 Task: Find connections with filter location Serra Negra with filter topic #Whatinspiresmewith filter profile language German with filter current company Amazon Business with filter school Netaji Subhas Institute of Technology with filter industry Architectural and Structural Metal Manufacturing with filter service category Consulting with filter keywords title President
Action: Mouse moved to (646, 121)
Screenshot: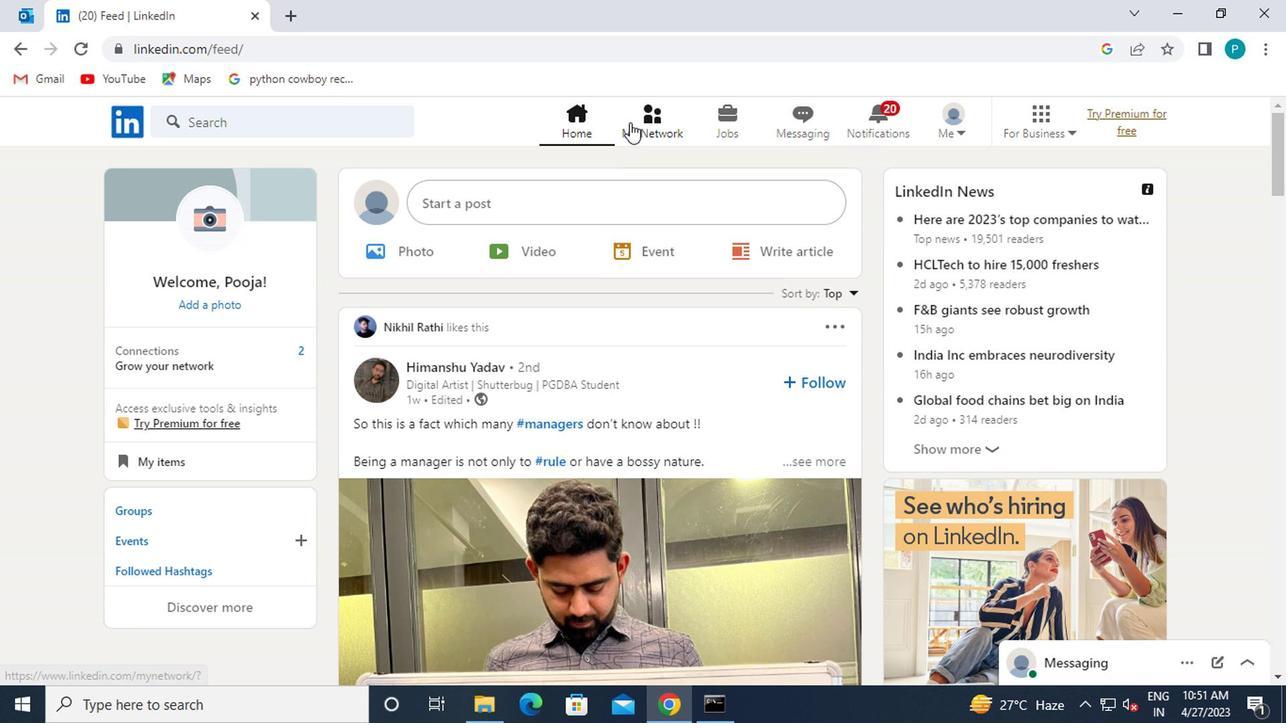 
Action: Mouse pressed left at (646, 121)
Screenshot: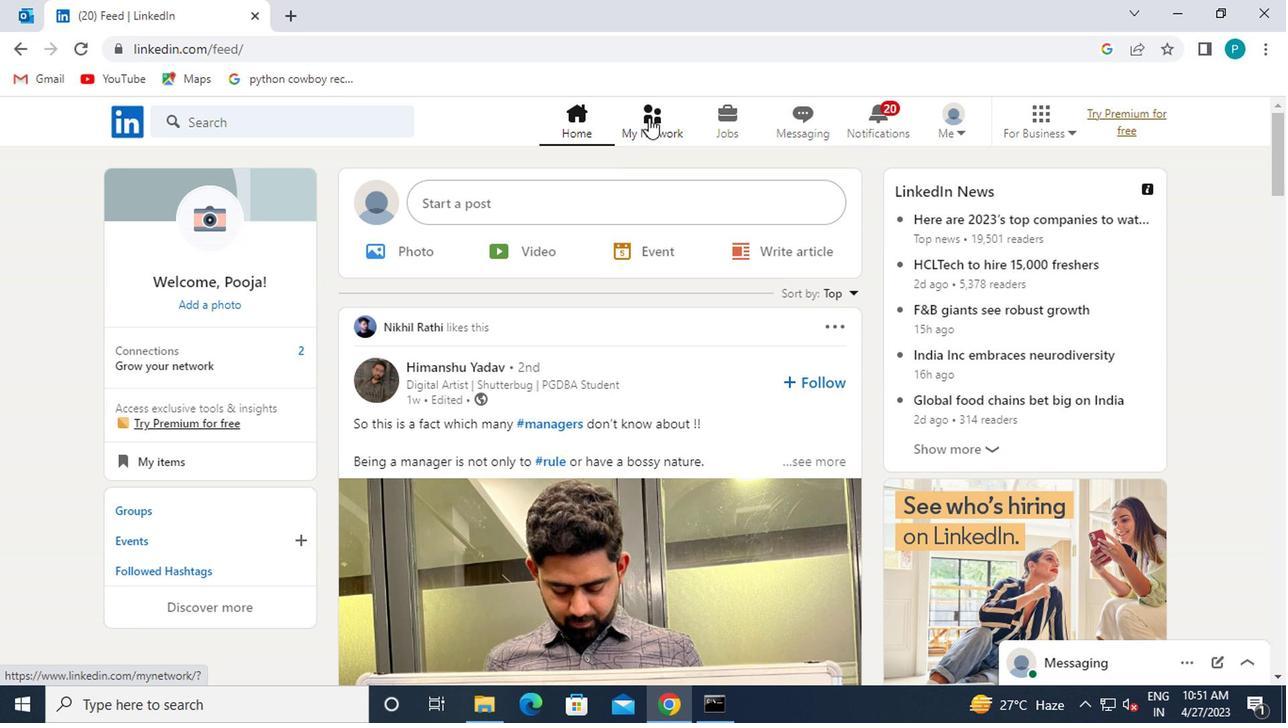 
Action: Mouse moved to (327, 231)
Screenshot: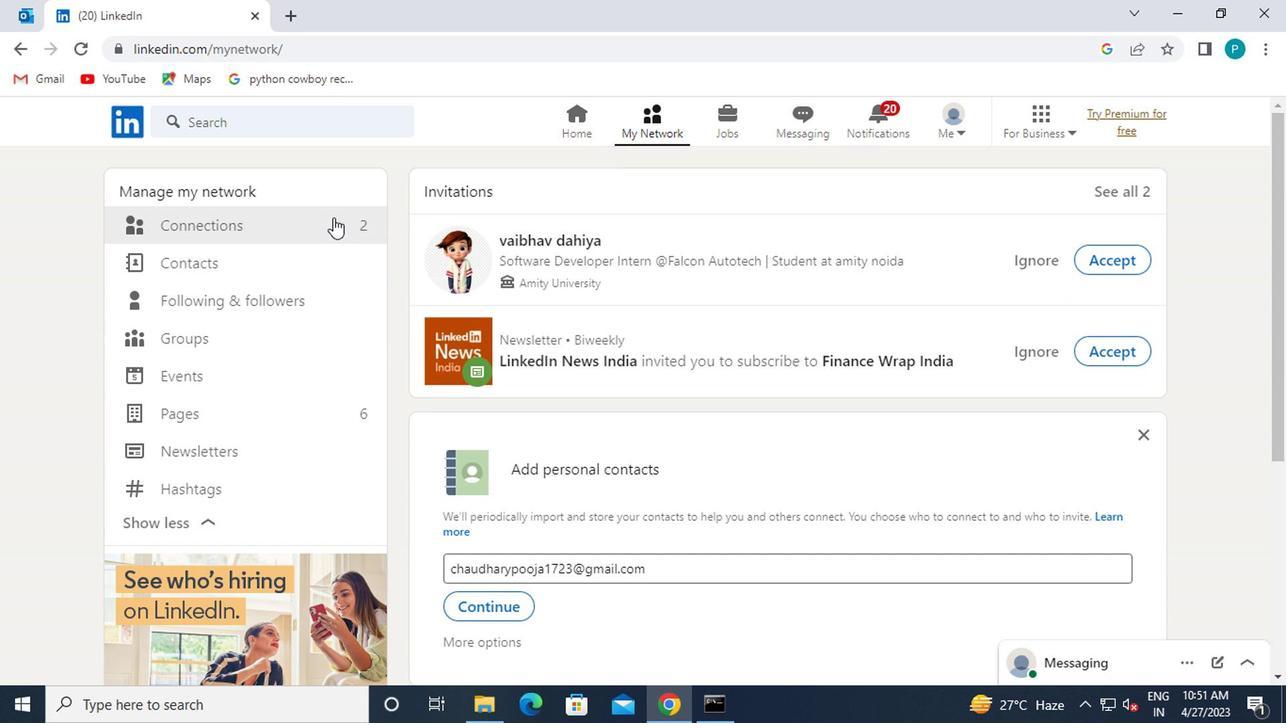 
Action: Mouse pressed left at (327, 231)
Screenshot: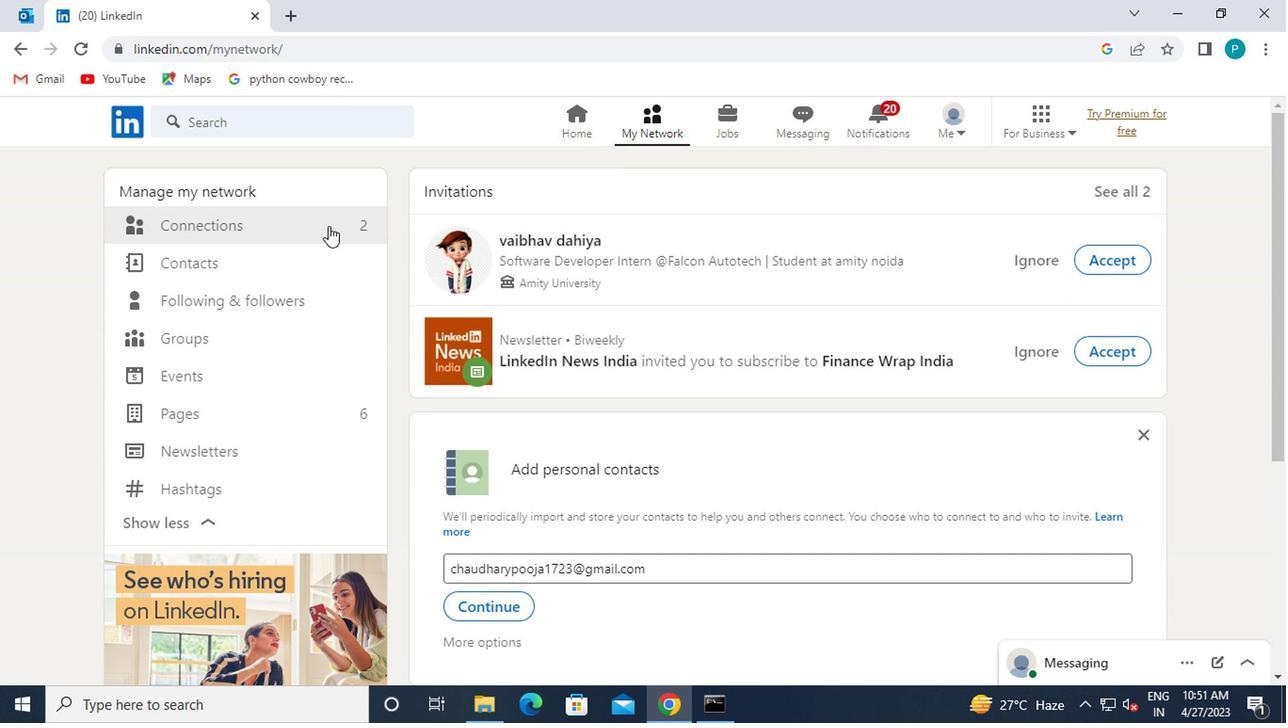 
Action: Mouse moved to (771, 234)
Screenshot: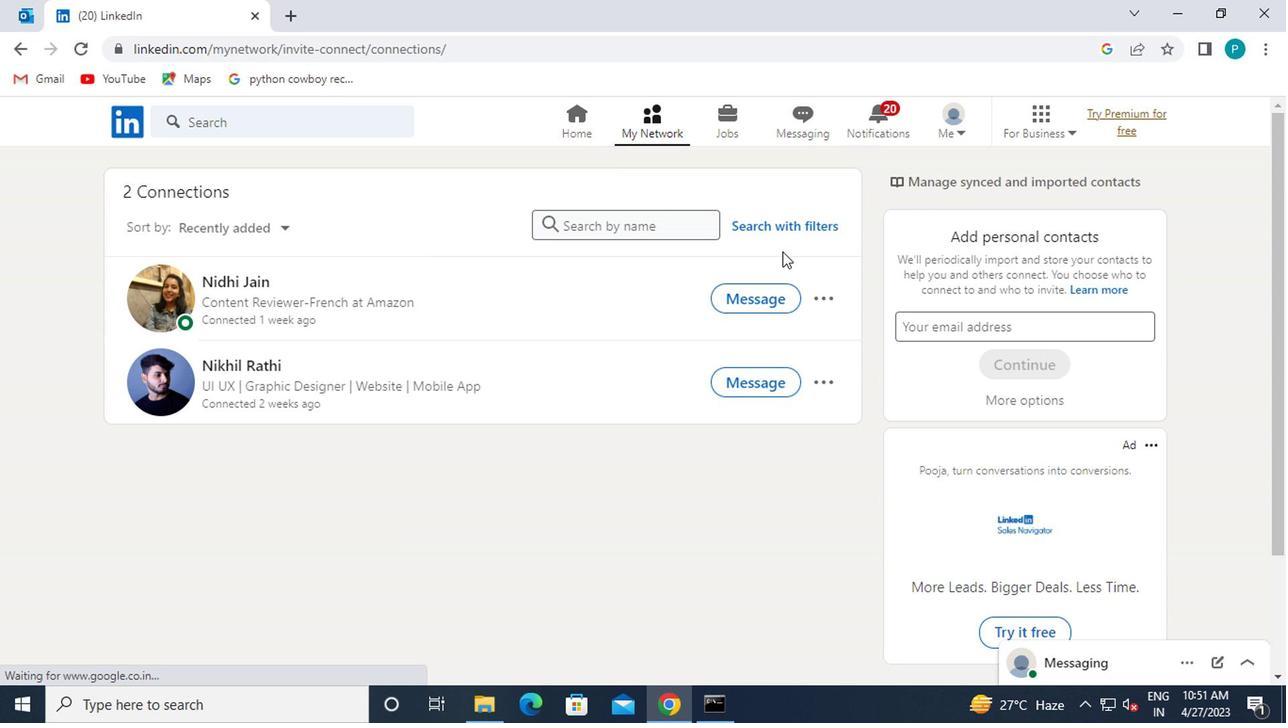 
Action: Mouse pressed left at (771, 234)
Screenshot: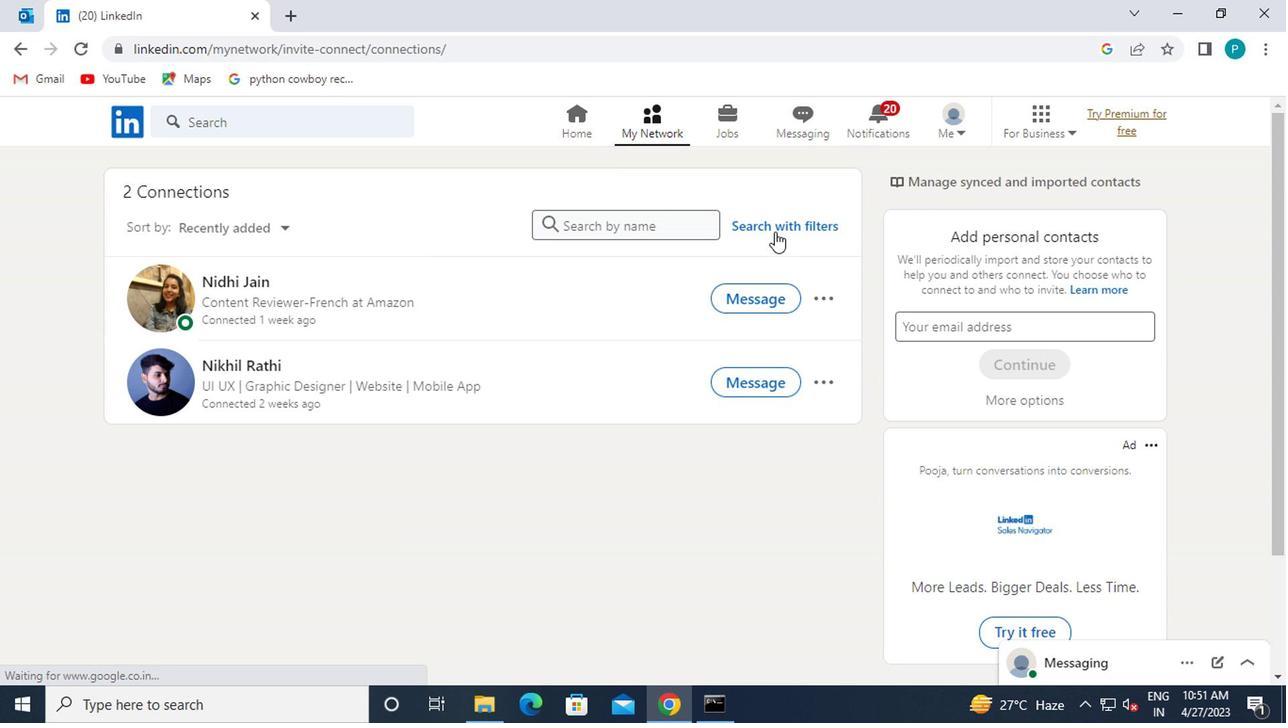 
Action: Mouse moved to (597, 172)
Screenshot: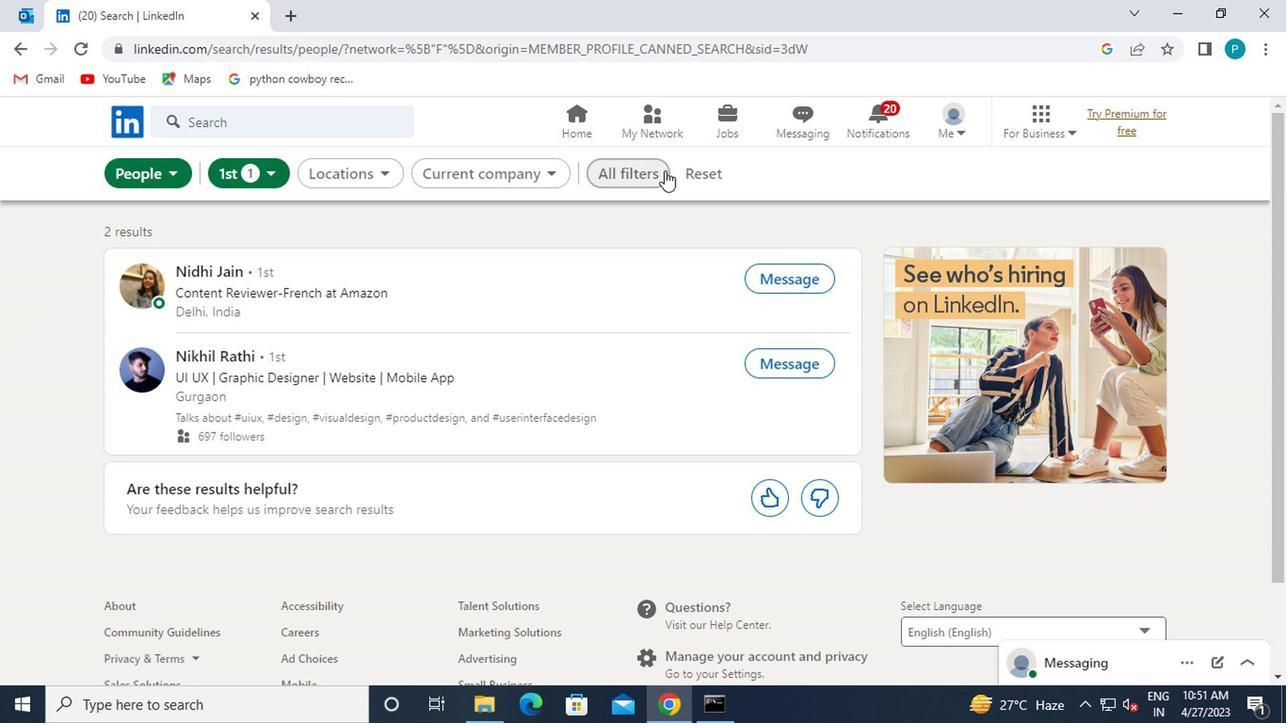
Action: Mouse pressed left at (597, 172)
Screenshot: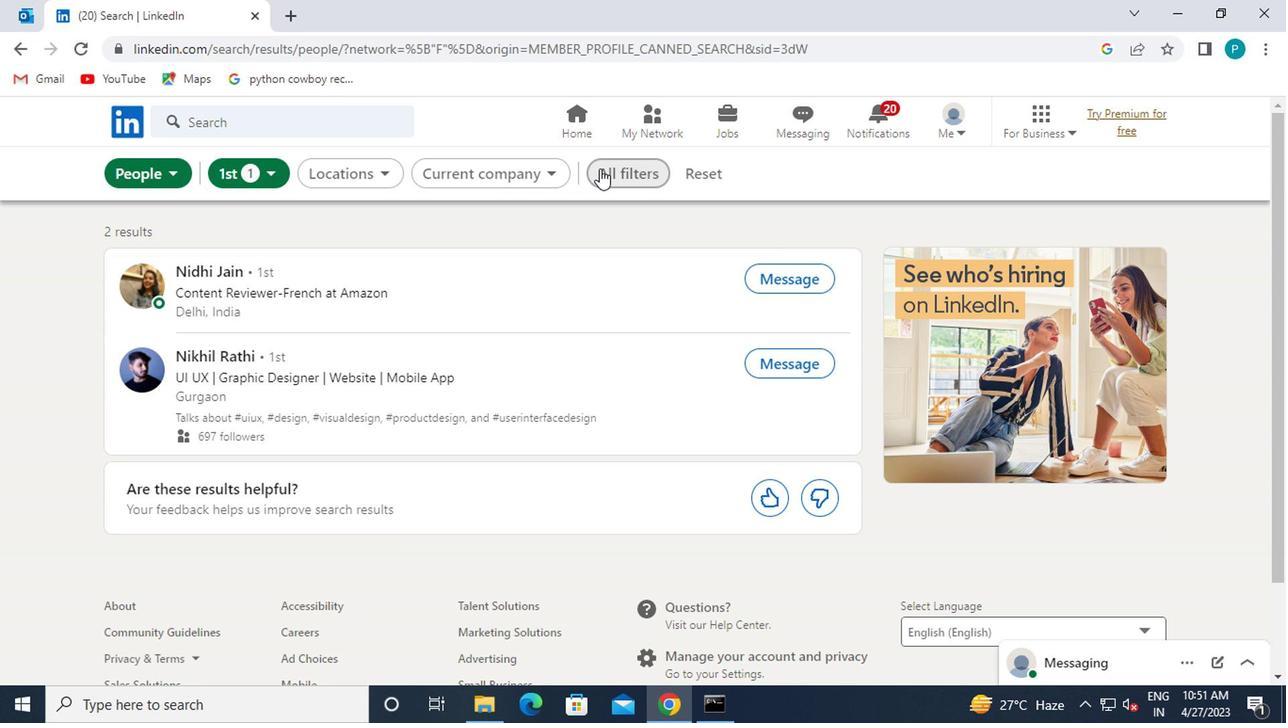 
Action: Mouse moved to (1113, 384)
Screenshot: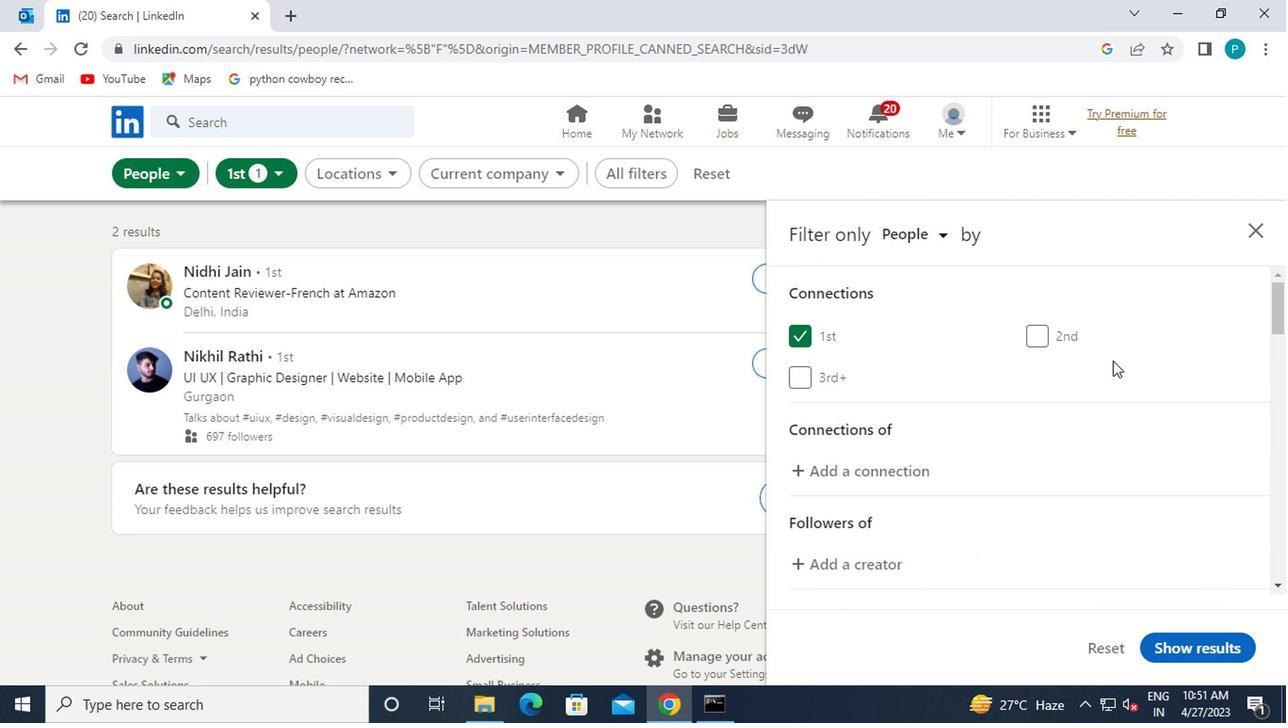 
Action: Mouse scrolled (1113, 384) with delta (0, 0)
Screenshot: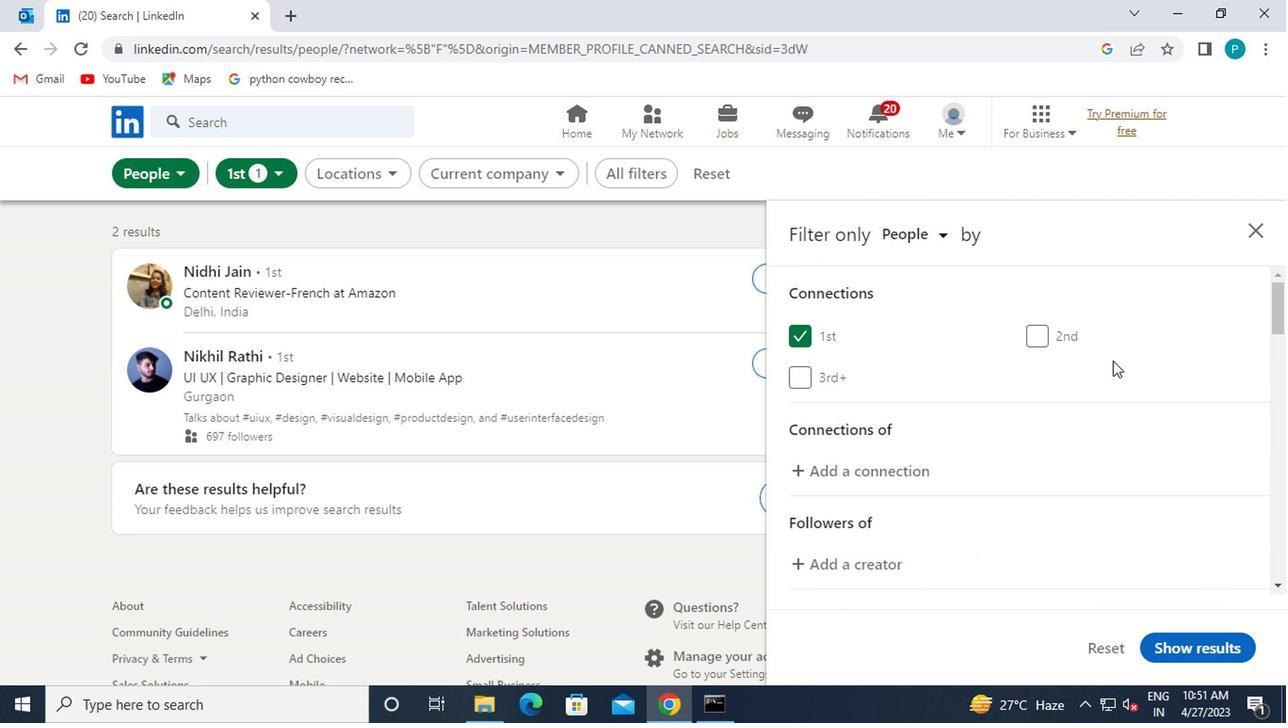 
Action: Mouse moved to (1113, 394)
Screenshot: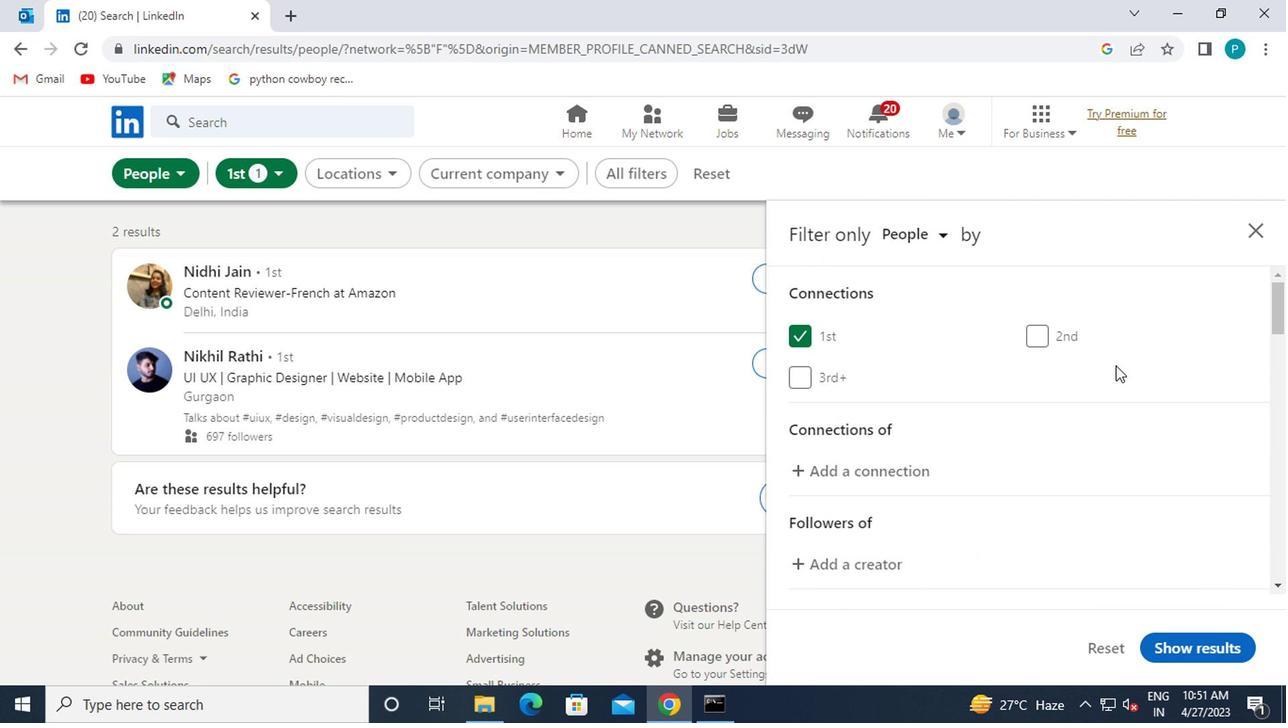 
Action: Mouse scrolled (1113, 393) with delta (0, 0)
Screenshot: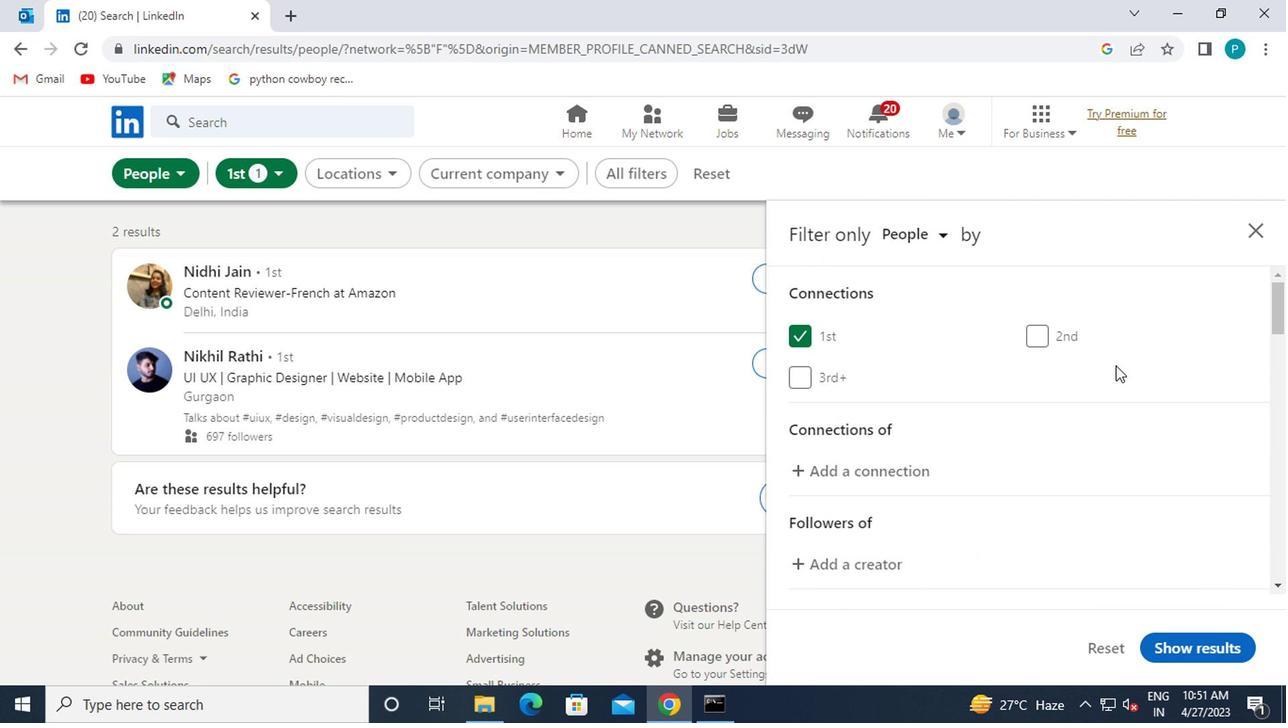 
Action: Mouse moved to (1006, 455)
Screenshot: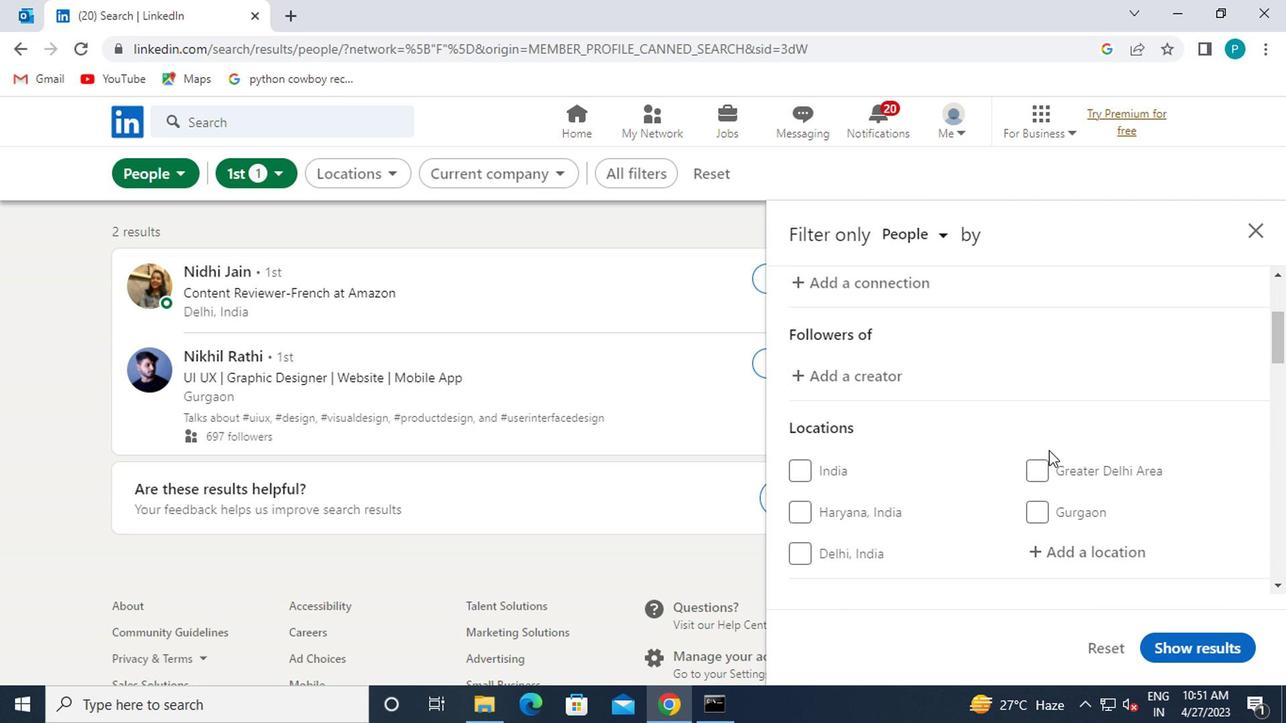 
Action: Mouse scrolled (1006, 455) with delta (0, 0)
Screenshot: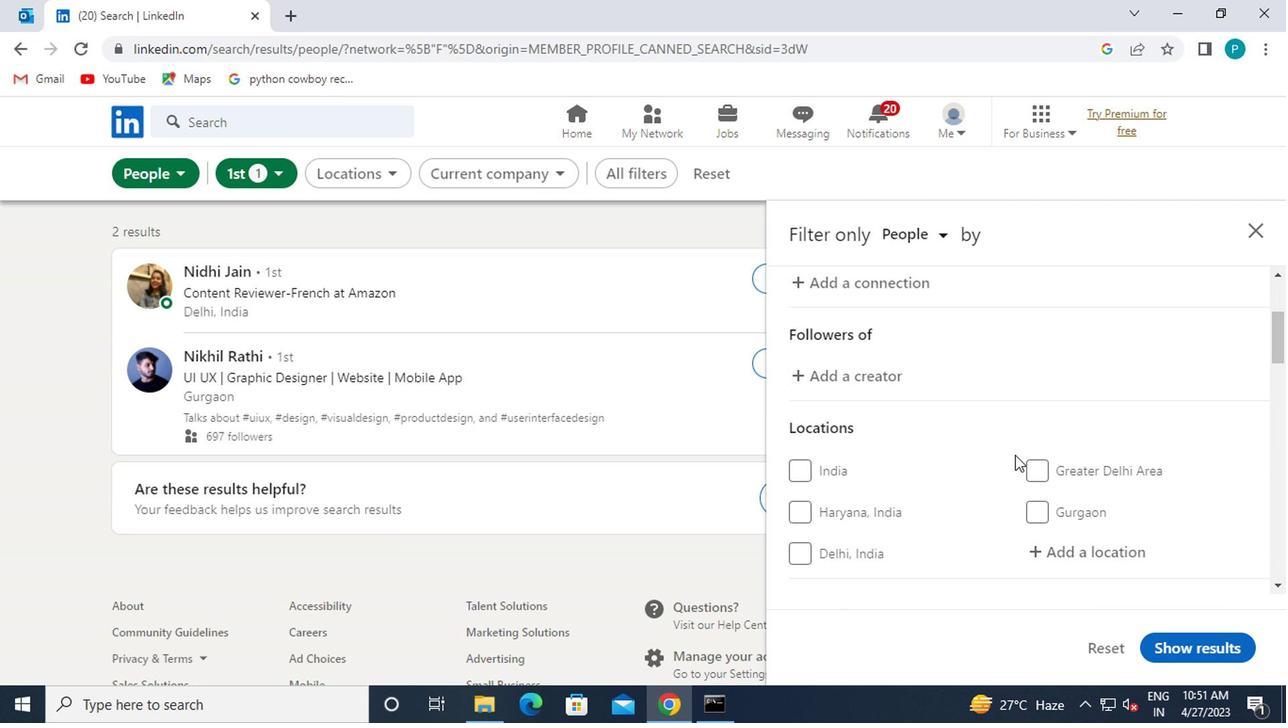 
Action: Mouse moved to (1081, 455)
Screenshot: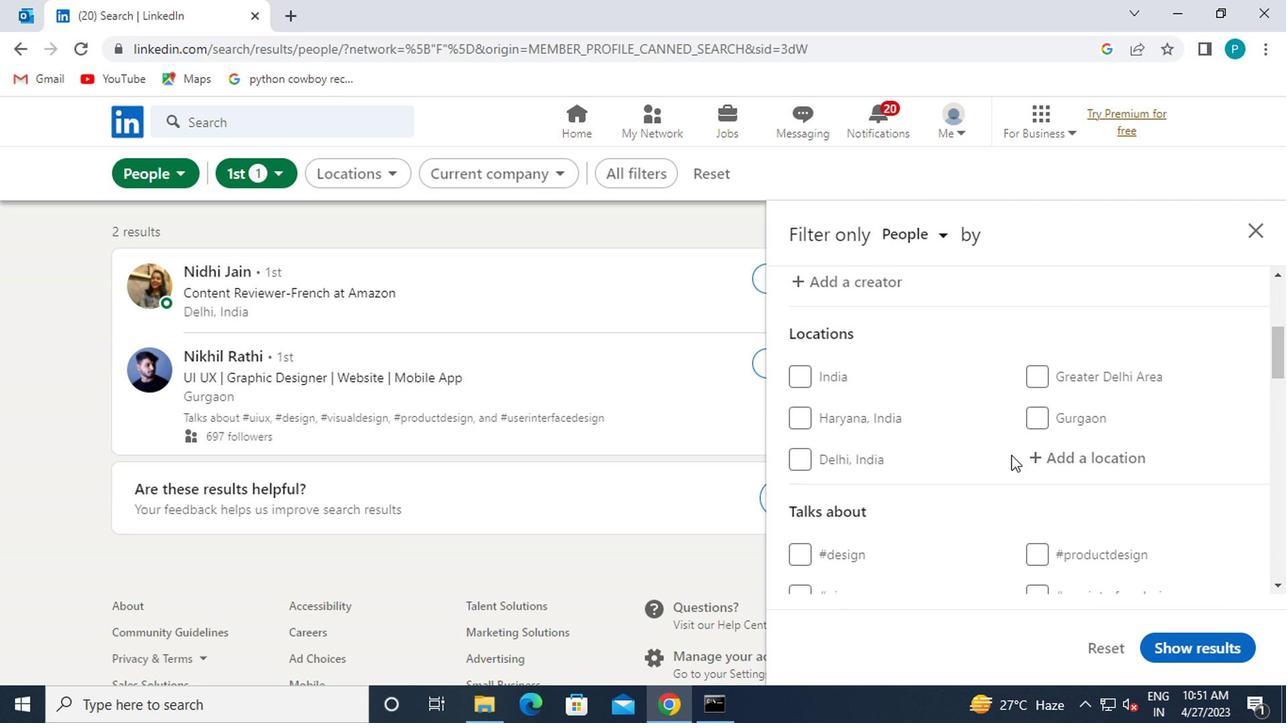 
Action: Mouse pressed left at (1081, 455)
Screenshot: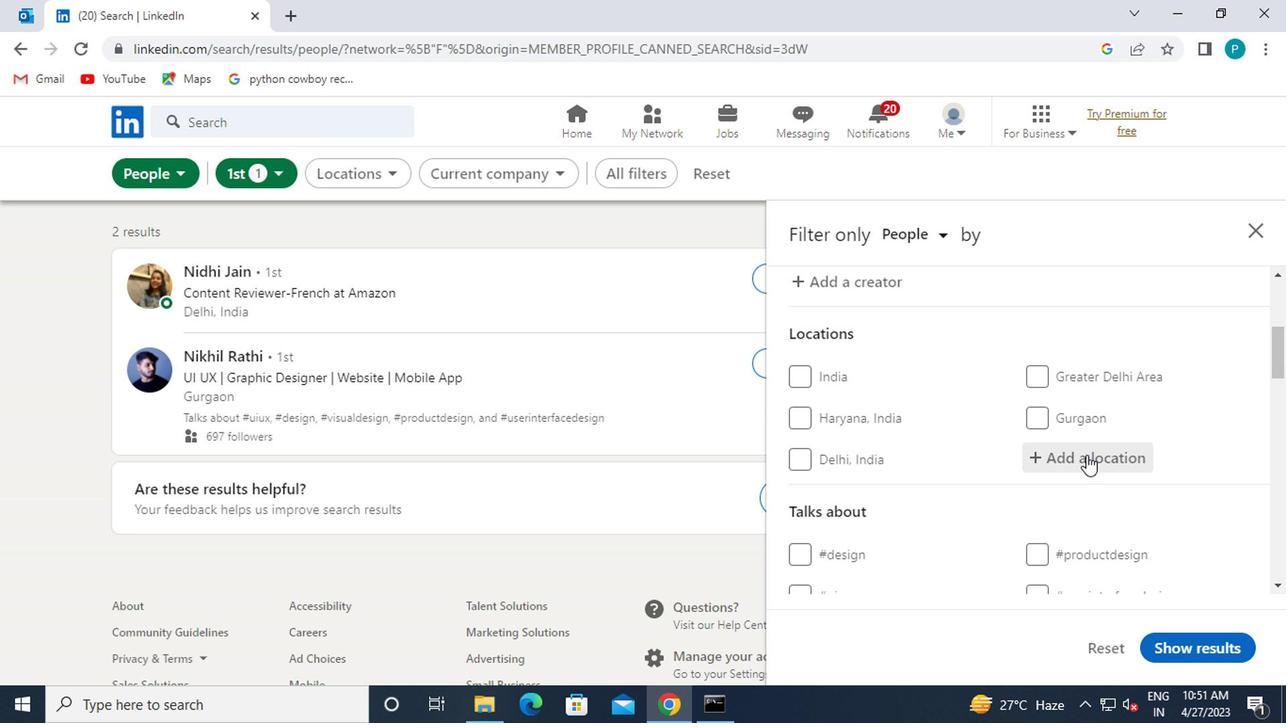 
Action: Mouse moved to (1093, 462)
Screenshot: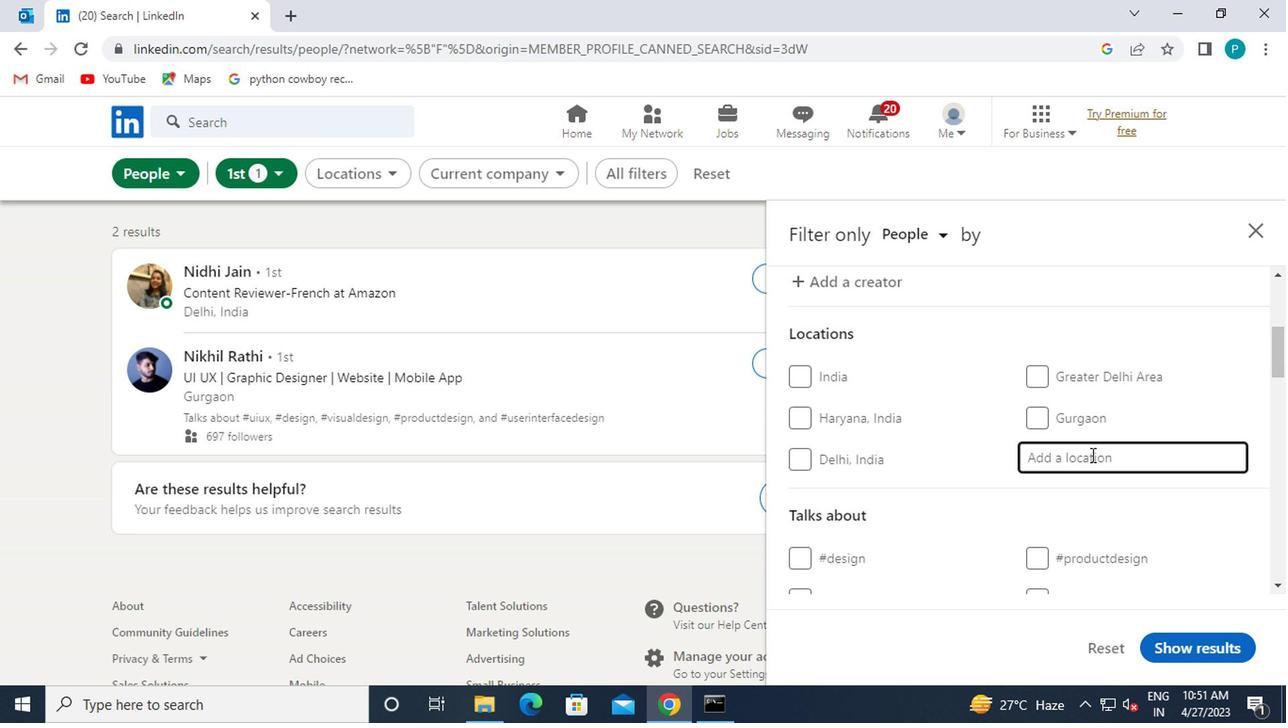 
Action: Key pressed <Key.caps_lock>s<Key.caps_lock>erra<Key.space>negra
Screenshot: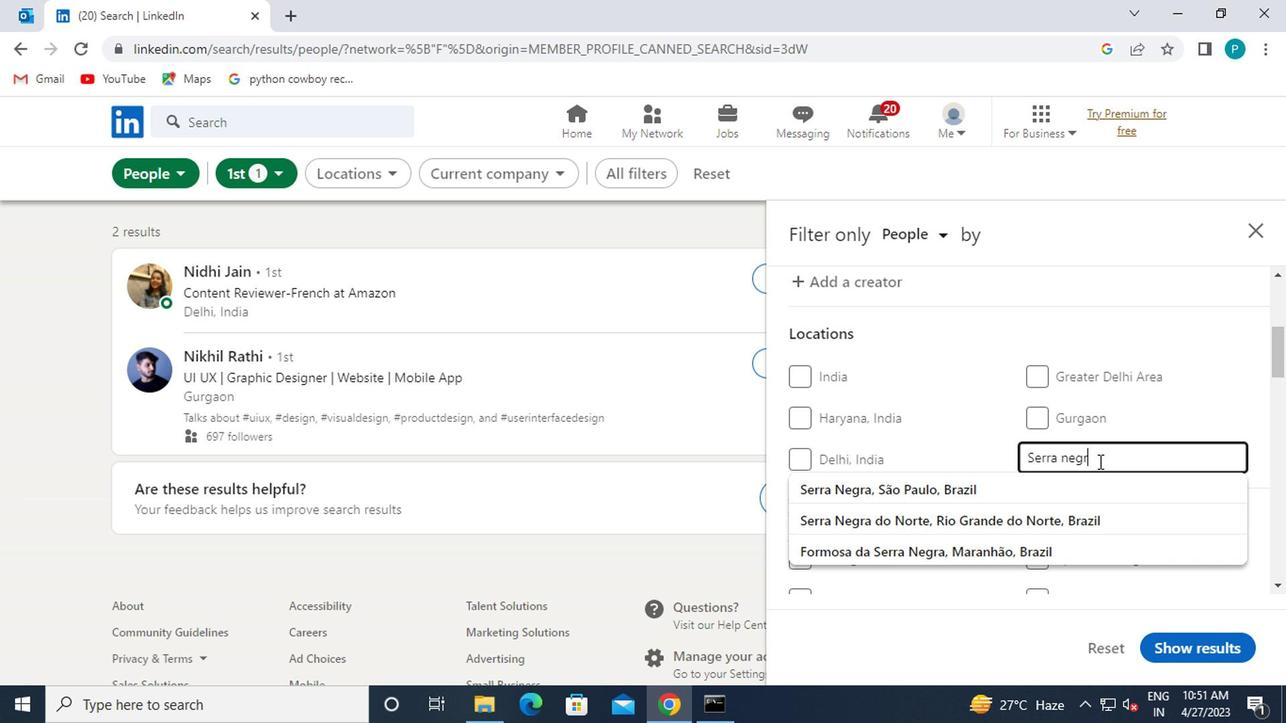 
Action: Mouse moved to (1080, 485)
Screenshot: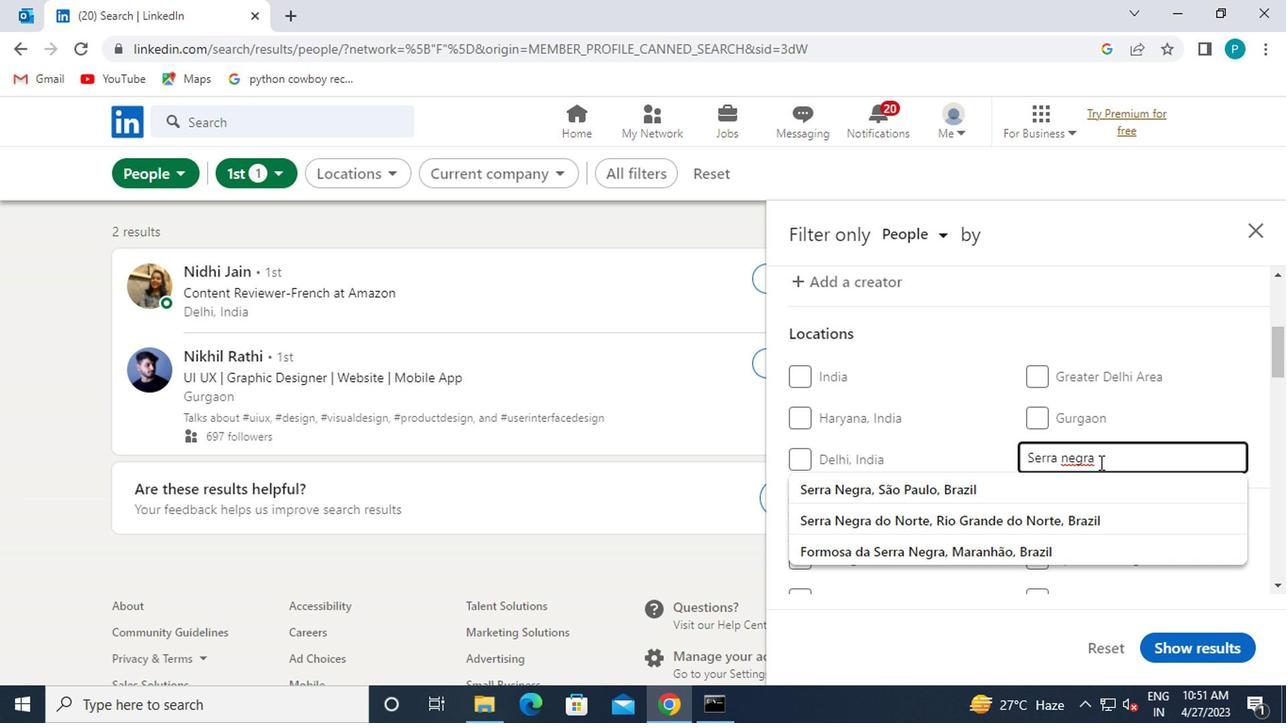 
Action: Mouse pressed left at (1080, 485)
Screenshot: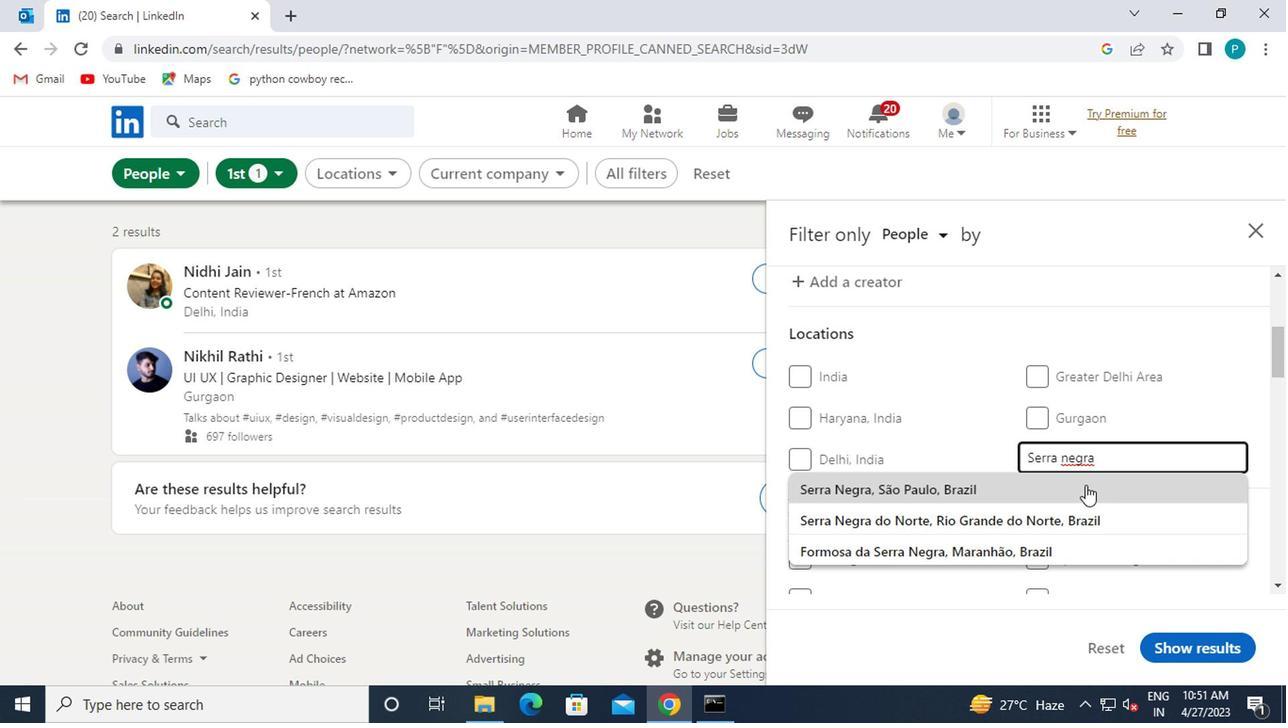 
Action: Mouse moved to (1072, 486)
Screenshot: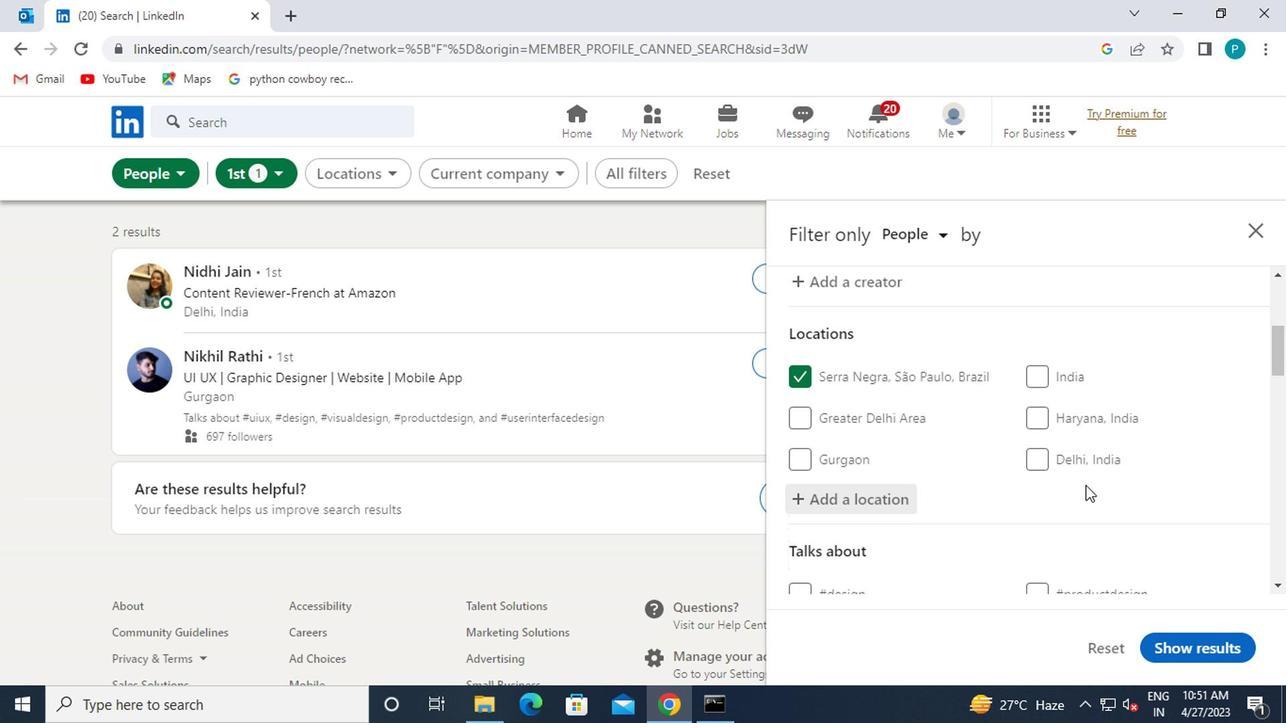 
Action: Mouse scrolled (1072, 485) with delta (0, 0)
Screenshot: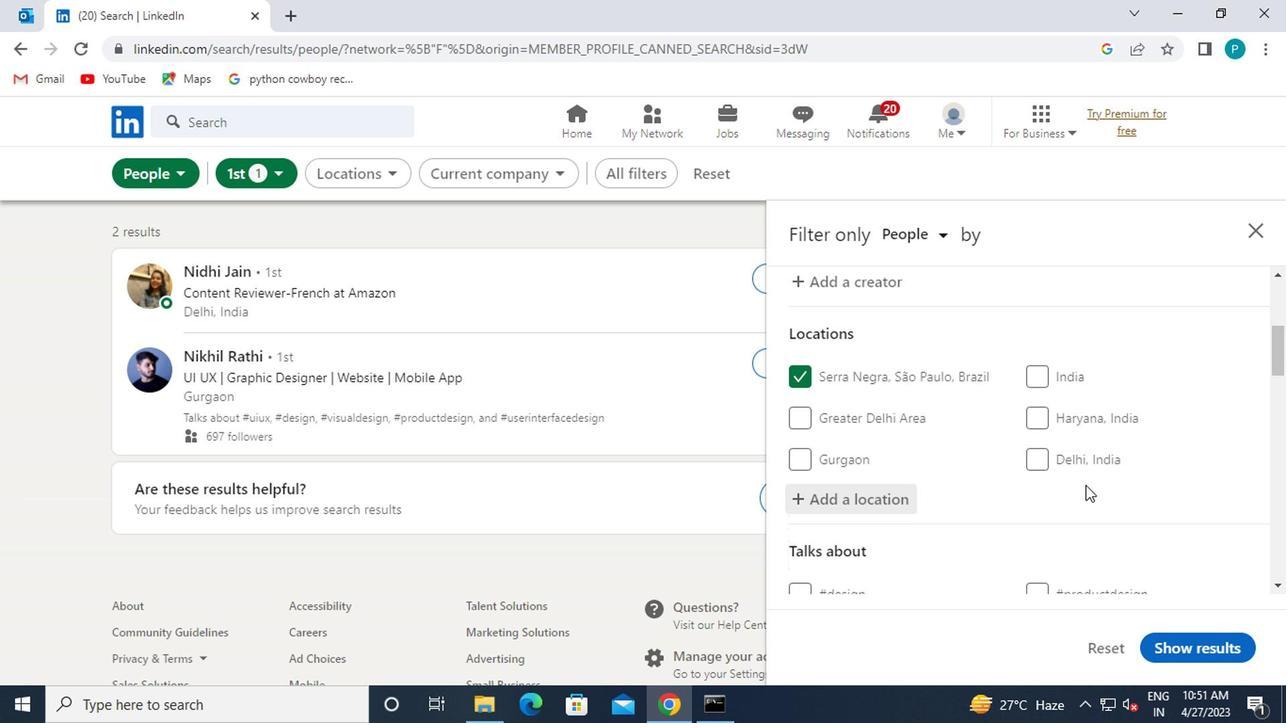 
Action: Mouse moved to (1066, 486)
Screenshot: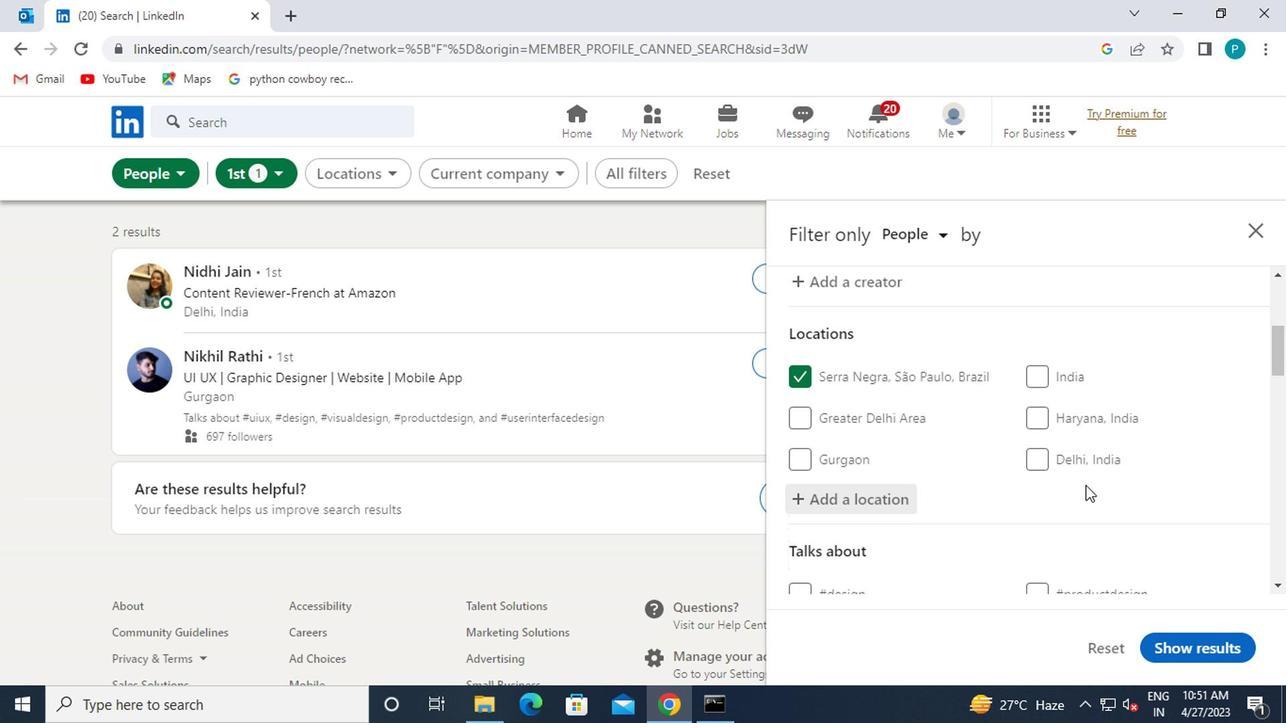 
Action: Mouse scrolled (1066, 485) with delta (0, 0)
Screenshot: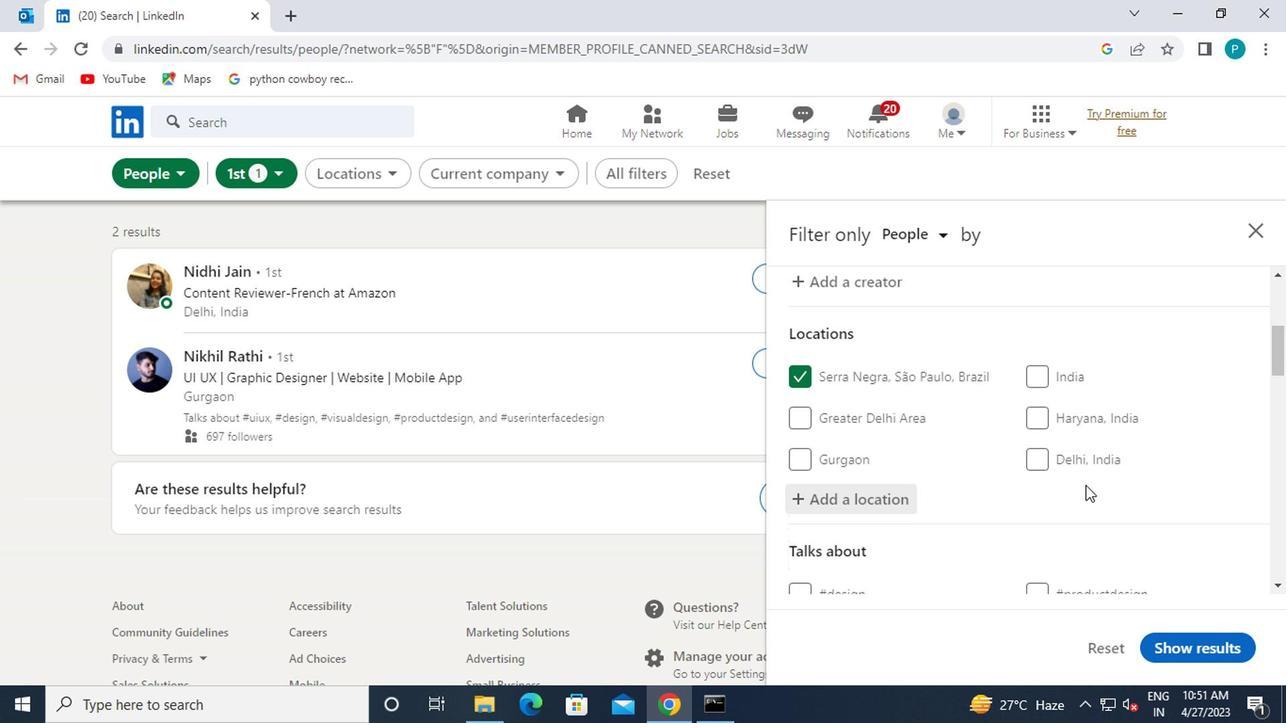 
Action: Mouse moved to (1057, 478)
Screenshot: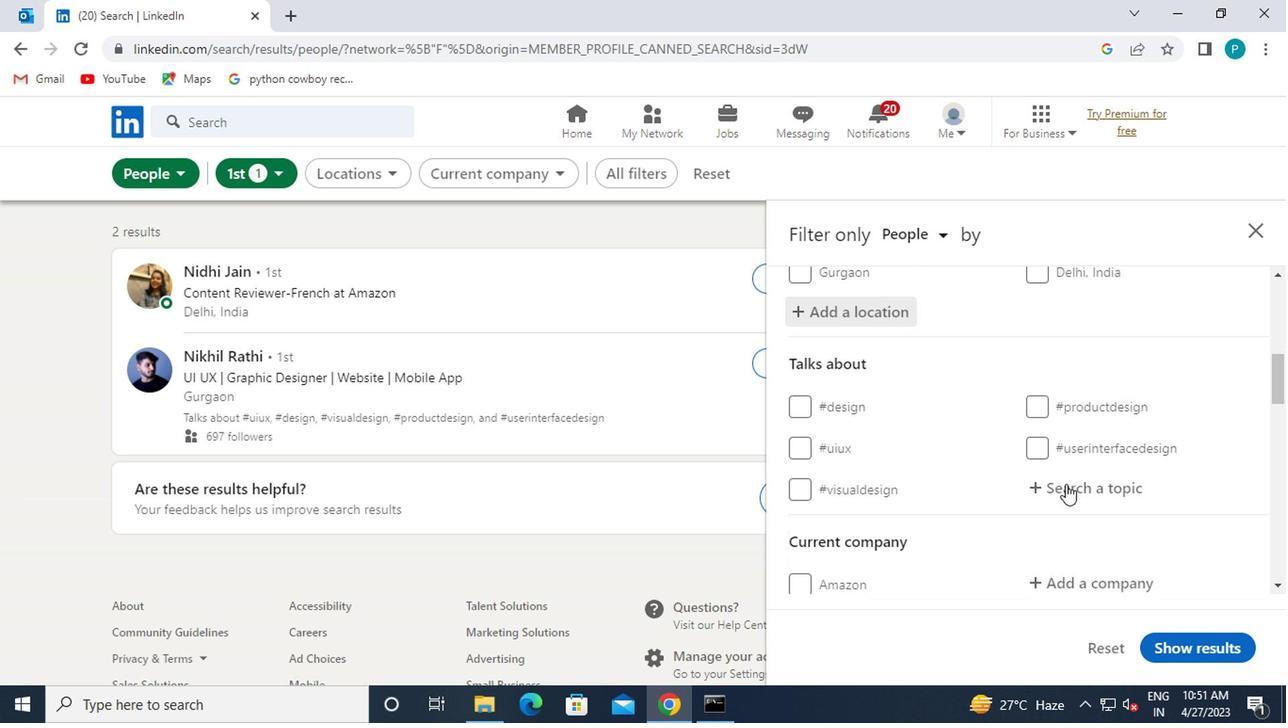 
Action: Mouse pressed left at (1057, 478)
Screenshot: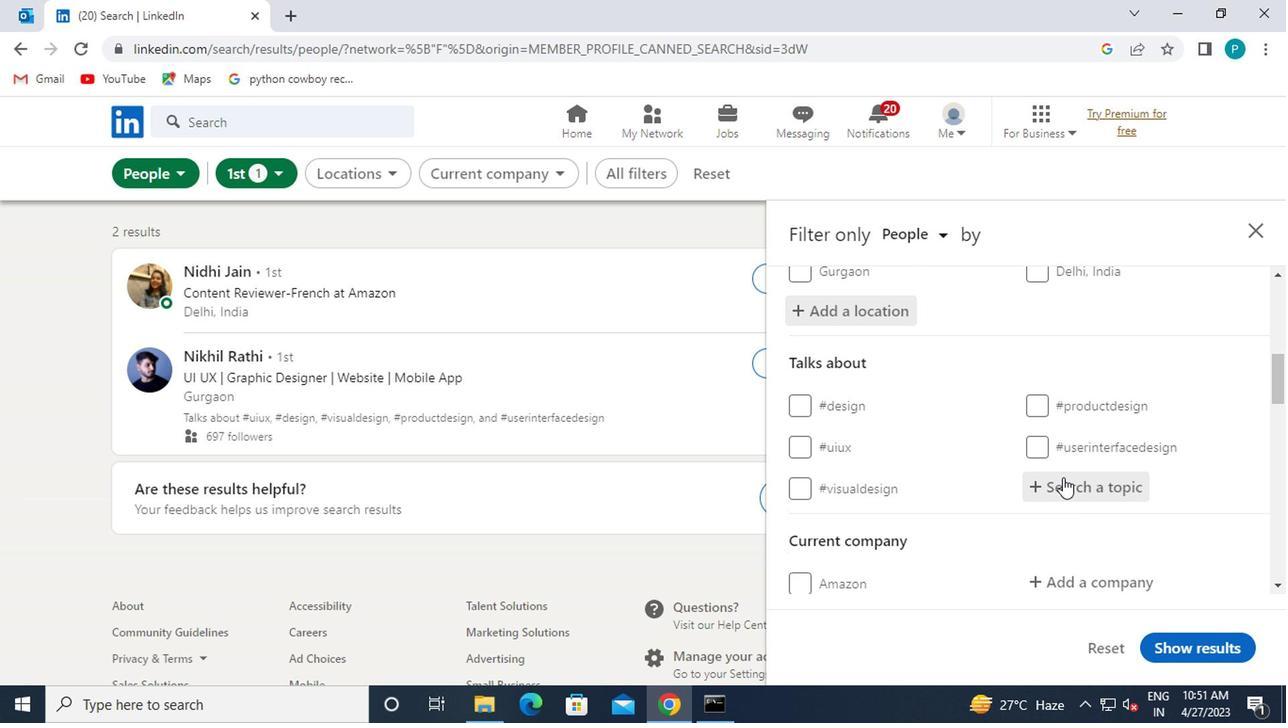 
Action: Mouse moved to (1087, 498)
Screenshot: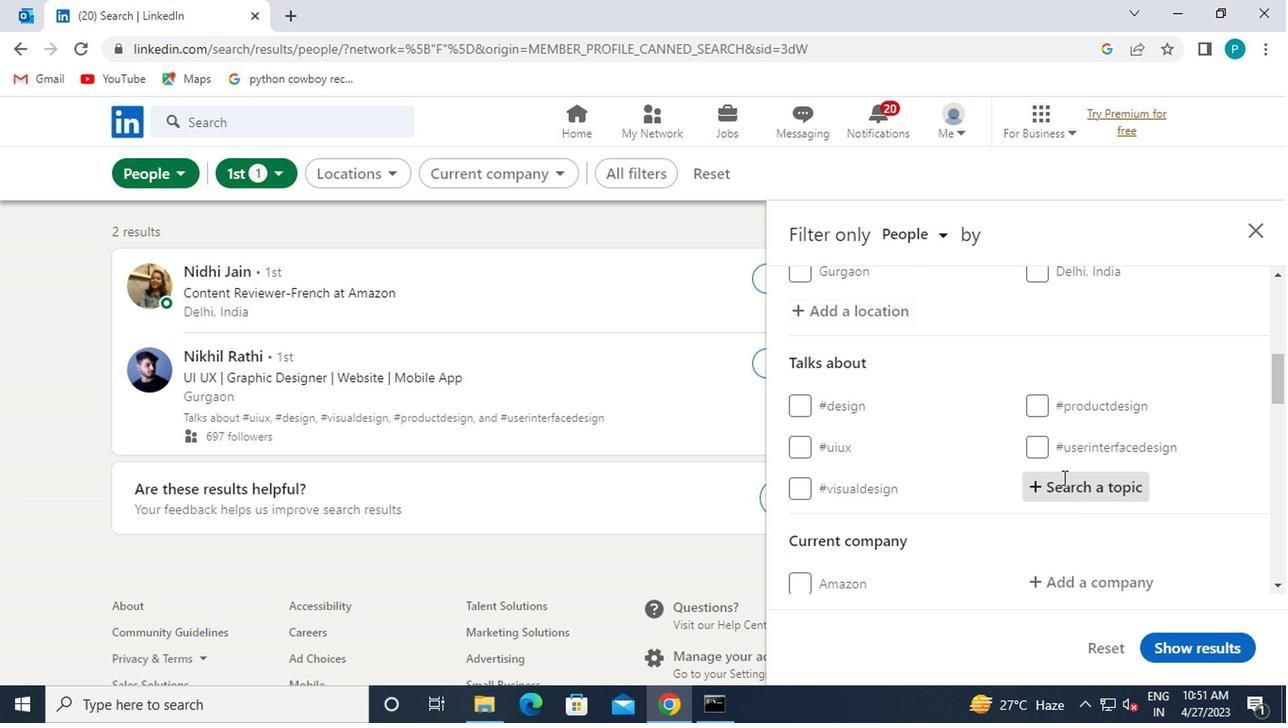 
Action: Key pressed <Key.shift><Key.shift><Key.shift><Key.shift><Key.shift><Key.shift><Key.shift><Key.shift><Key.shift>#<Key.caps_lock>W<Key.caps_lock>HATINSPIRESME
Screenshot: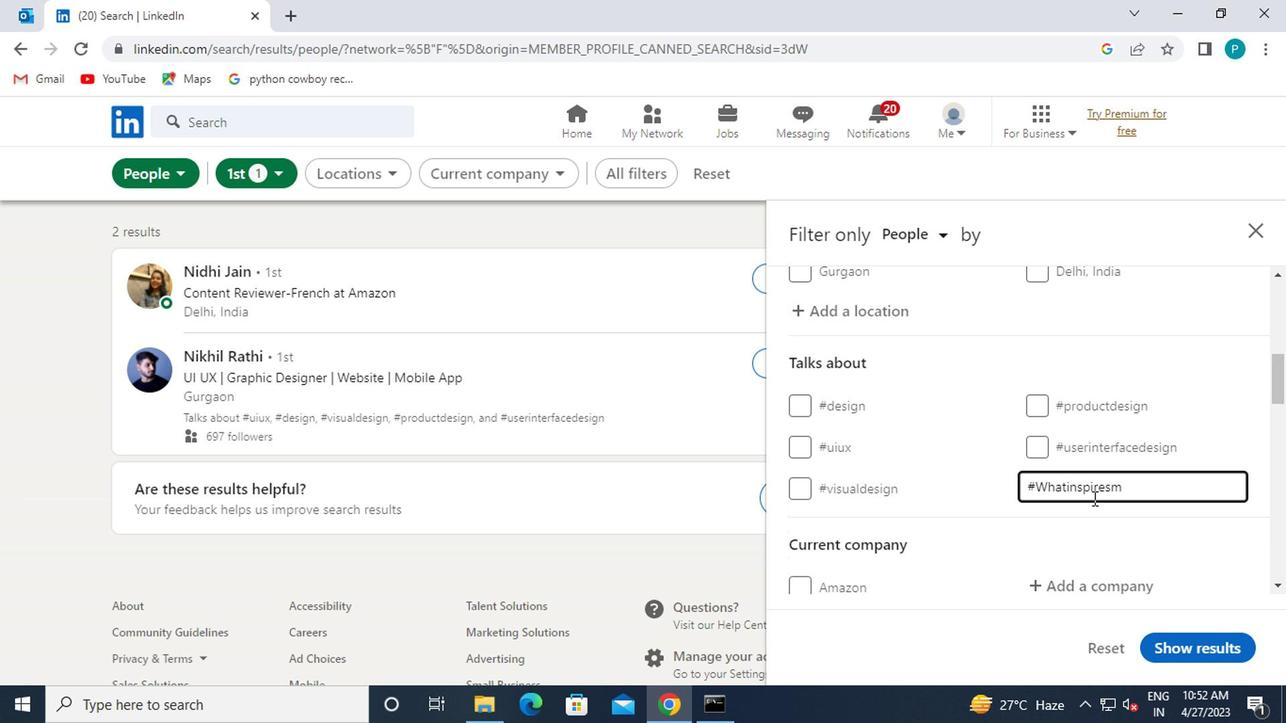 
Action: Mouse moved to (986, 524)
Screenshot: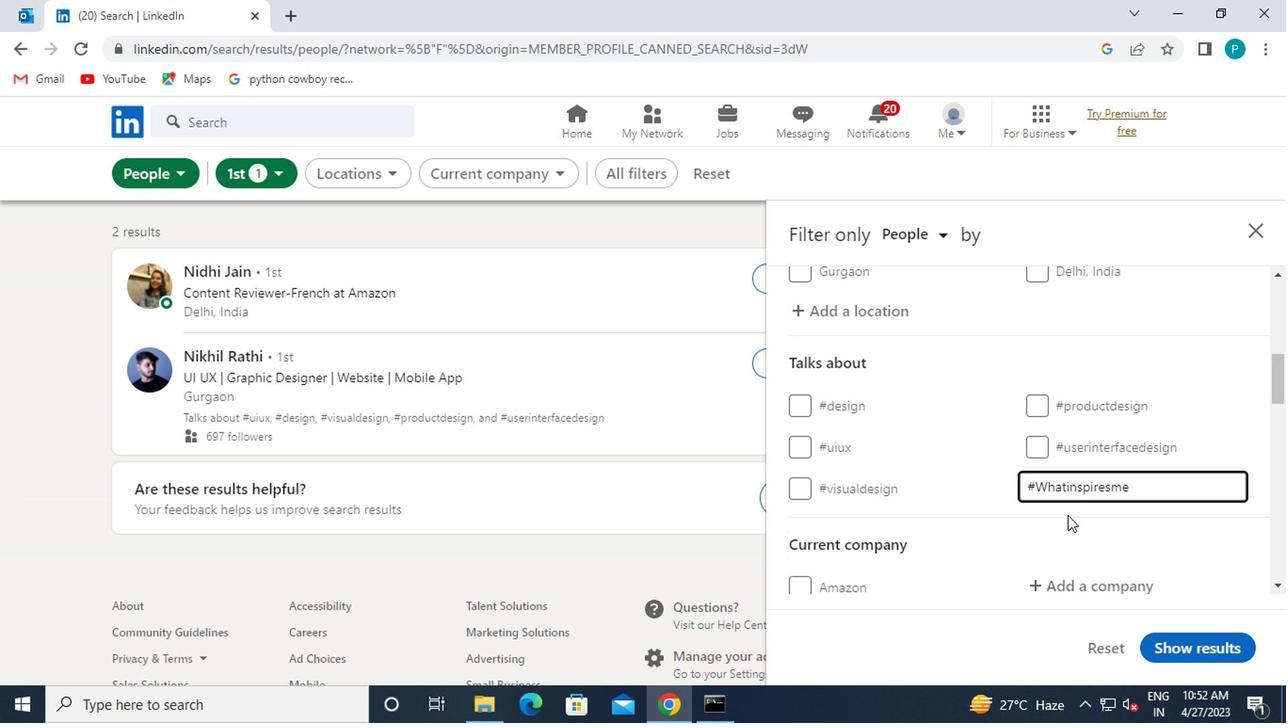 
Action: Mouse scrolled (986, 524) with delta (0, 0)
Screenshot: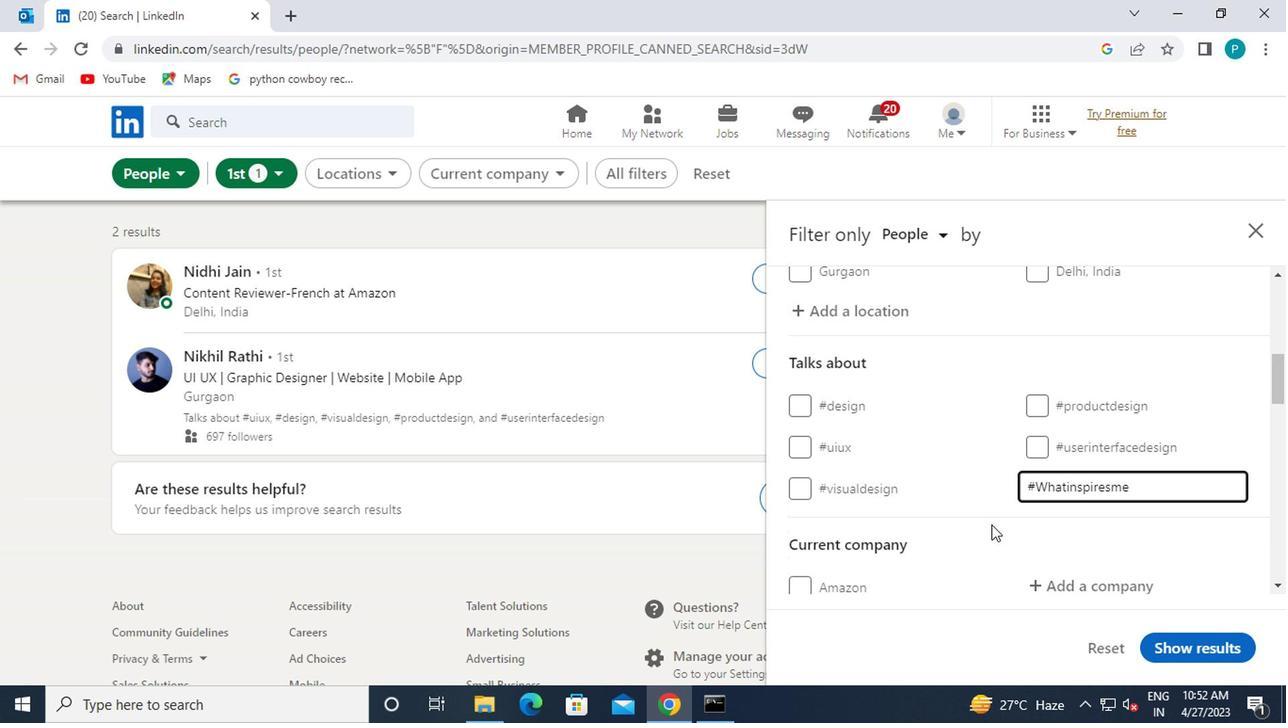 
Action: Mouse scrolled (986, 524) with delta (0, 0)
Screenshot: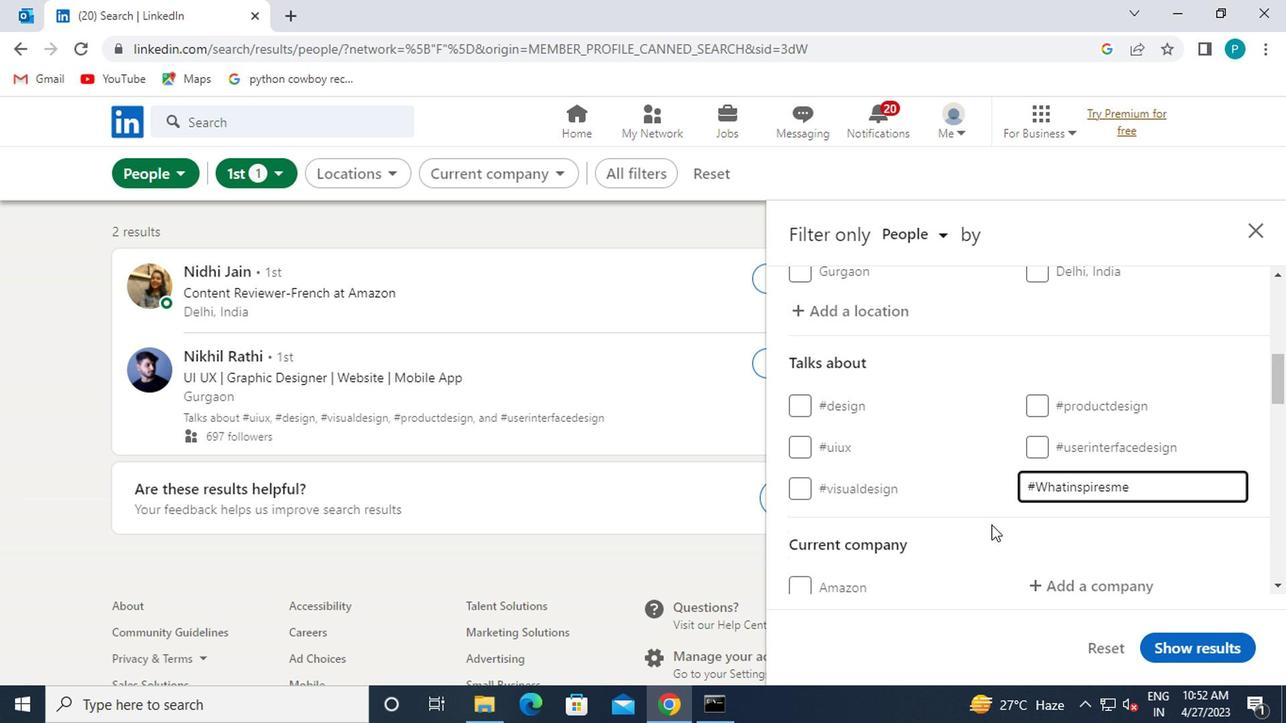 
Action: Mouse moved to (1039, 410)
Screenshot: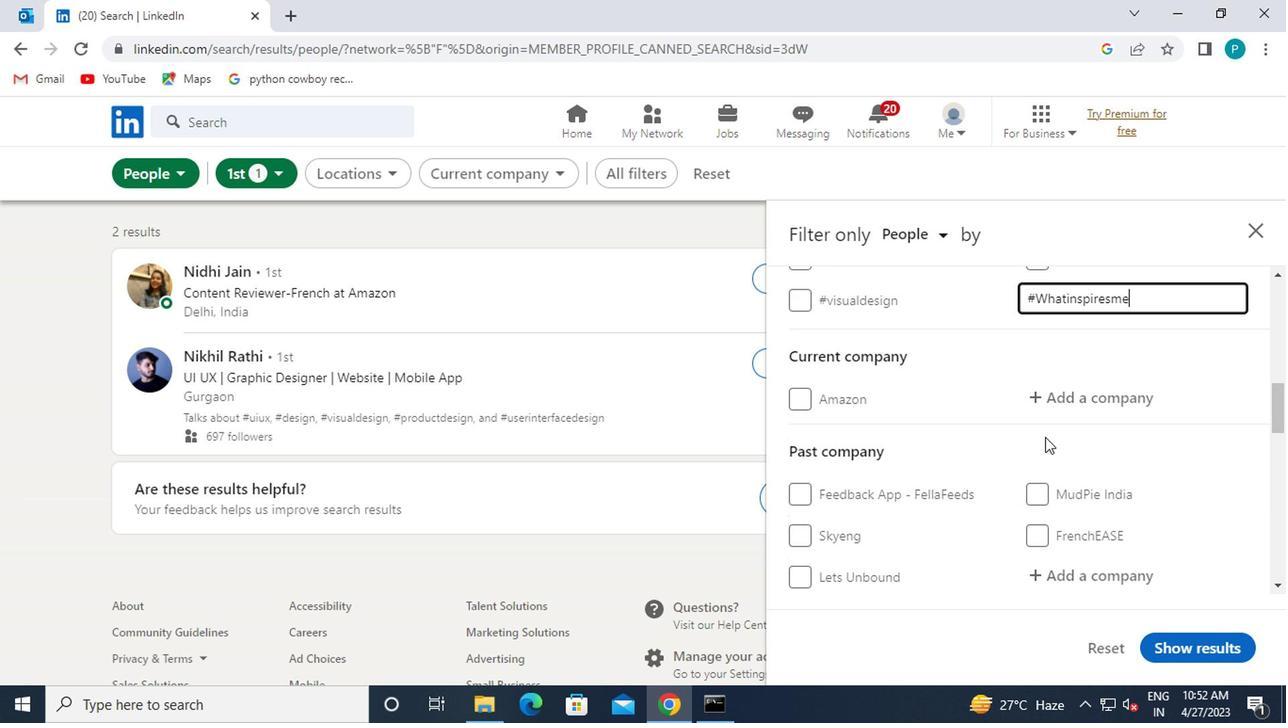 
Action: Mouse pressed left at (1039, 410)
Screenshot: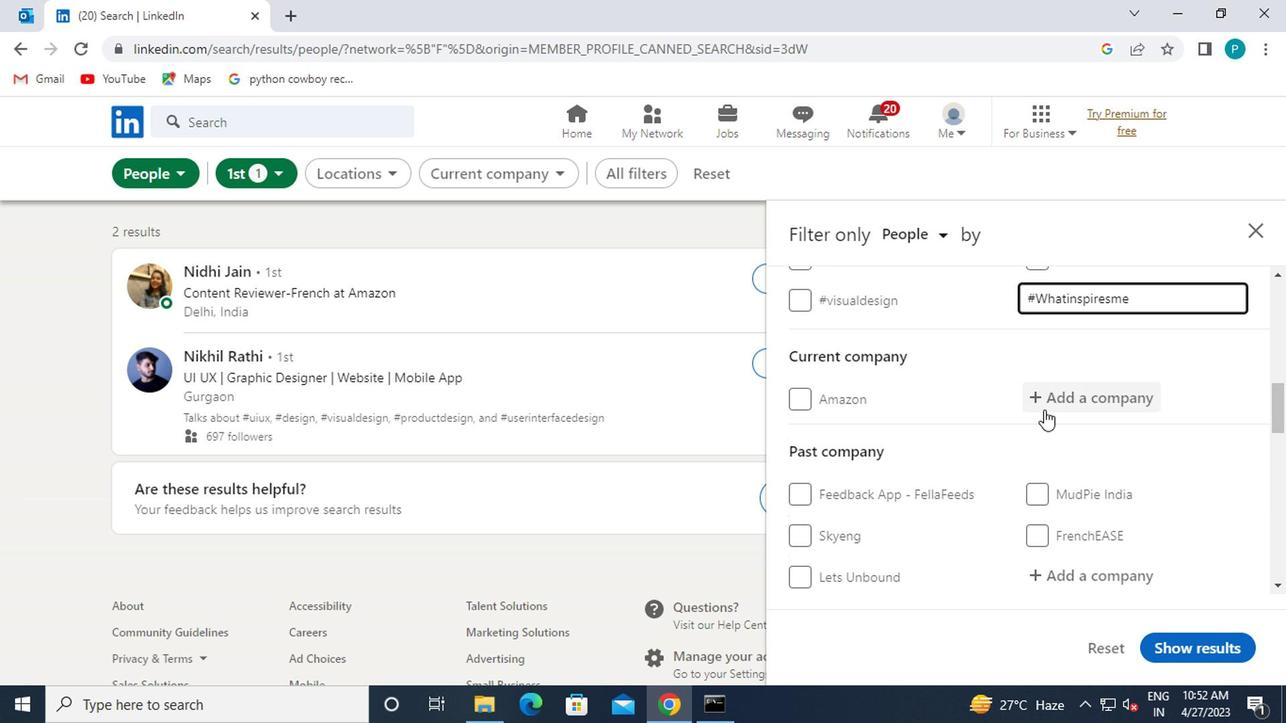 
Action: Mouse moved to (1099, 548)
Screenshot: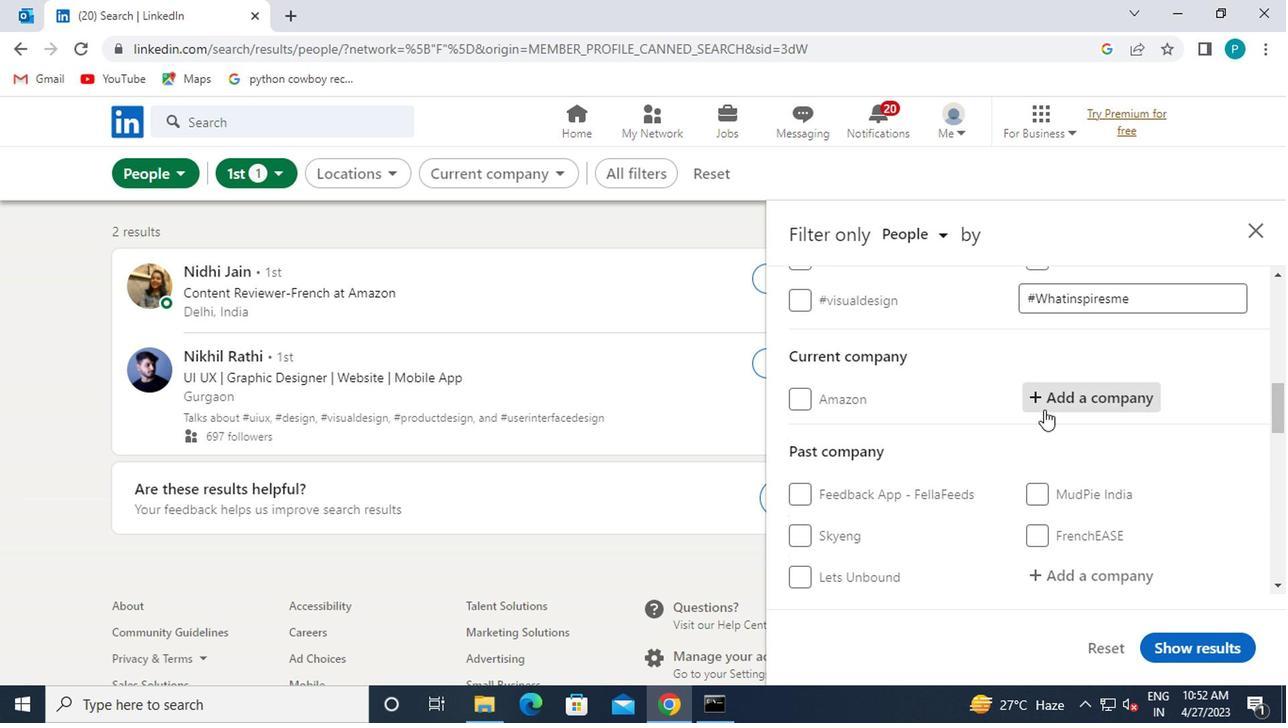
Action: Key pressed <Key.caps_lock>A<Key.caps_lock>MAZON<Key.space>BUSIN
Screenshot: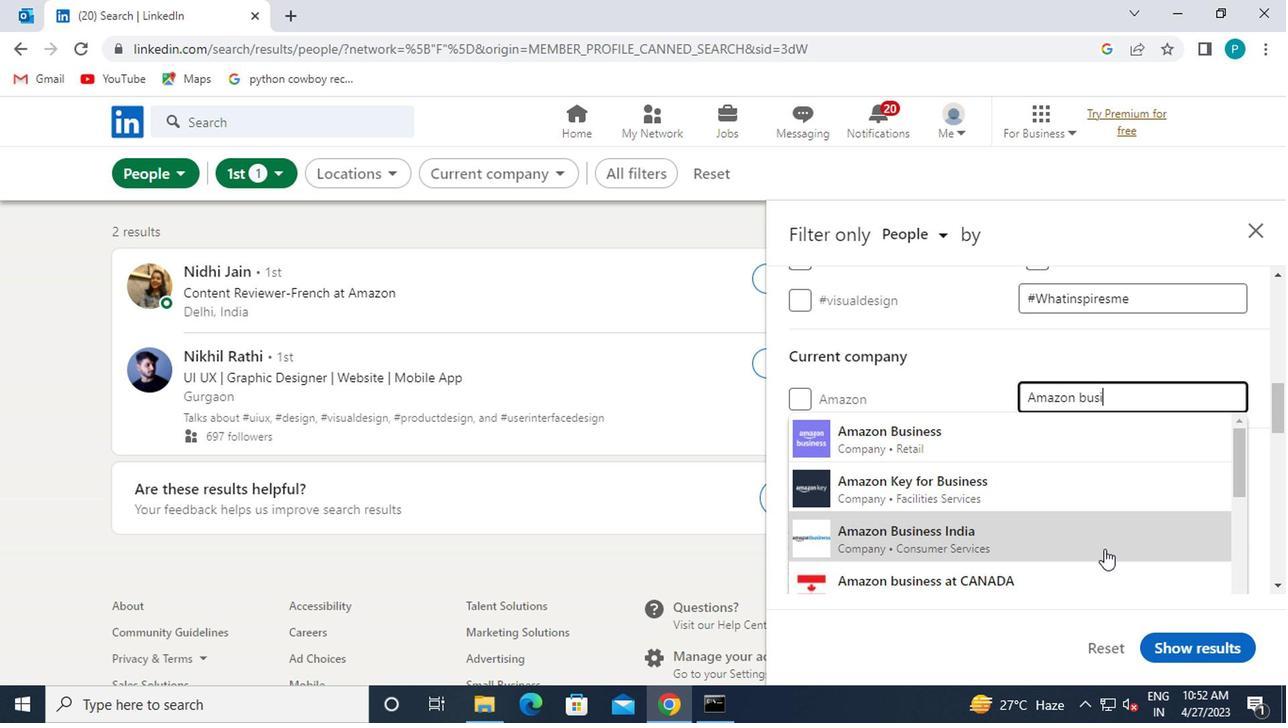 
Action: Mouse moved to (1045, 441)
Screenshot: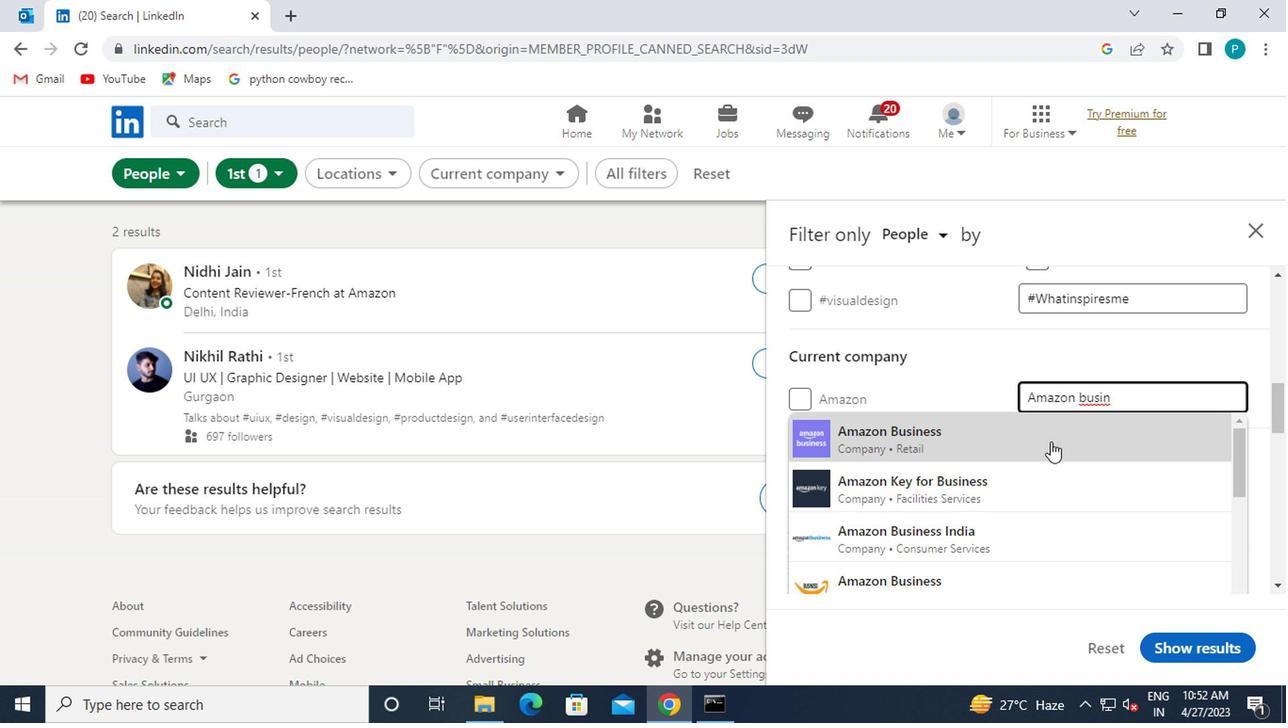 
Action: Mouse pressed left at (1045, 441)
Screenshot: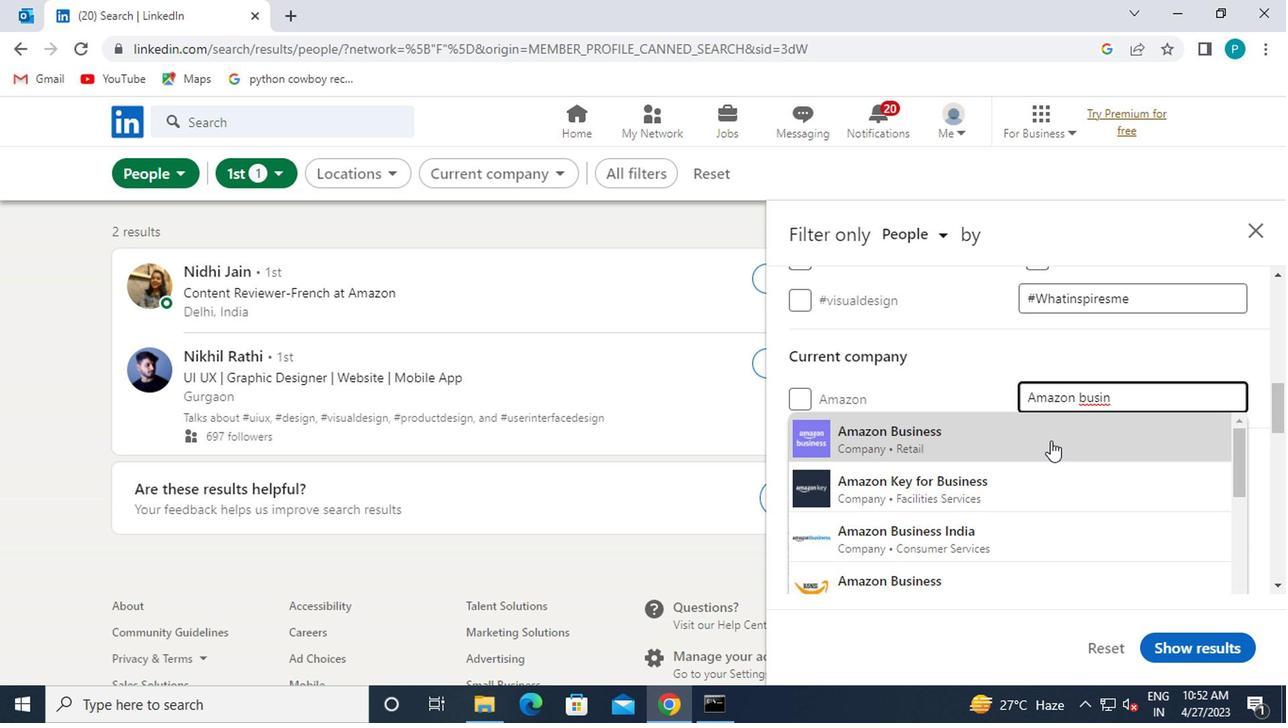 
Action: Mouse moved to (1044, 441)
Screenshot: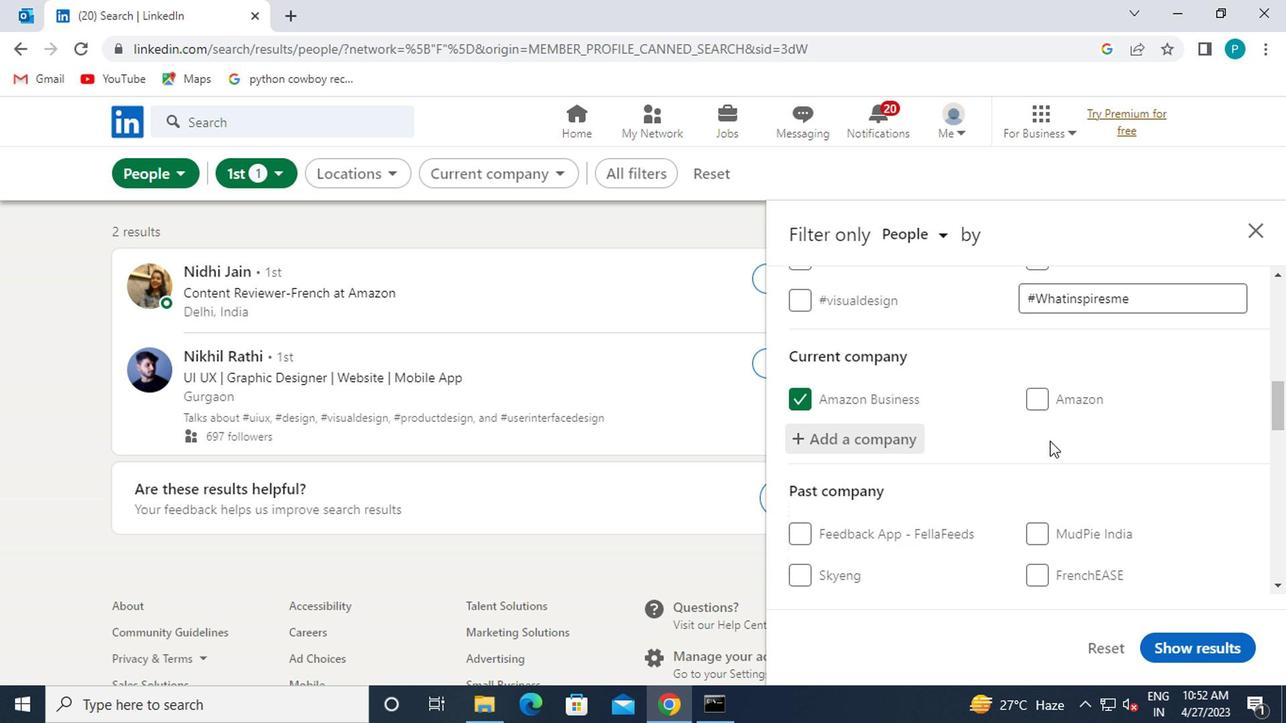 
Action: Mouse scrolled (1044, 440) with delta (0, 0)
Screenshot: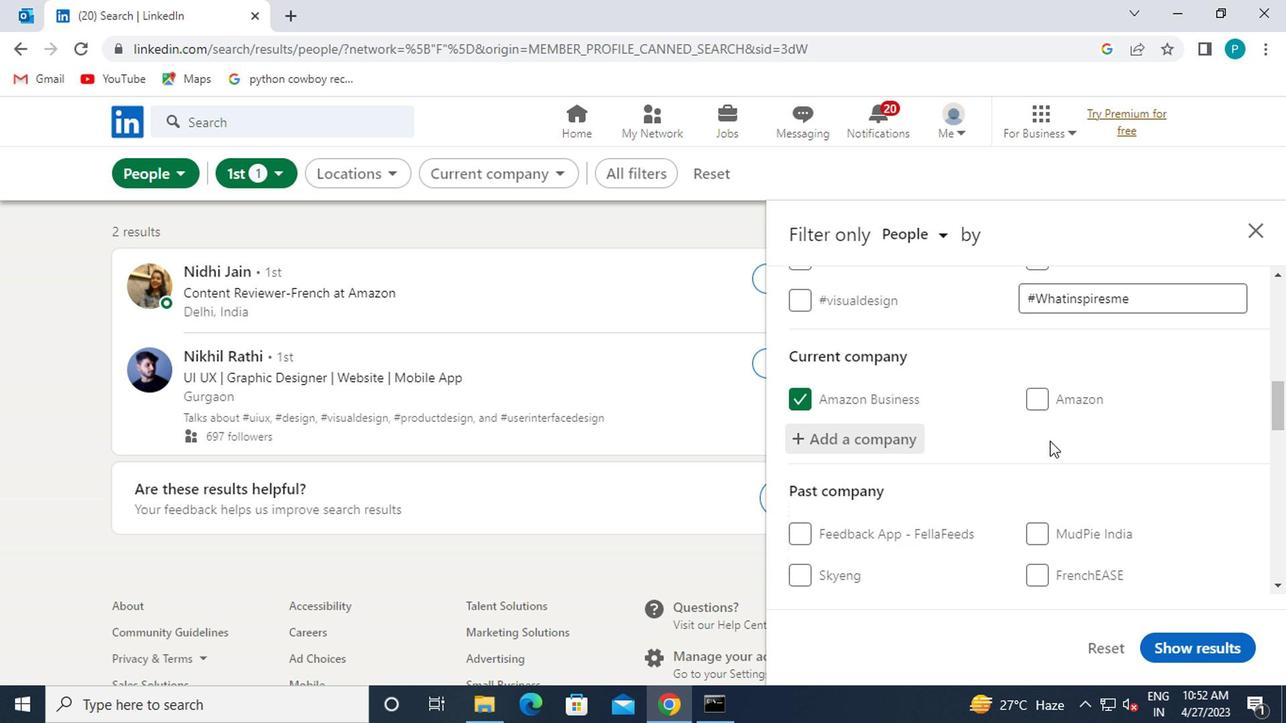 
Action: Mouse moved to (1035, 445)
Screenshot: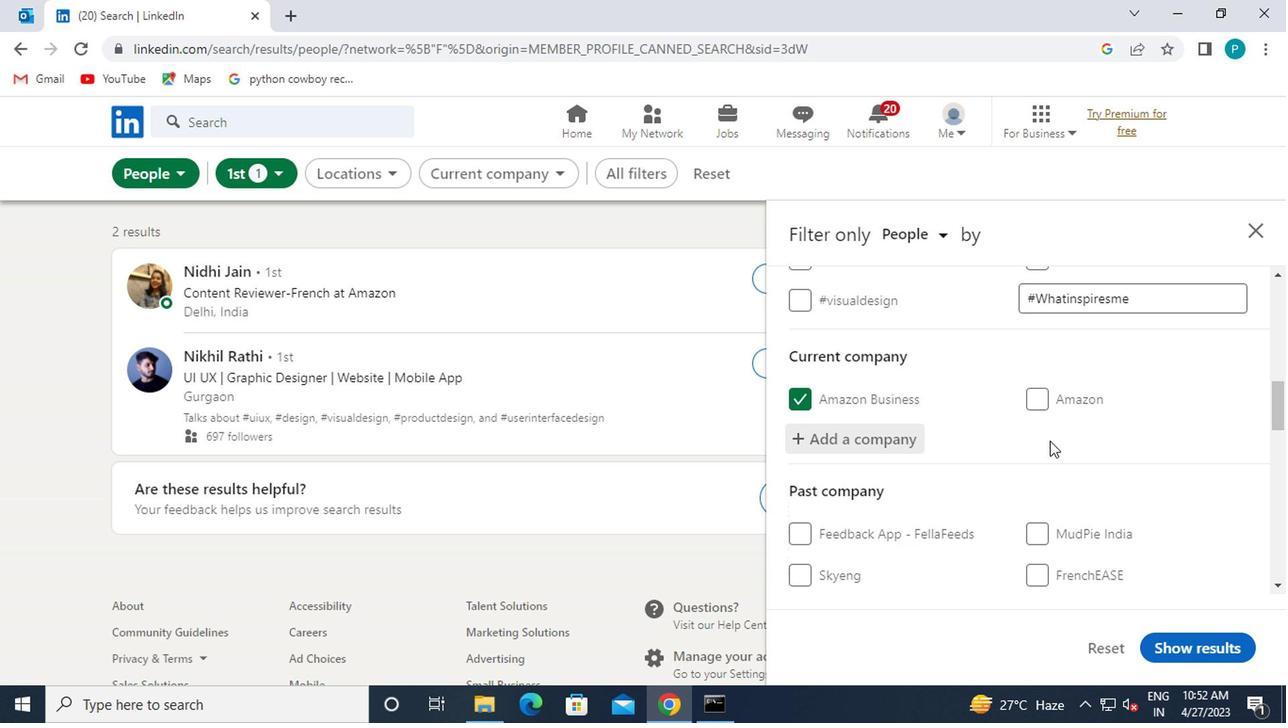 
Action: Mouse scrolled (1035, 444) with delta (0, -1)
Screenshot: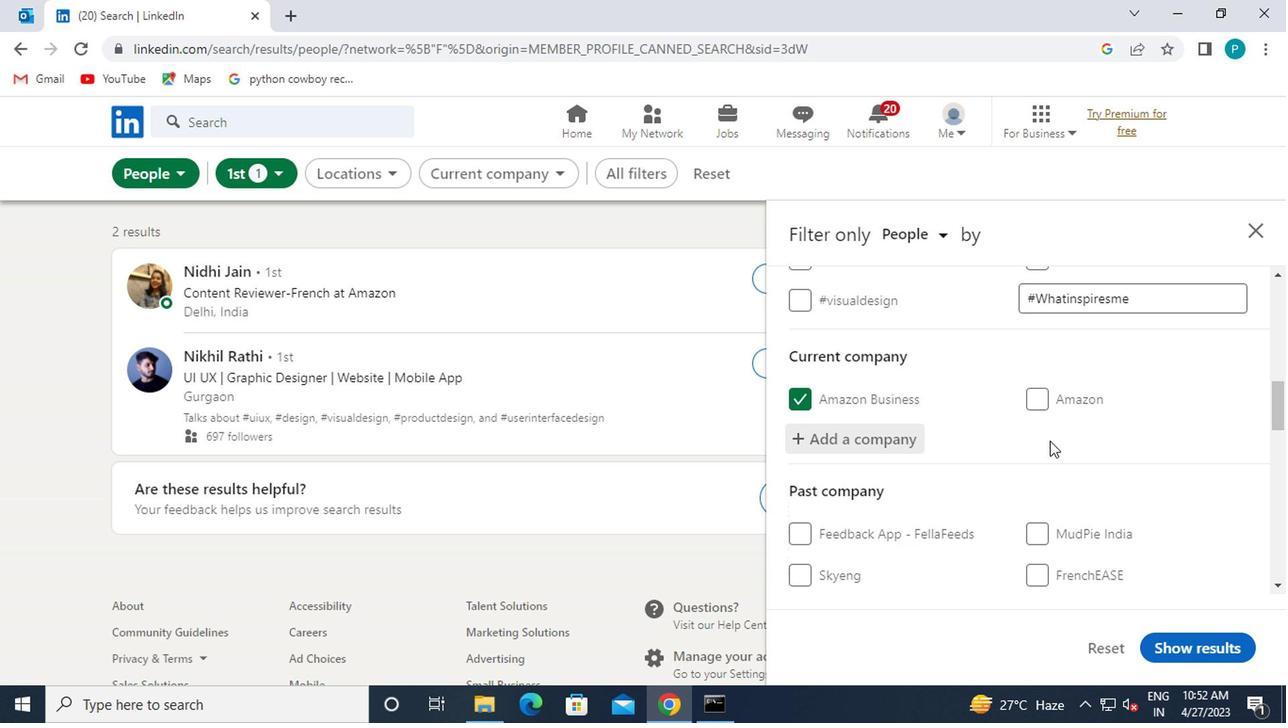 
Action: Mouse moved to (965, 453)
Screenshot: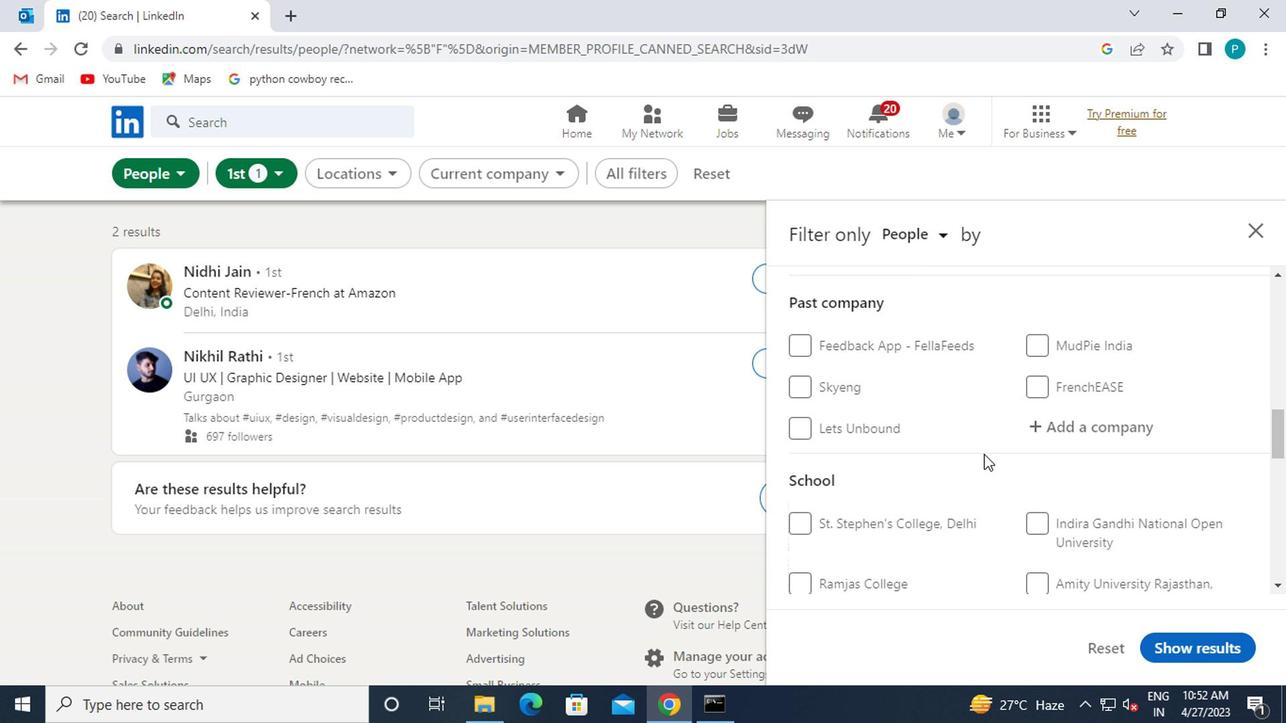 
Action: Mouse scrolled (965, 453) with delta (0, 0)
Screenshot: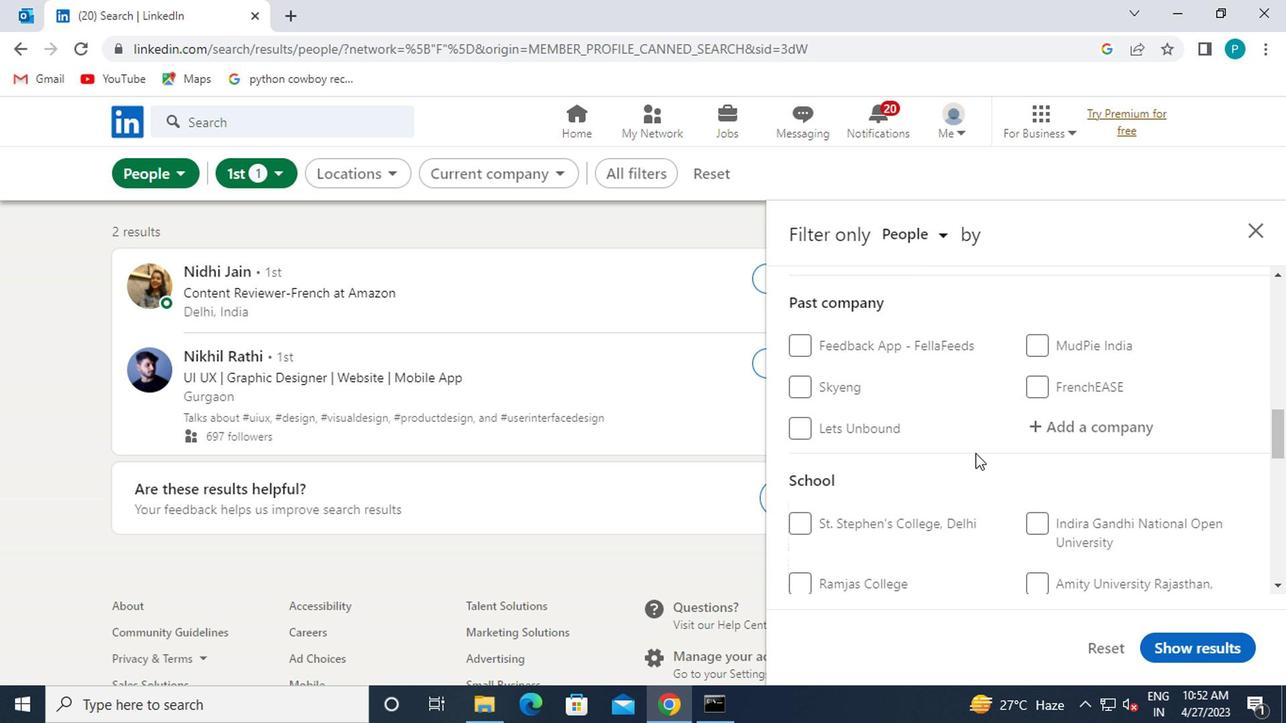 
Action: Mouse scrolled (965, 453) with delta (0, 0)
Screenshot: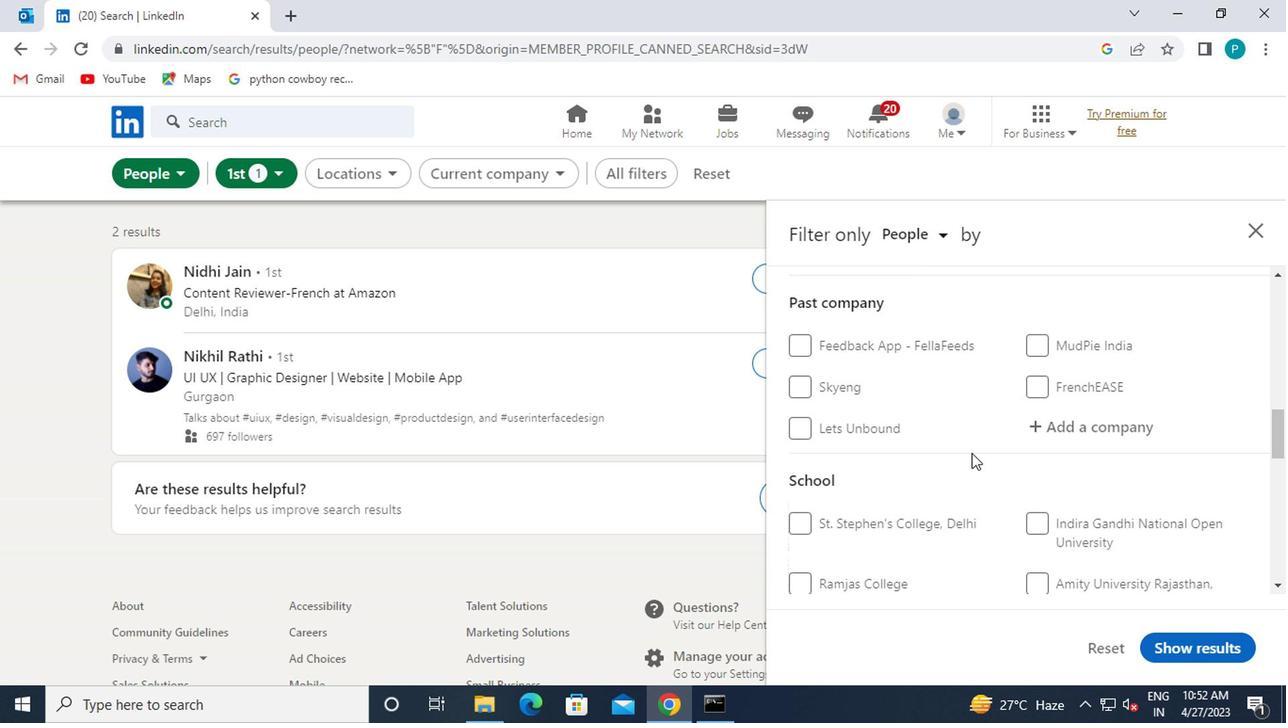
Action: Mouse moved to (1081, 453)
Screenshot: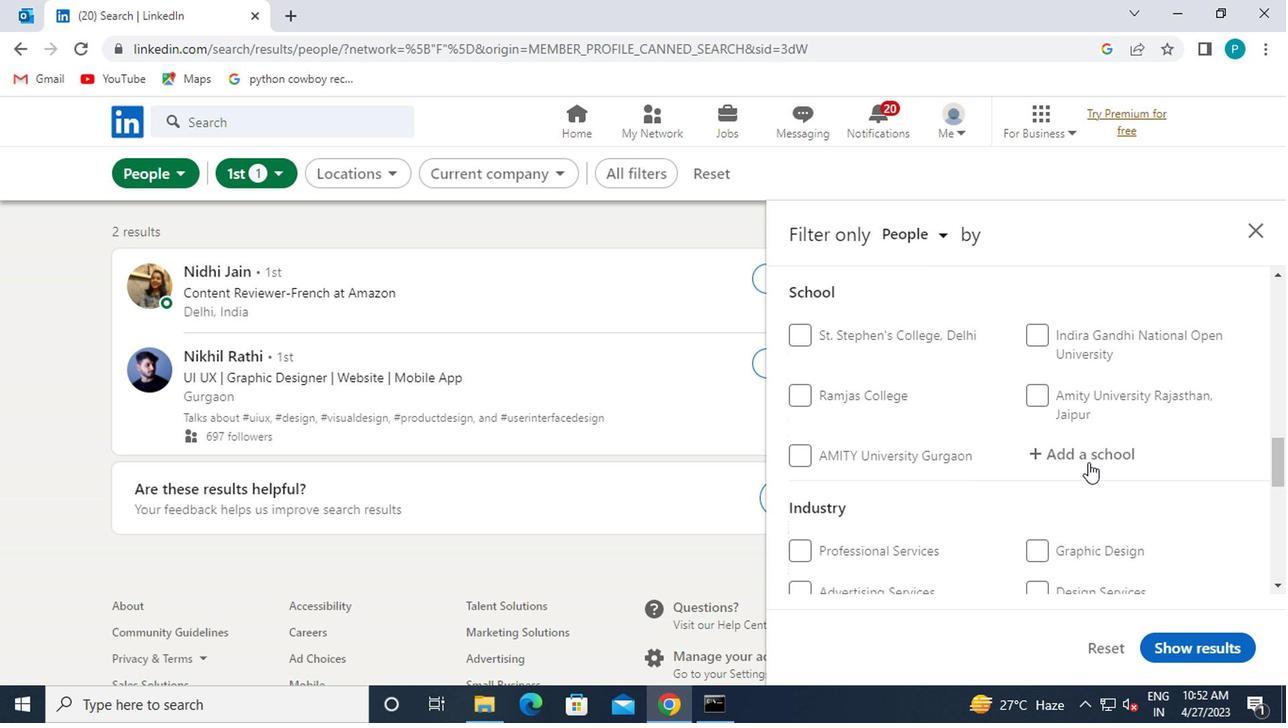 
Action: Mouse pressed left at (1081, 453)
Screenshot: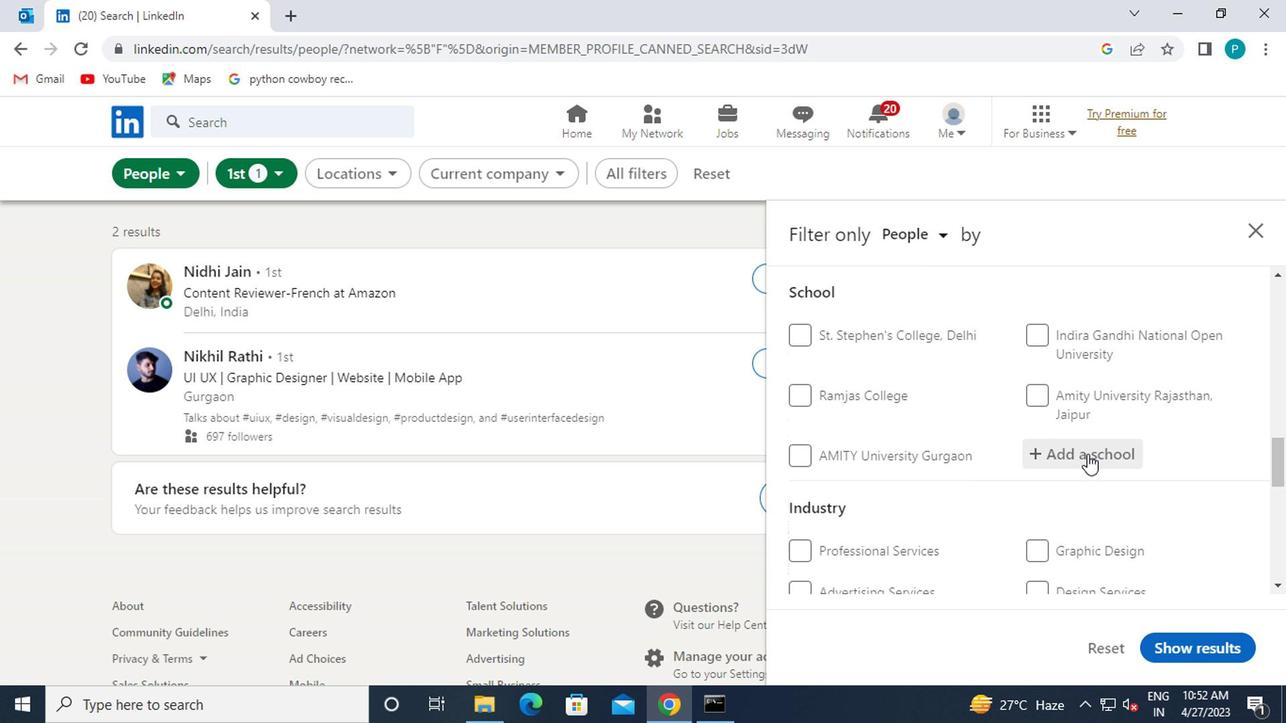 
Action: Mouse moved to (1132, 481)
Screenshot: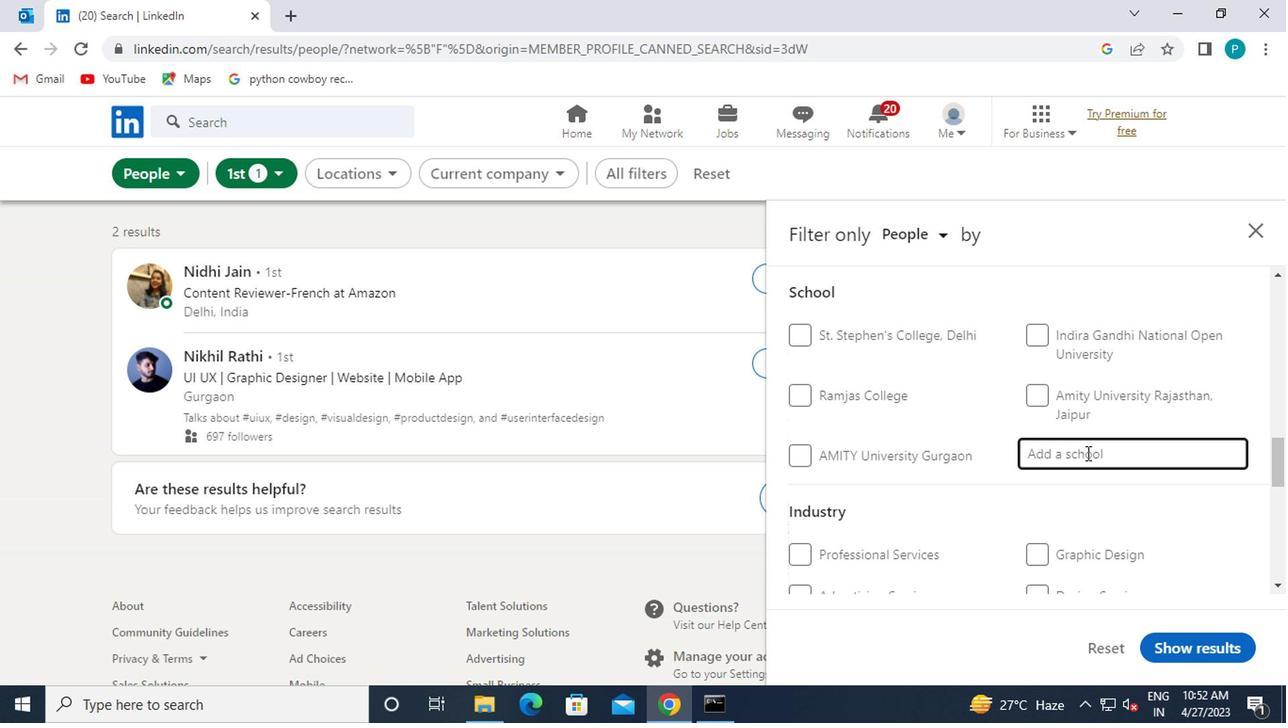 
Action: Key pressed <Key.caps_lock>N<Key.caps_lock>ETA
Screenshot: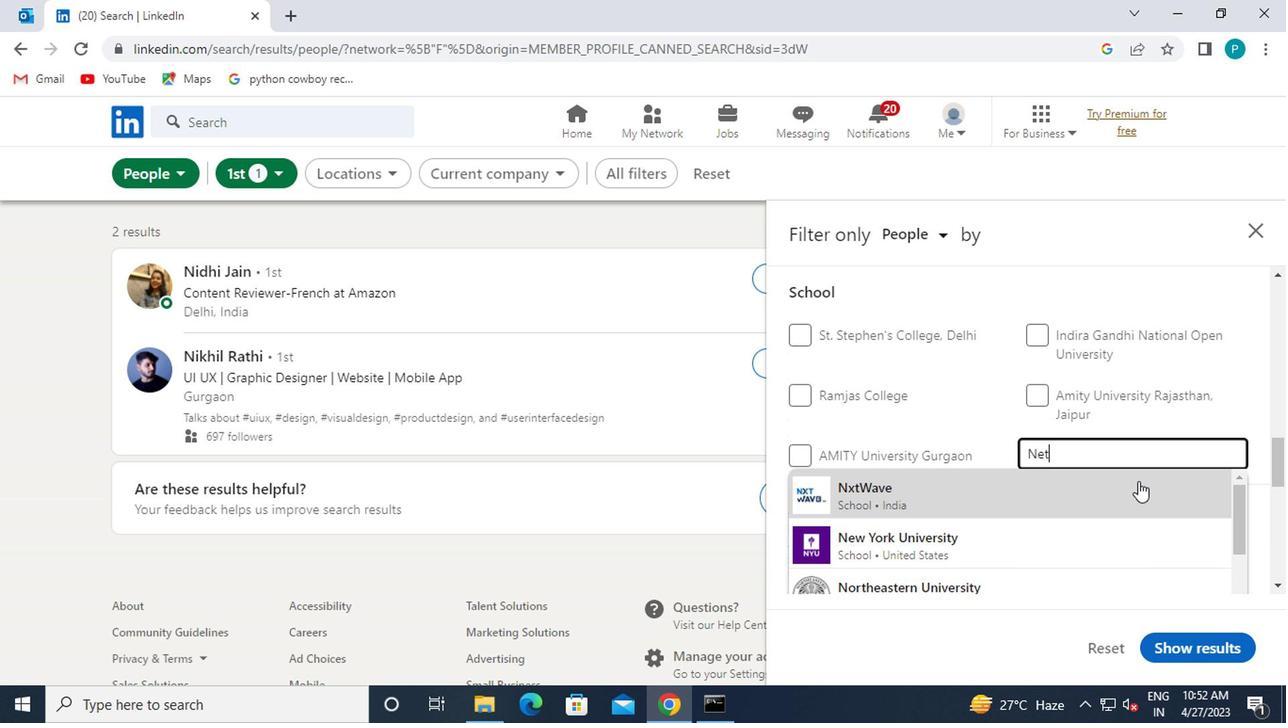 
Action: Mouse moved to (1133, 483)
Screenshot: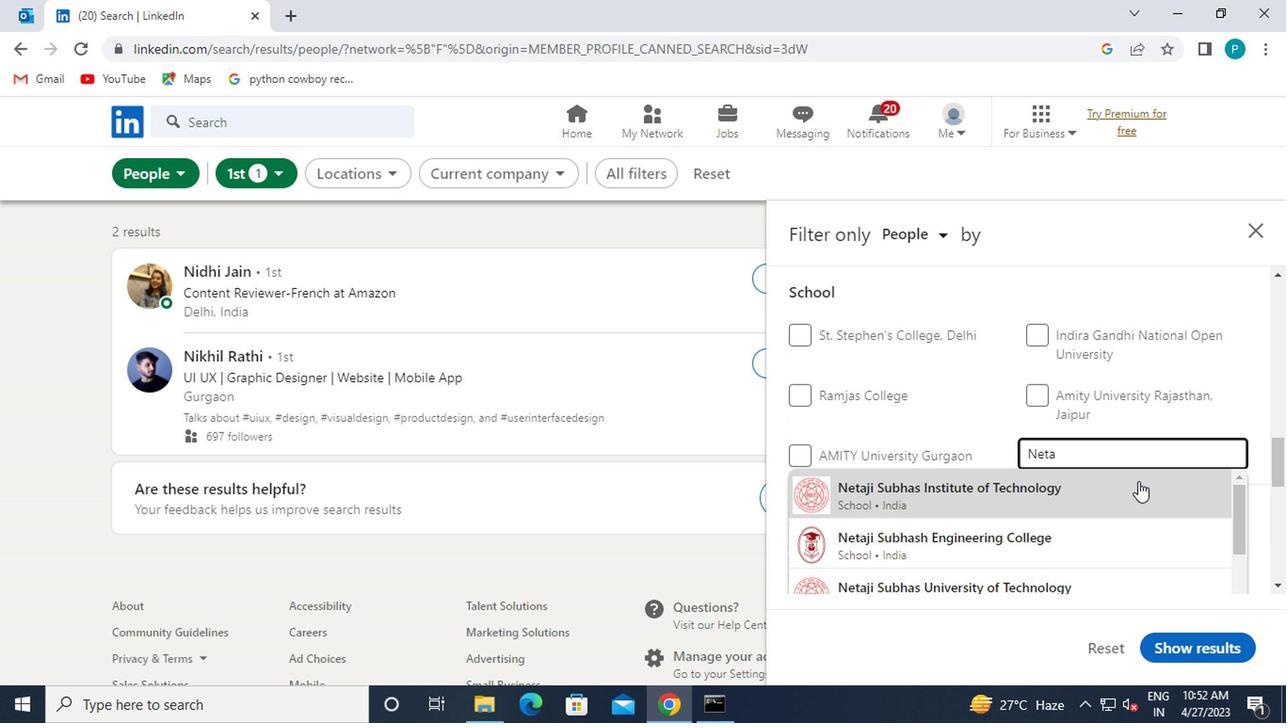 
Action: Mouse pressed left at (1133, 483)
Screenshot: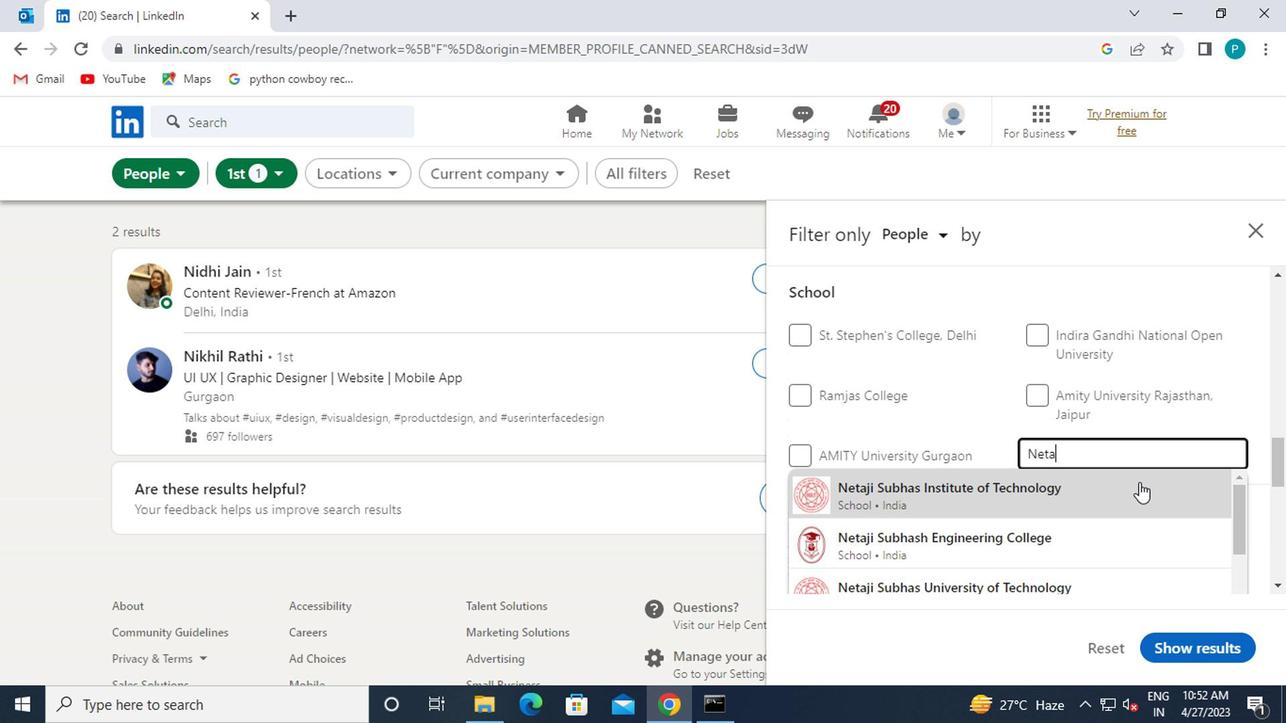 
Action: Mouse moved to (1016, 479)
Screenshot: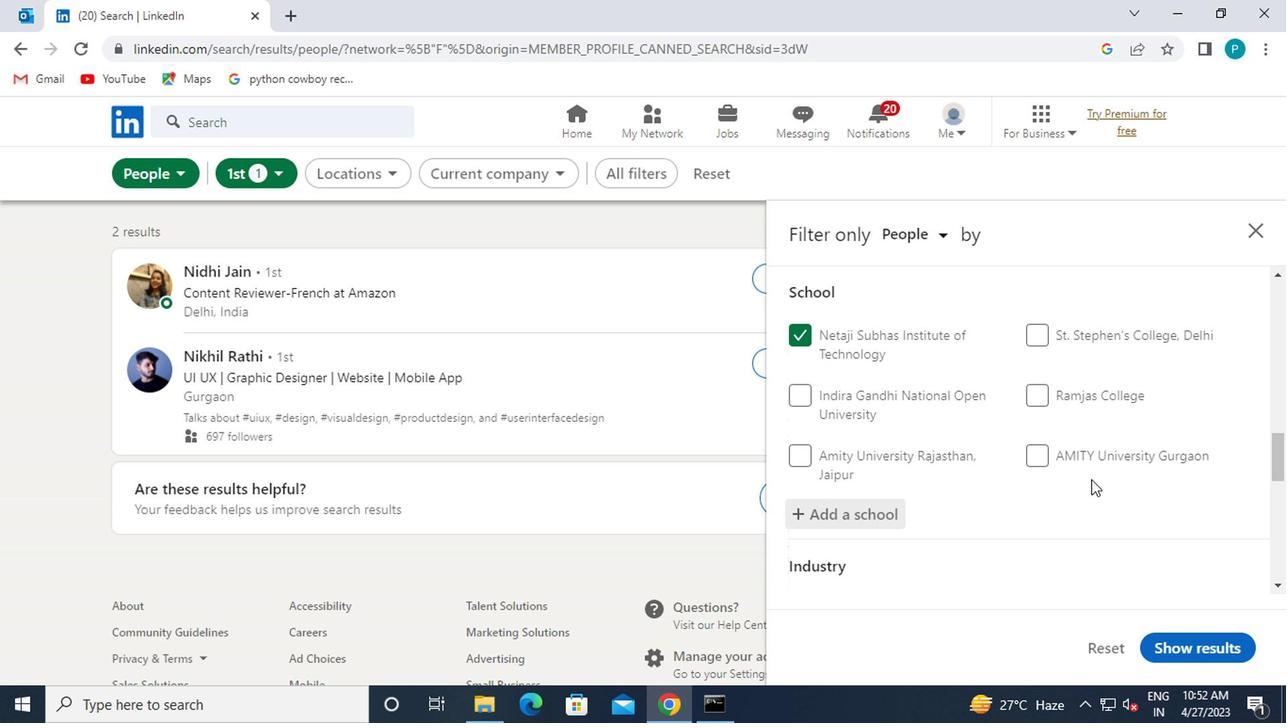 
Action: Mouse scrolled (1016, 479) with delta (0, 0)
Screenshot: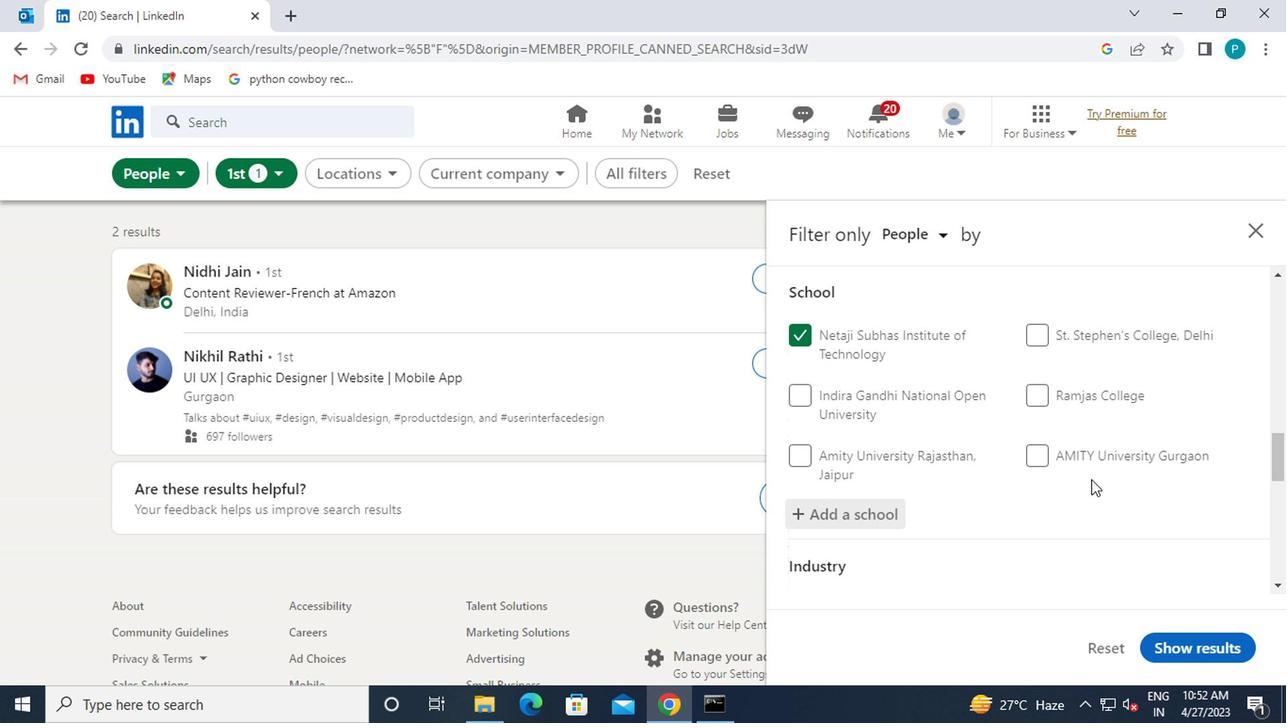 
Action: Mouse moved to (1006, 478)
Screenshot: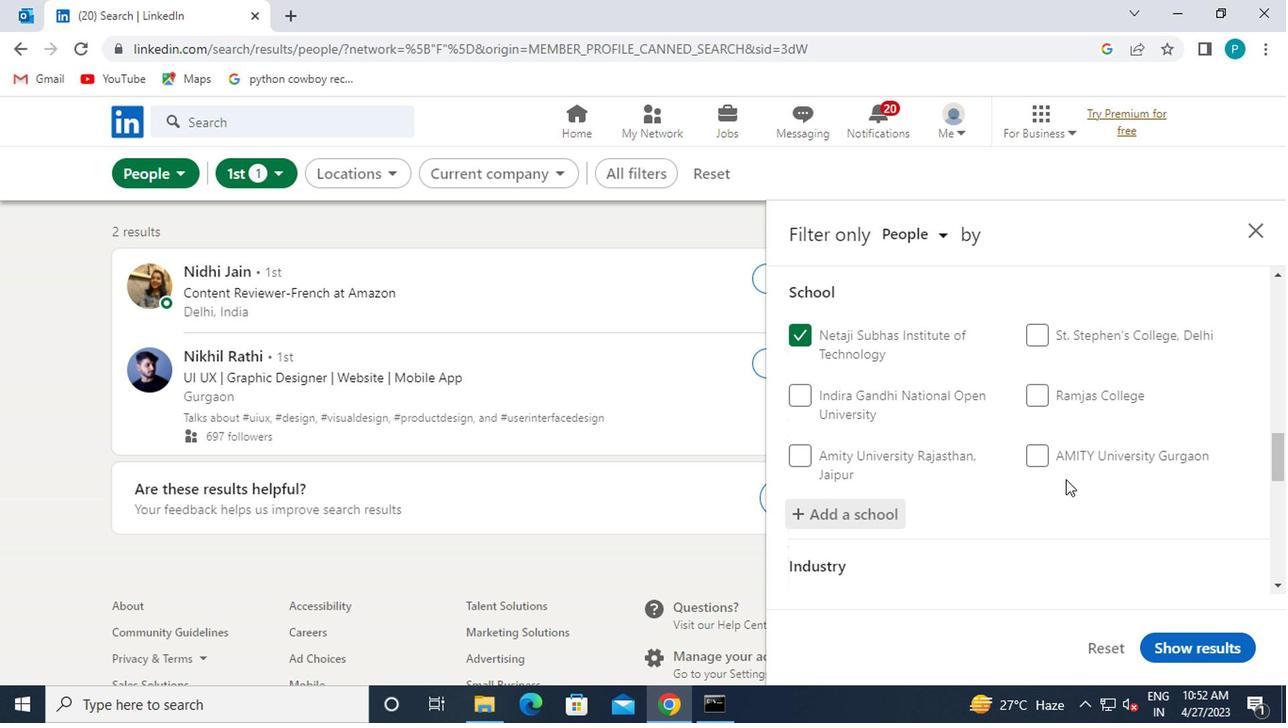 
Action: Mouse scrolled (1006, 477) with delta (0, -1)
Screenshot: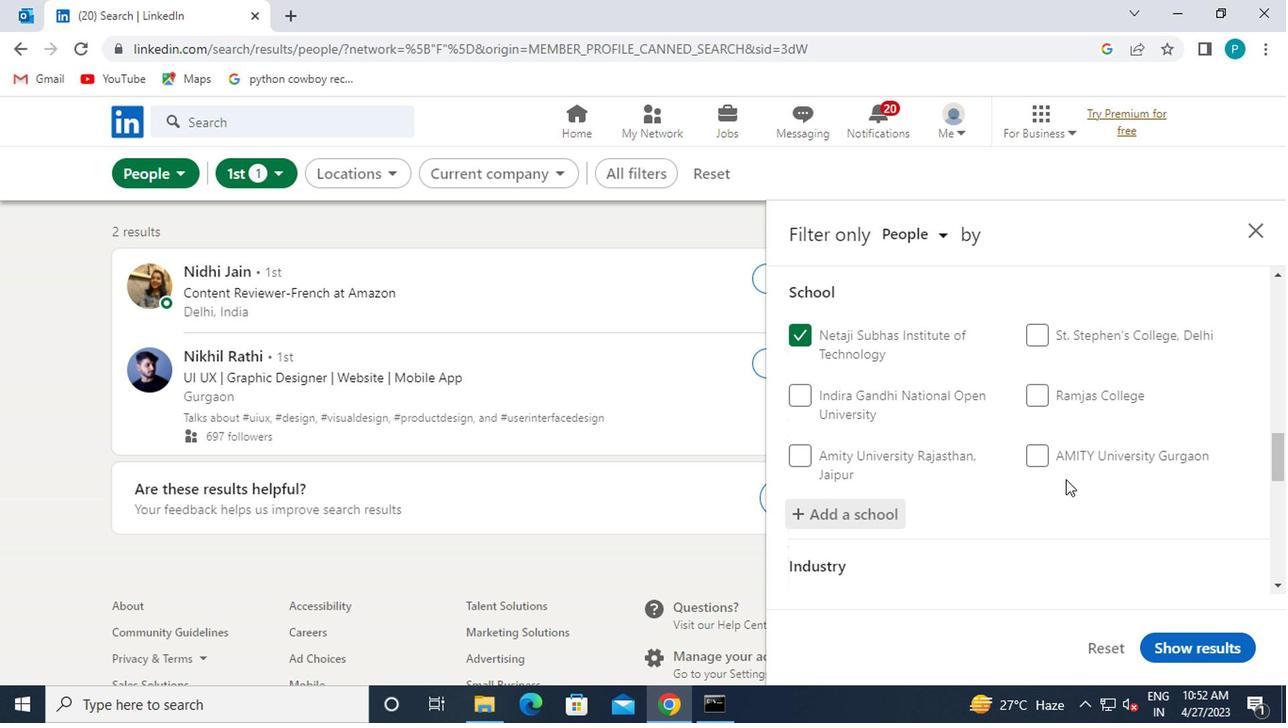 
Action: Mouse moved to (839, 514)
Screenshot: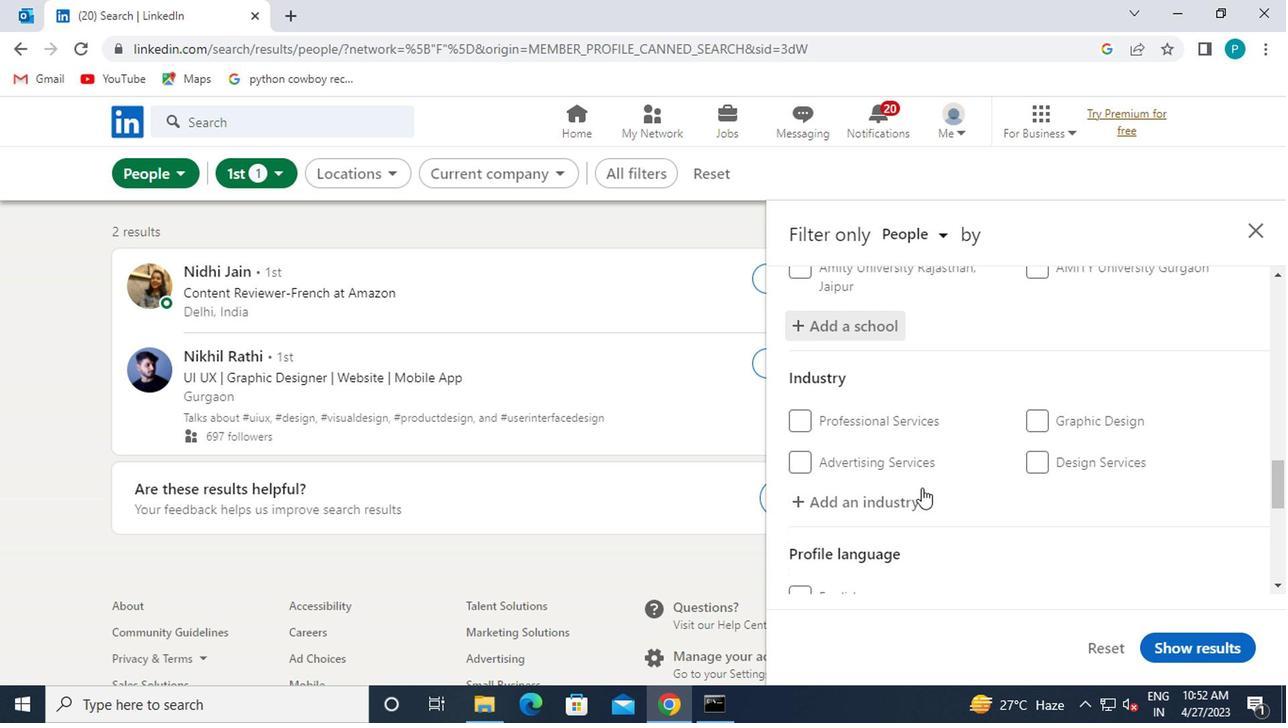 
Action: Mouse pressed left at (839, 514)
Screenshot: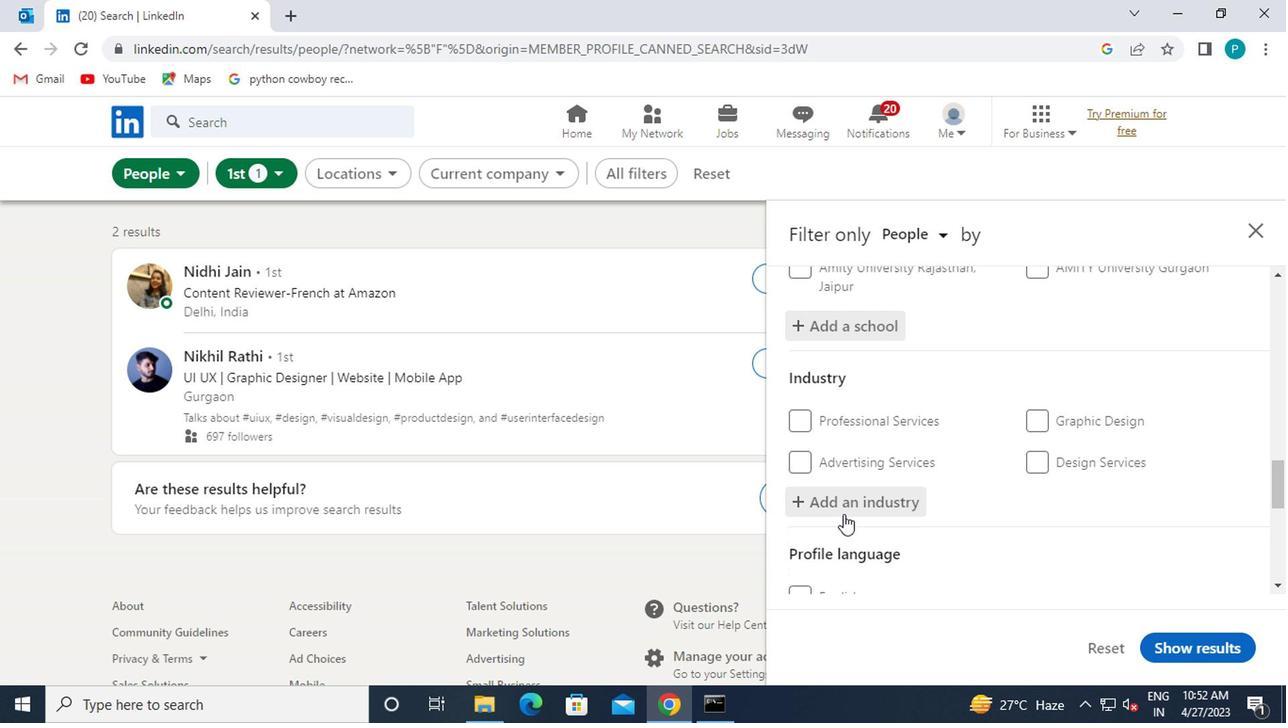 
Action: Mouse moved to (867, 541)
Screenshot: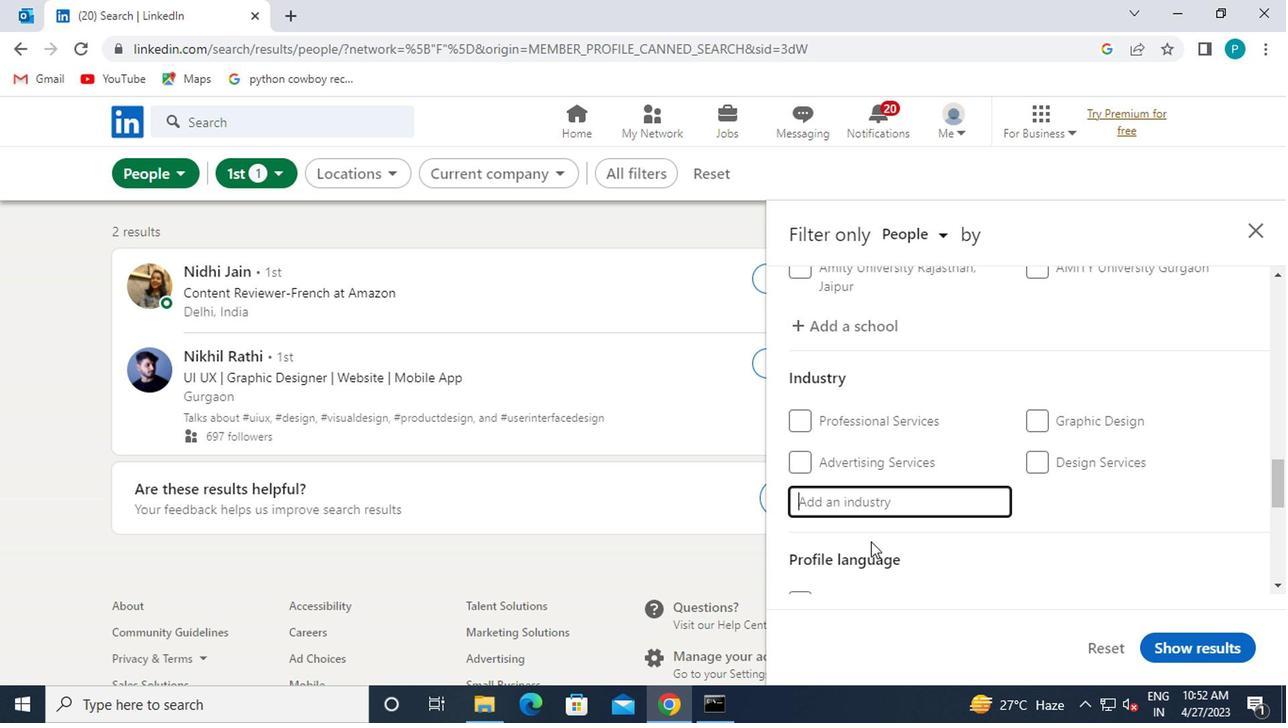 
Action: Key pressed <Key.caps_lock>A<Key.caps_lock>R
Screenshot: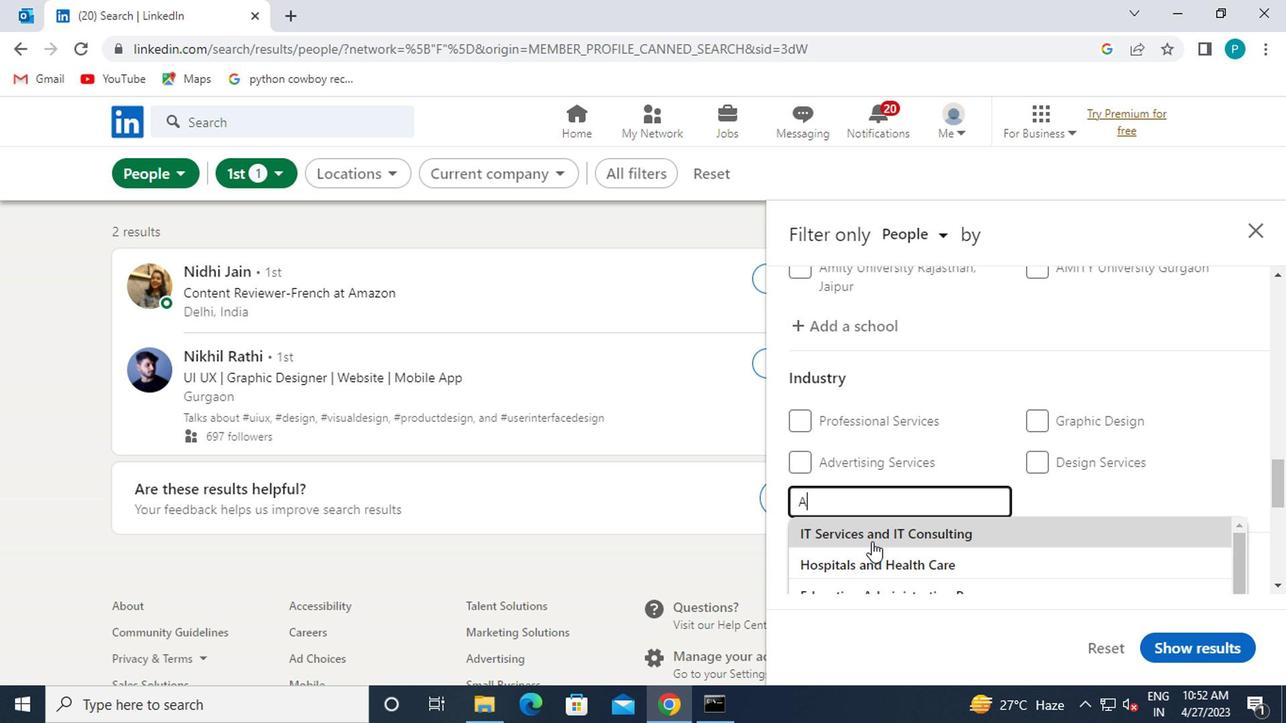 
Action: Mouse pressed left at (867, 541)
Screenshot: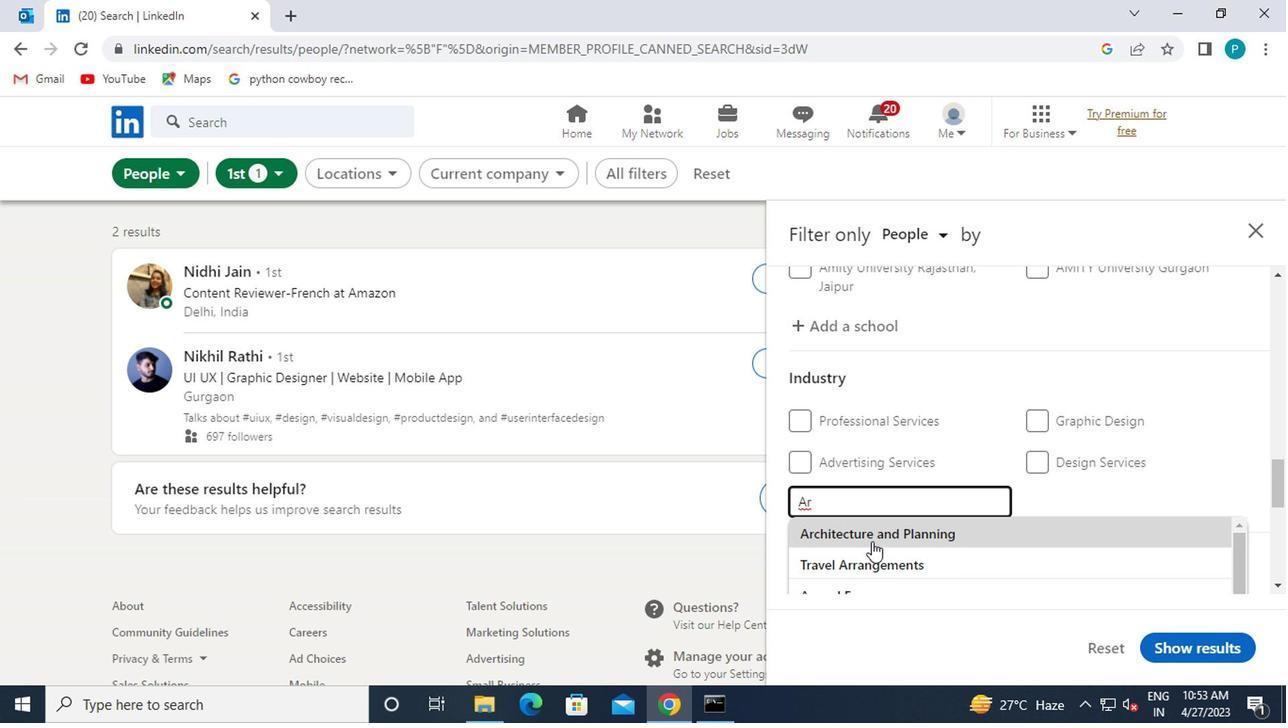 
Action: Mouse moved to (881, 564)
Screenshot: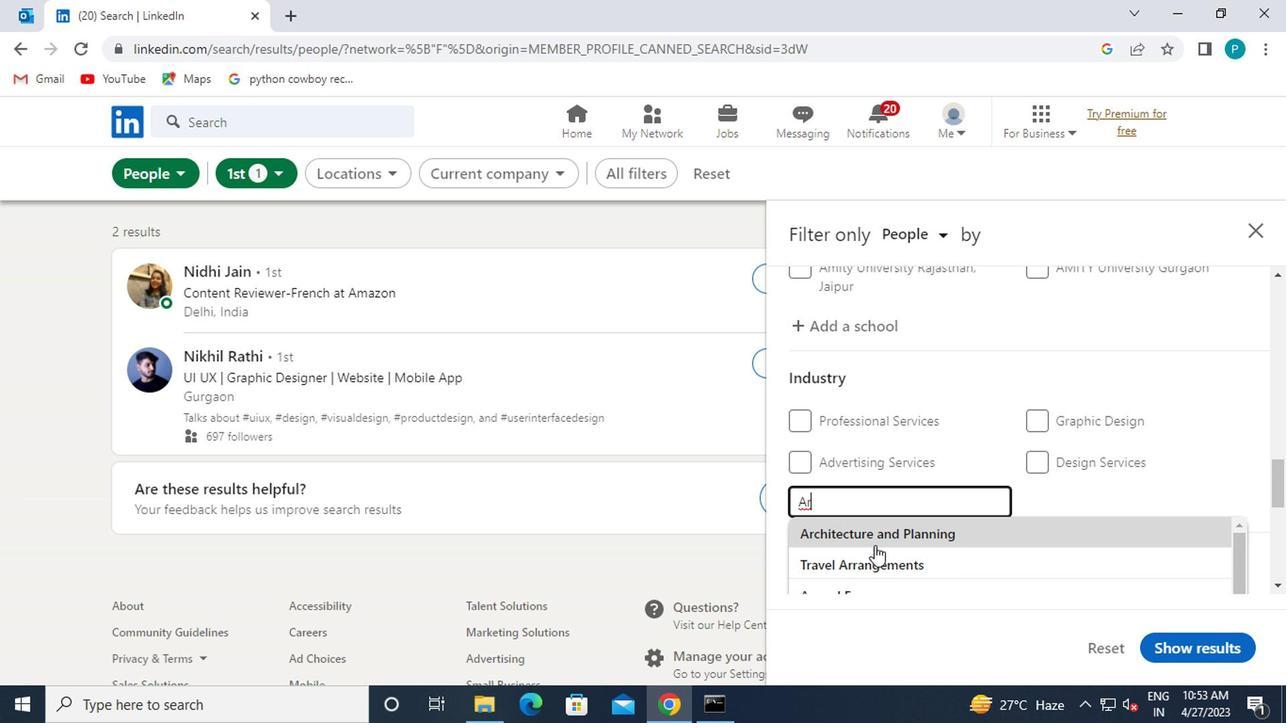 
Action: Mouse scrolled (881, 562) with delta (0, -1)
Screenshot: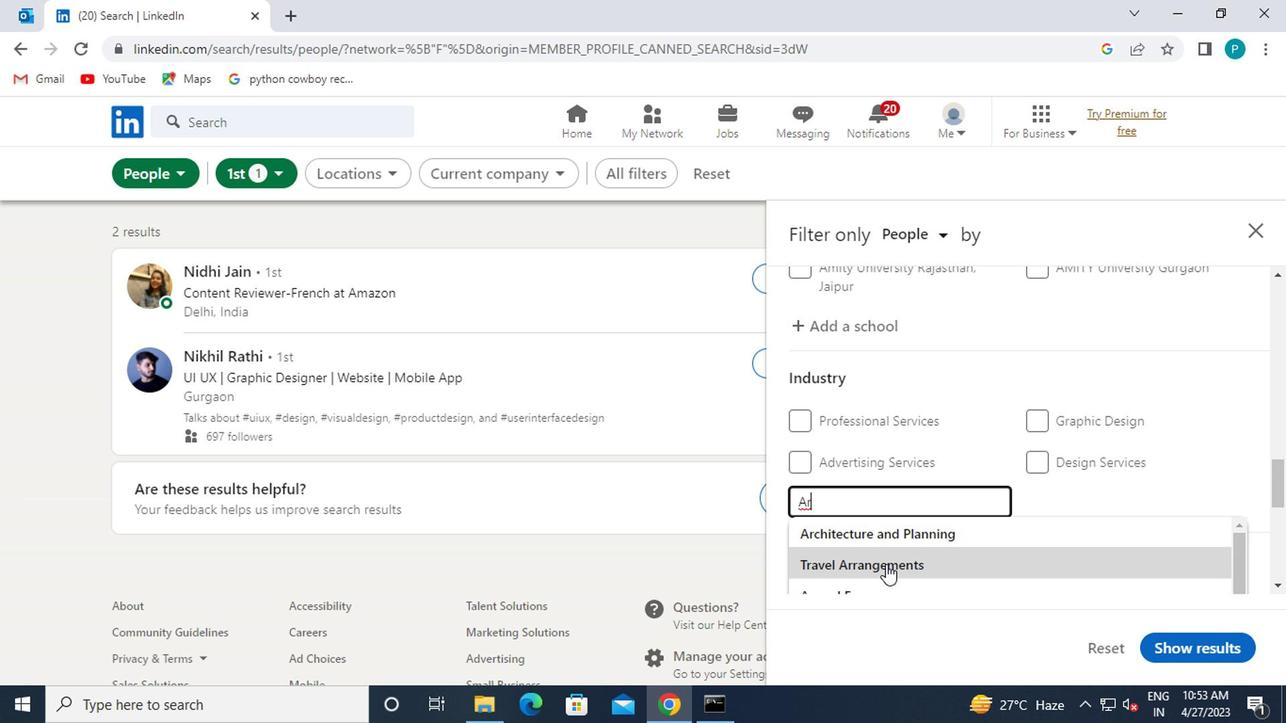 
Action: Mouse scrolled (881, 562) with delta (0, -1)
Screenshot: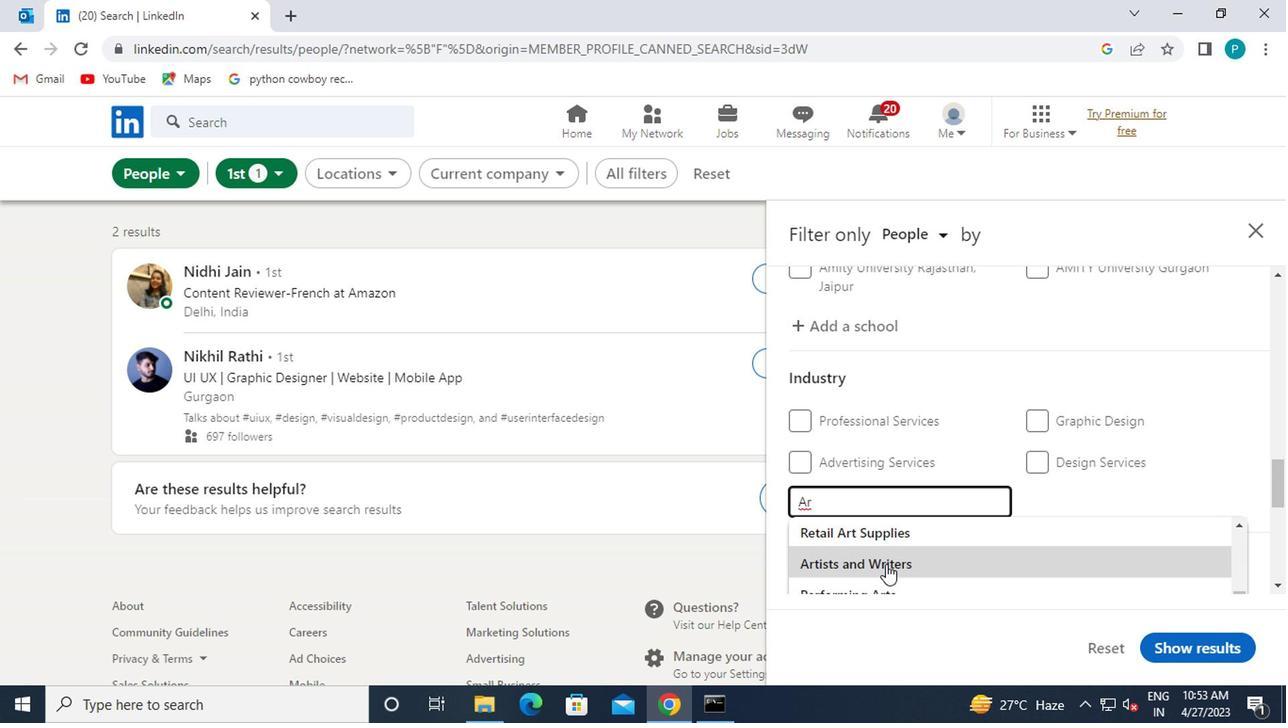 
Action: Mouse scrolled (881, 562) with delta (0, -1)
Screenshot: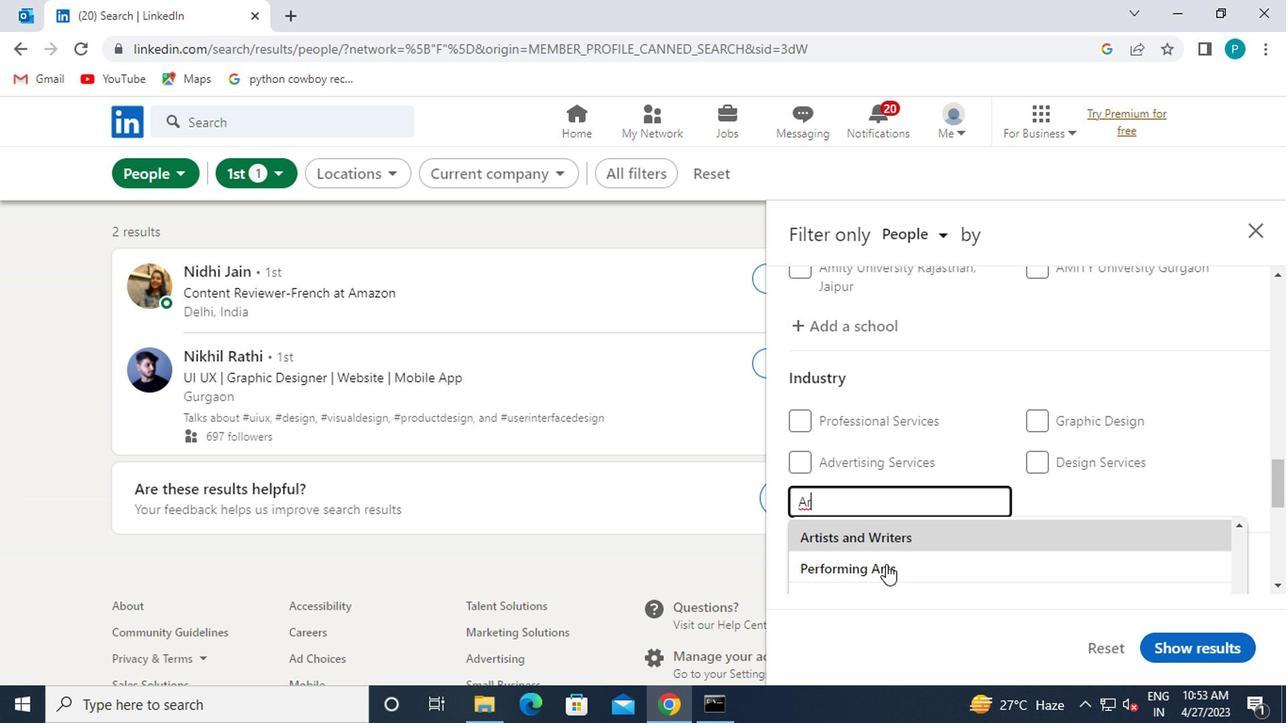 
Action: Mouse moved to (889, 510)
Screenshot: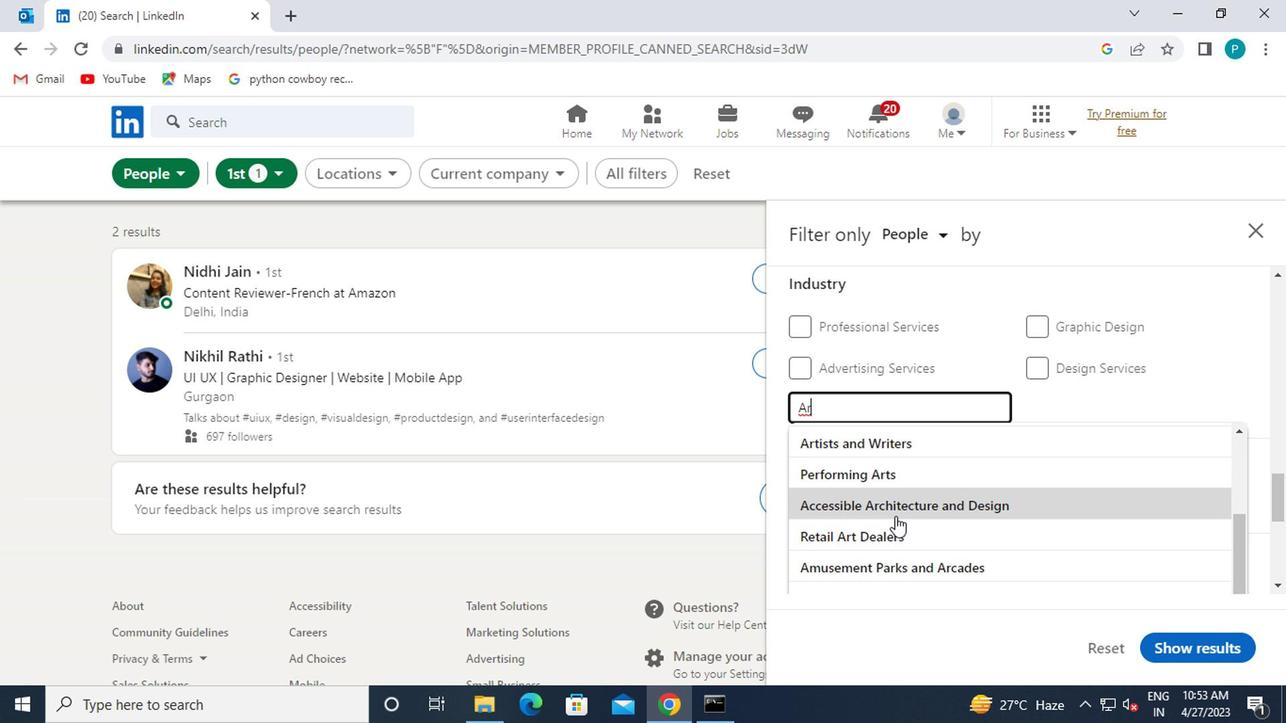 
Action: Mouse scrolled (889, 509) with delta (0, 0)
Screenshot: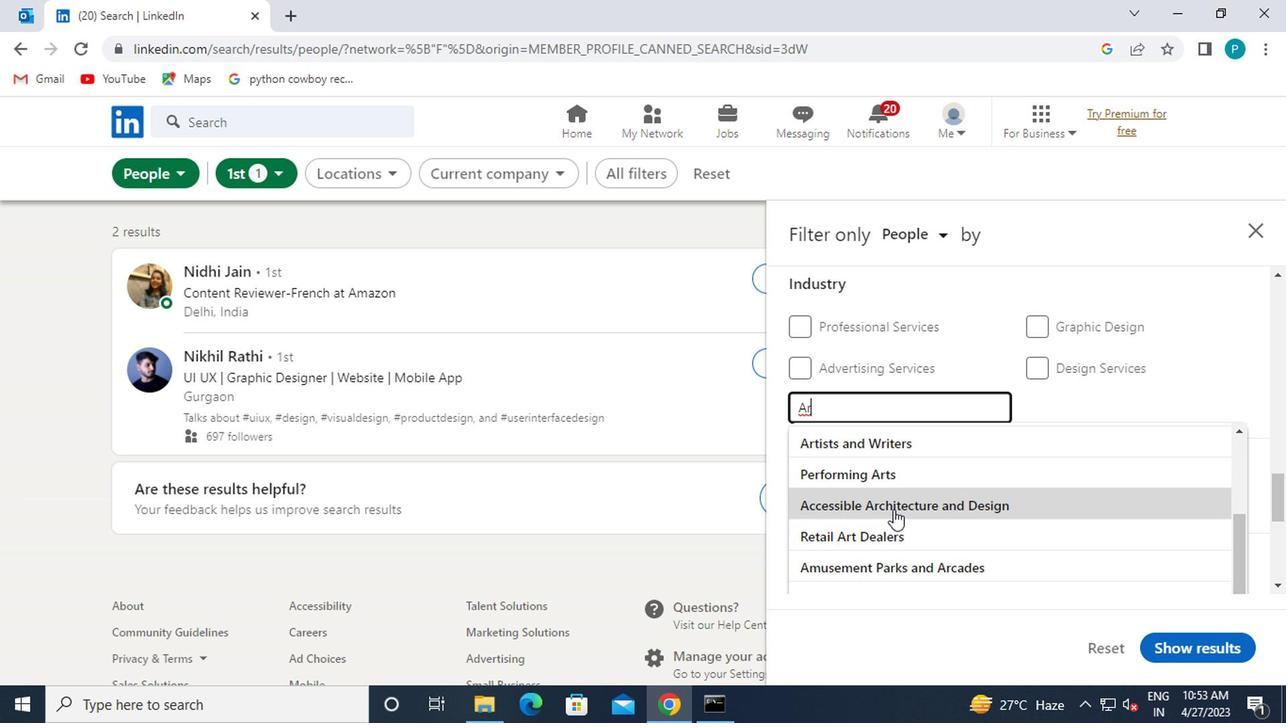 
Action: Mouse moved to (896, 560)
Screenshot: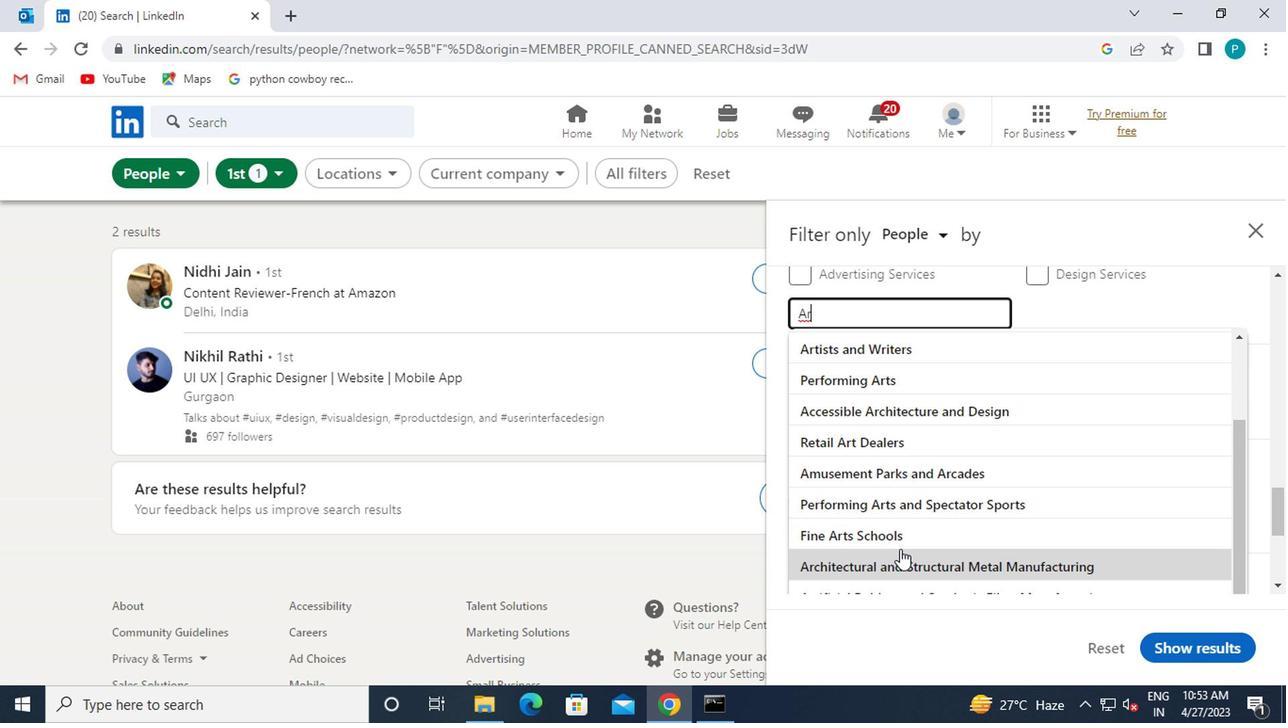 
Action: Mouse pressed left at (896, 560)
Screenshot: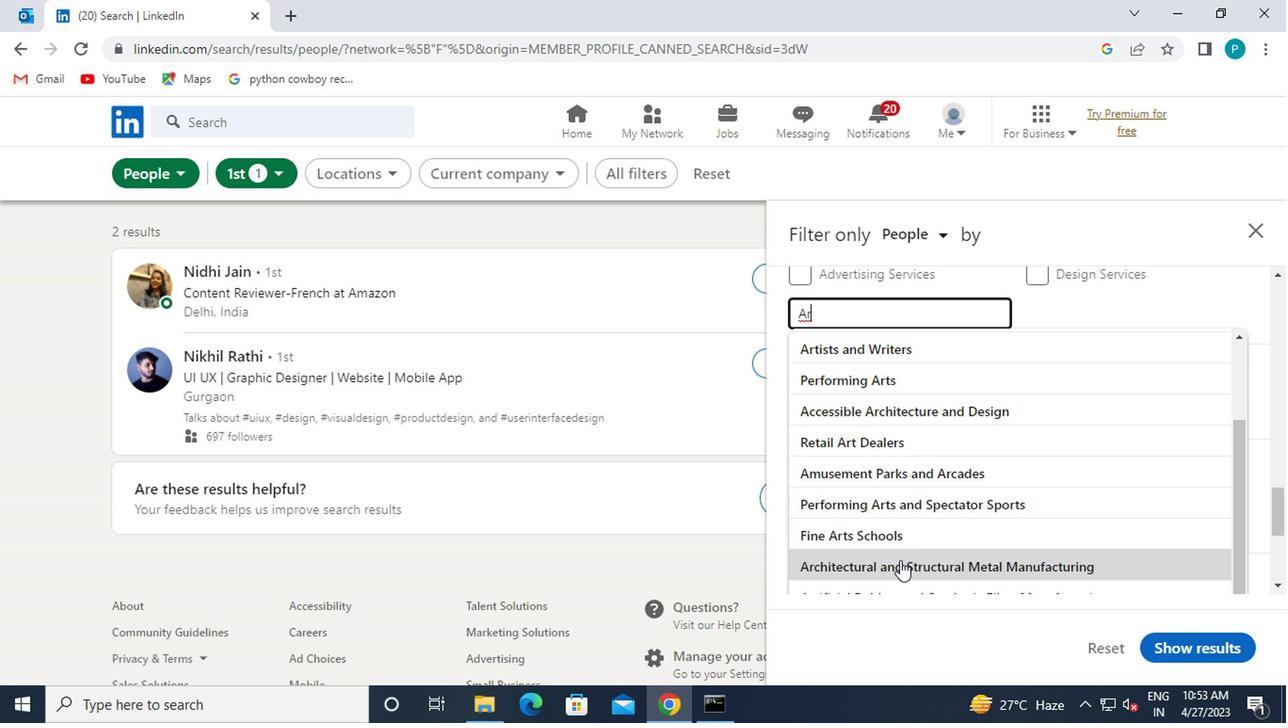 
Action: Mouse moved to (865, 528)
Screenshot: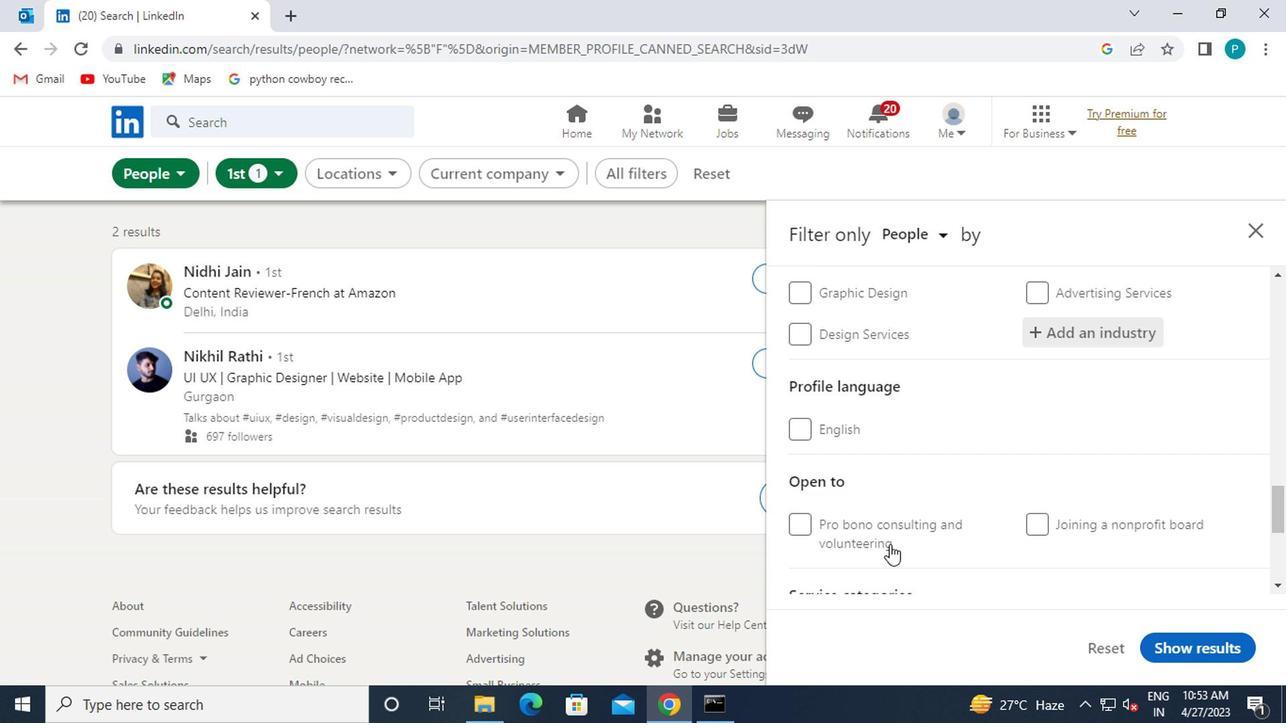 
Action: Mouse scrolled (865, 527) with delta (0, -1)
Screenshot: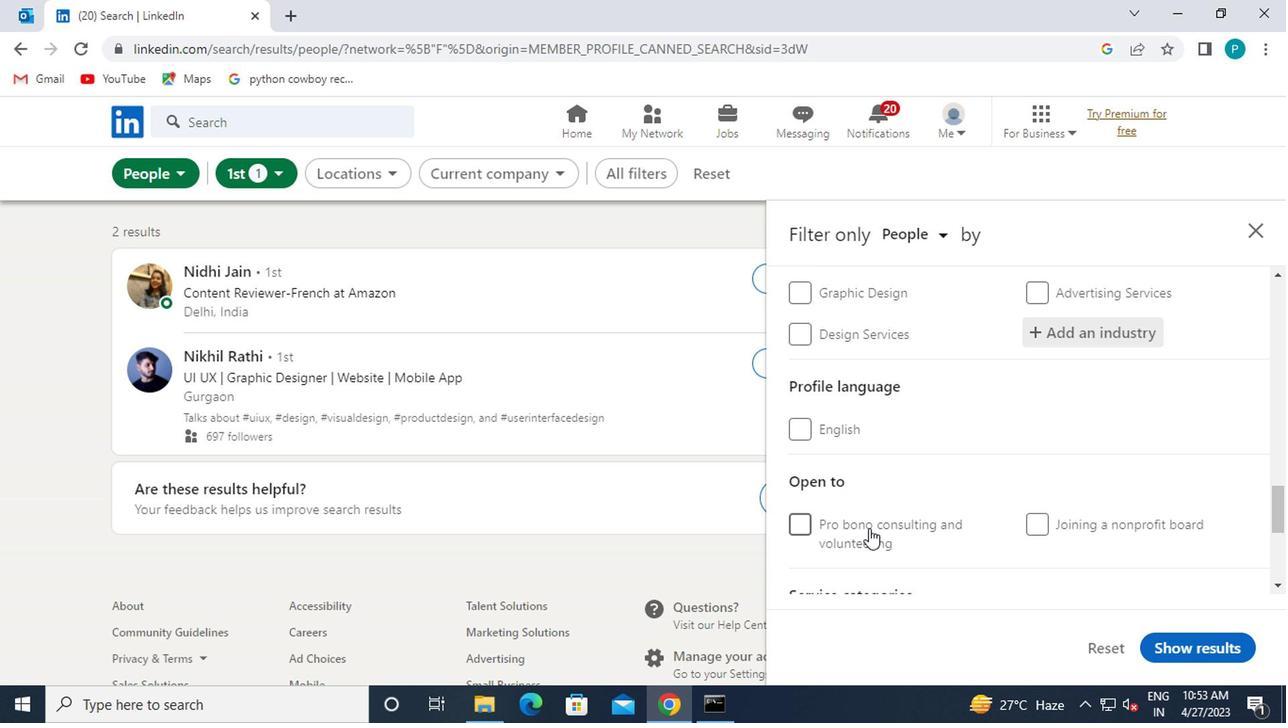 
Action: Mouse scrolled (865, 527) with delta (0, -1)
Screenshot: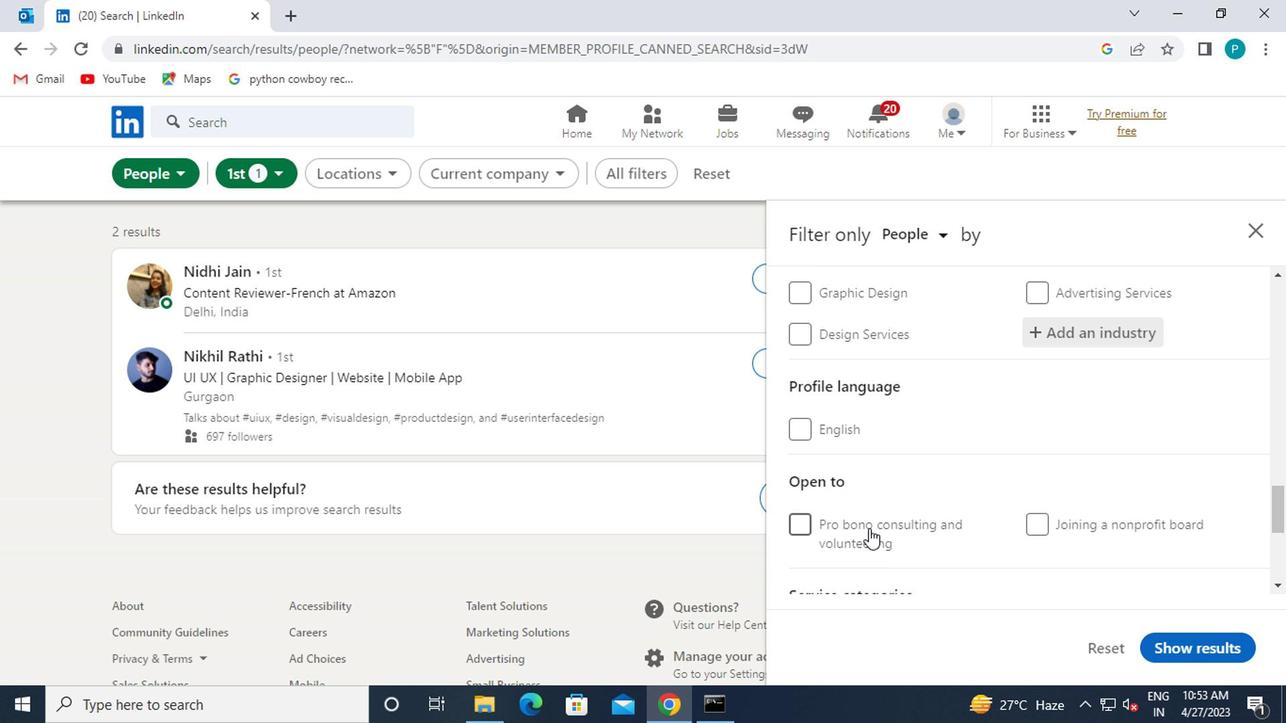 
Action: Mouse moved to (808, 459)
Screenshot: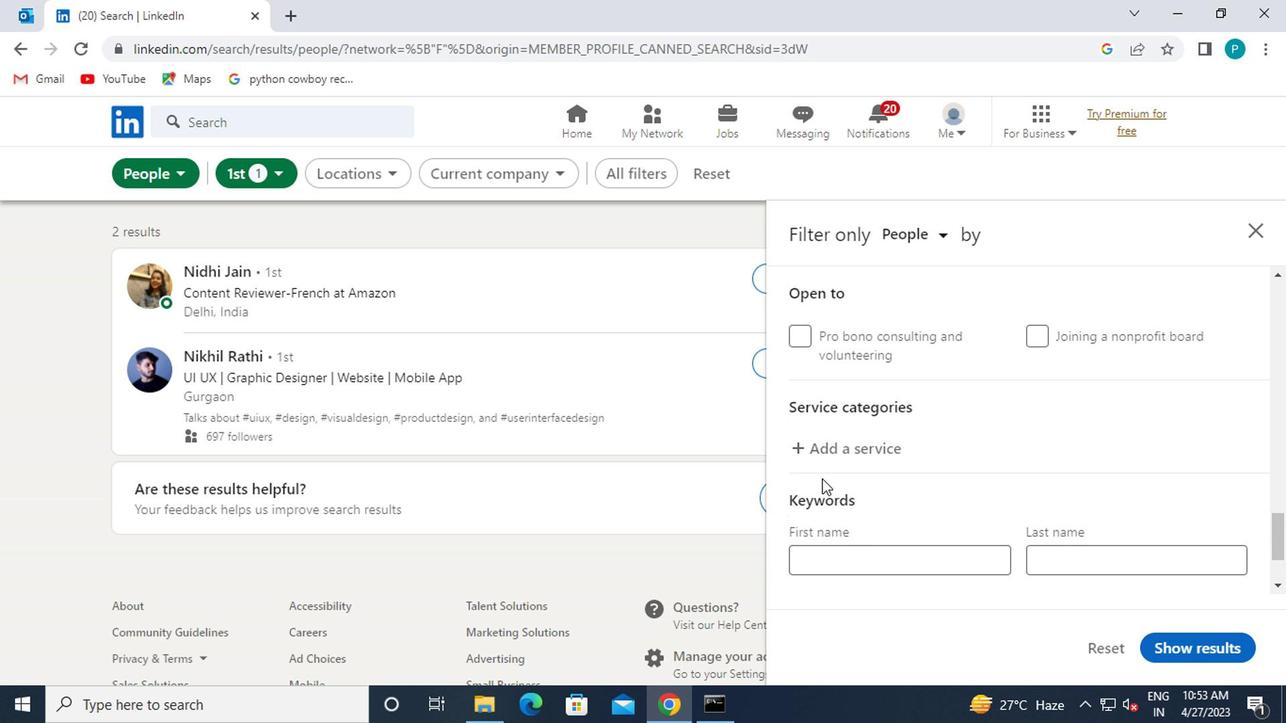 
Action: Mouse pressed left at (808, 459)
Screenshot: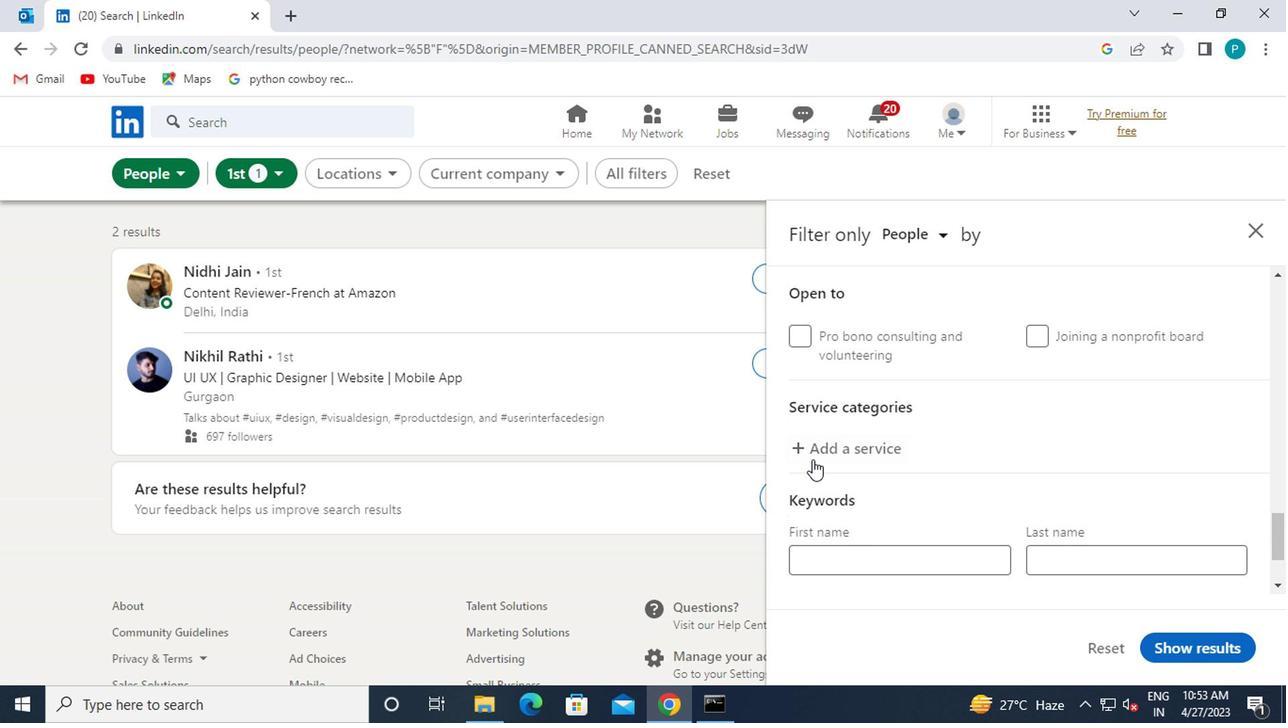 
Action: Mouse moved to (1033, 546)
Screenshot: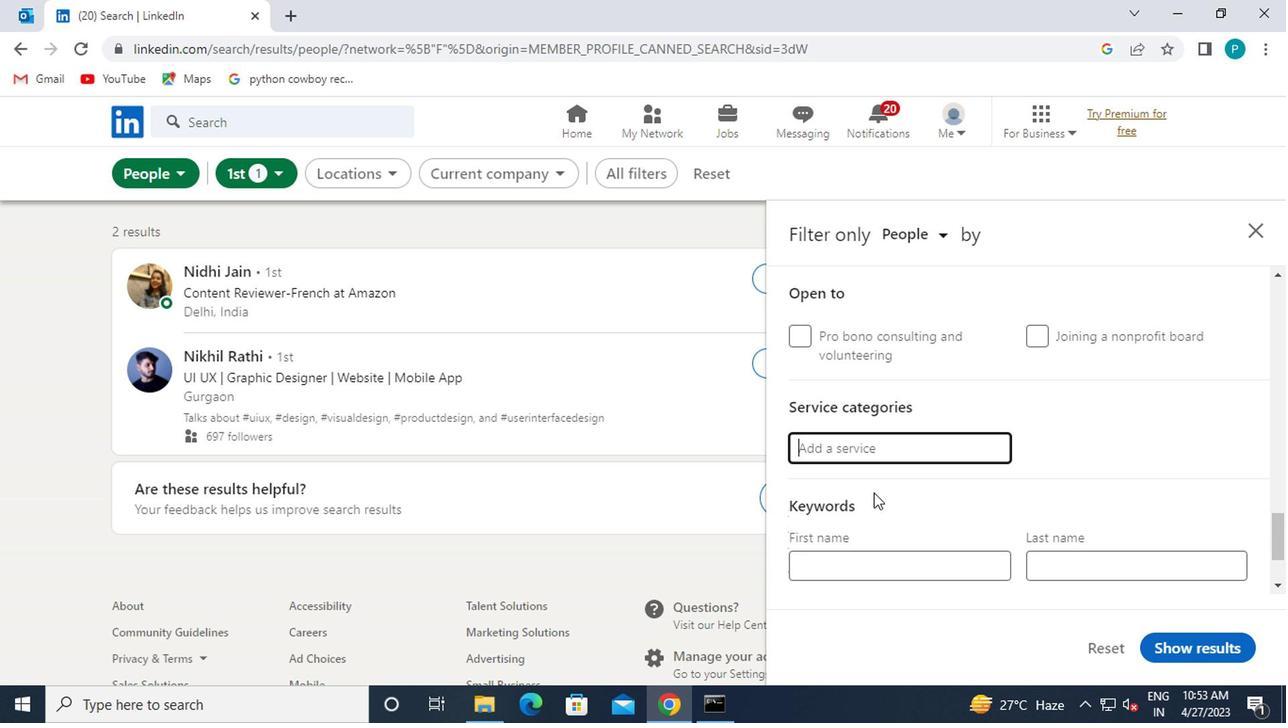 
Action: Key pressed CONSULTING
Screenshot: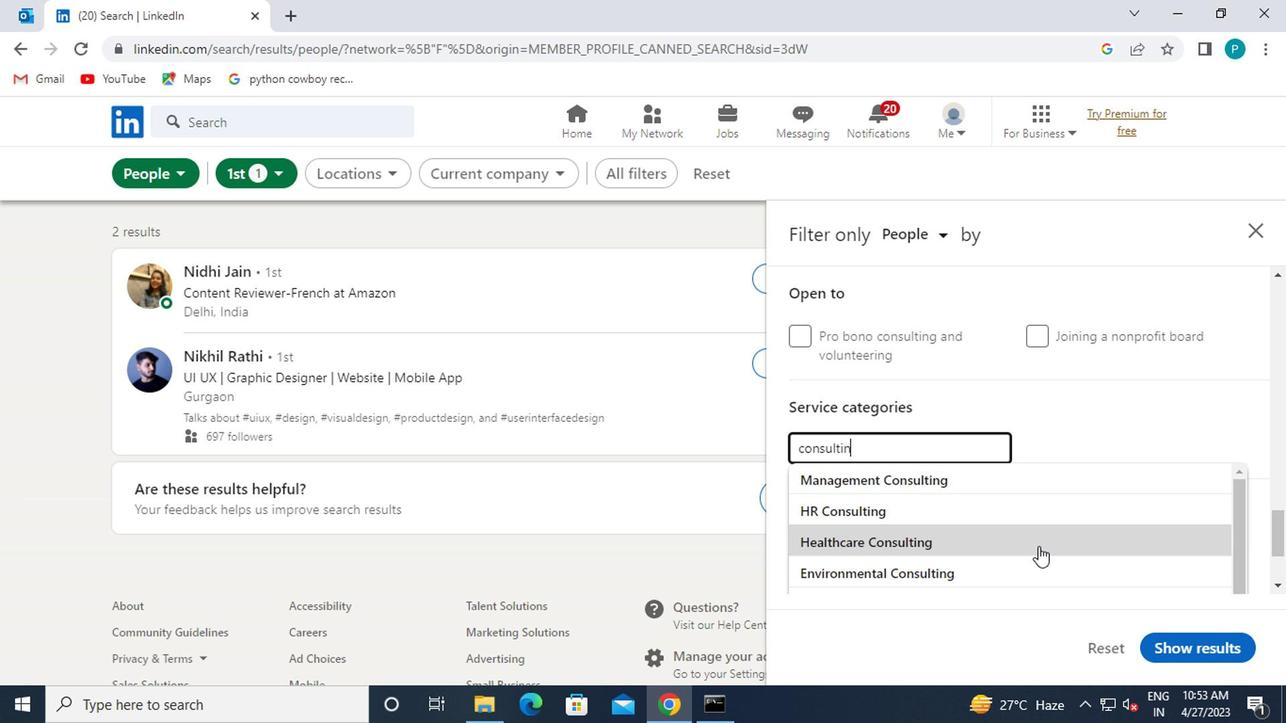 
Action: Mouse moved to (941, 532)
Screenshot: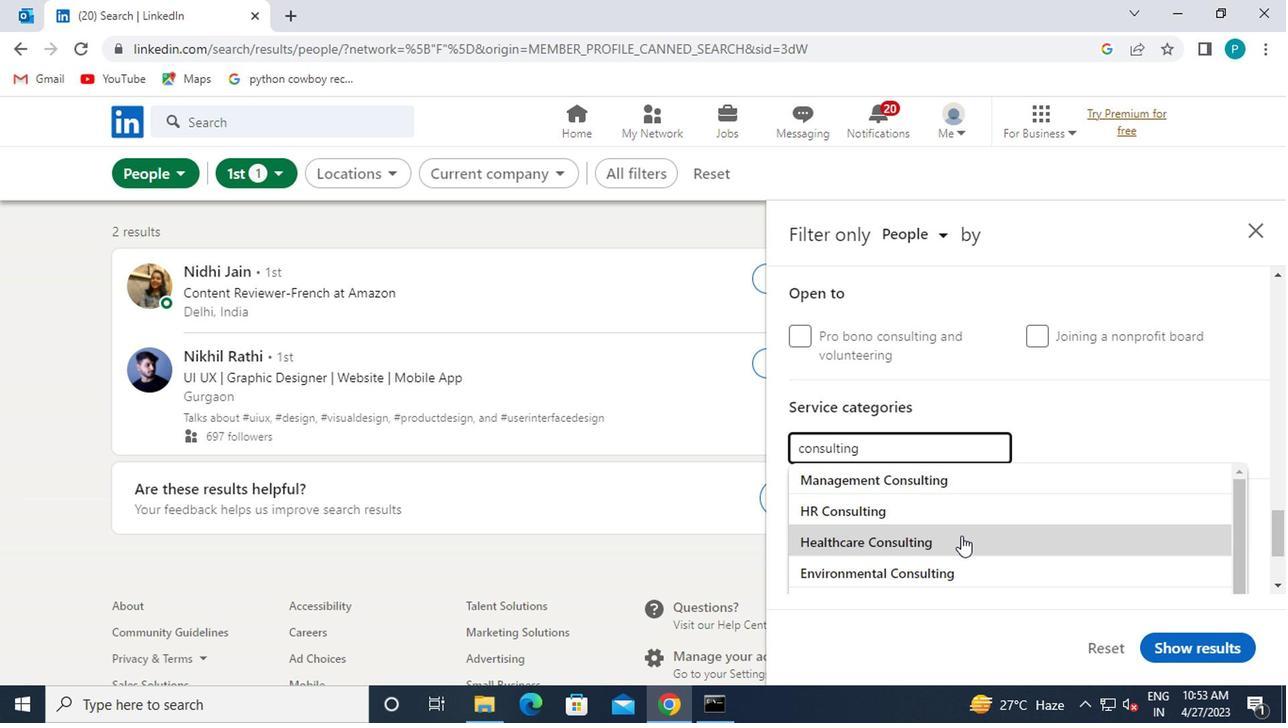 
Action: Mouse scrolled (941, 531) with delta (0, 0)
Screenshot: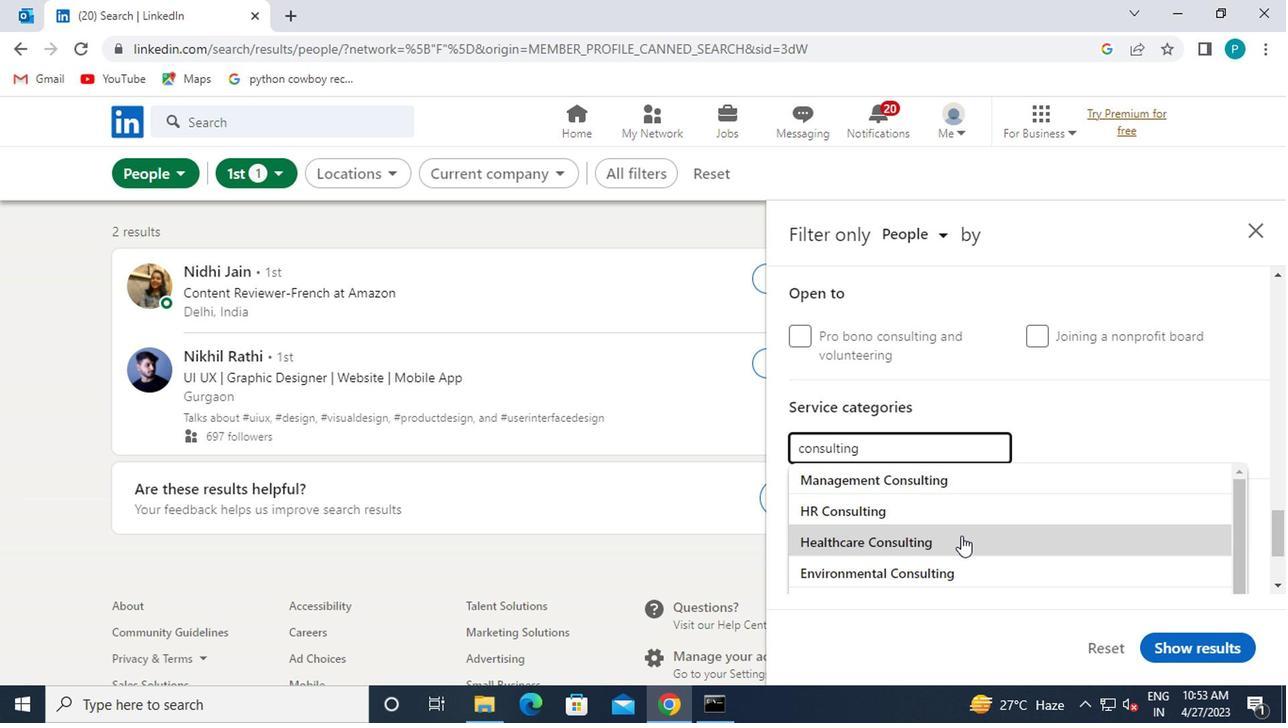 
Action: Mouse moved to (938, 530)
Screenshot: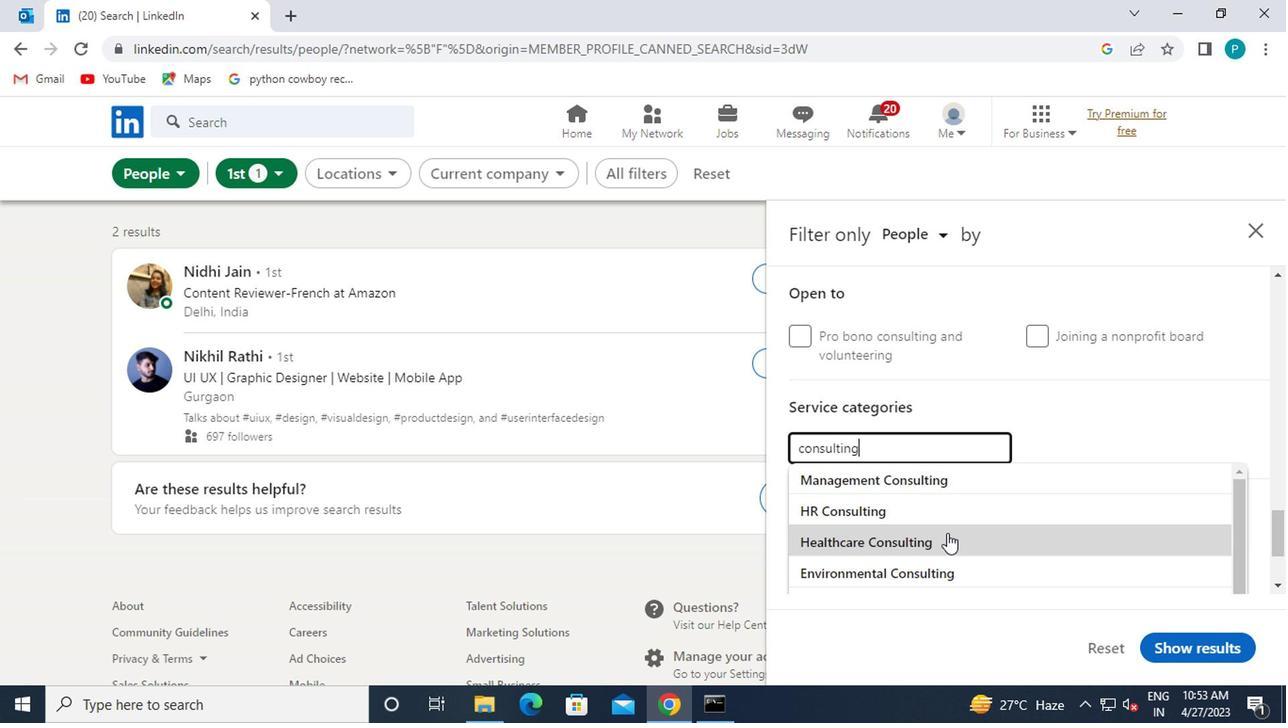 
Action: Mouse scrolled (938, 531) with delta (0, 0)
Screenshot: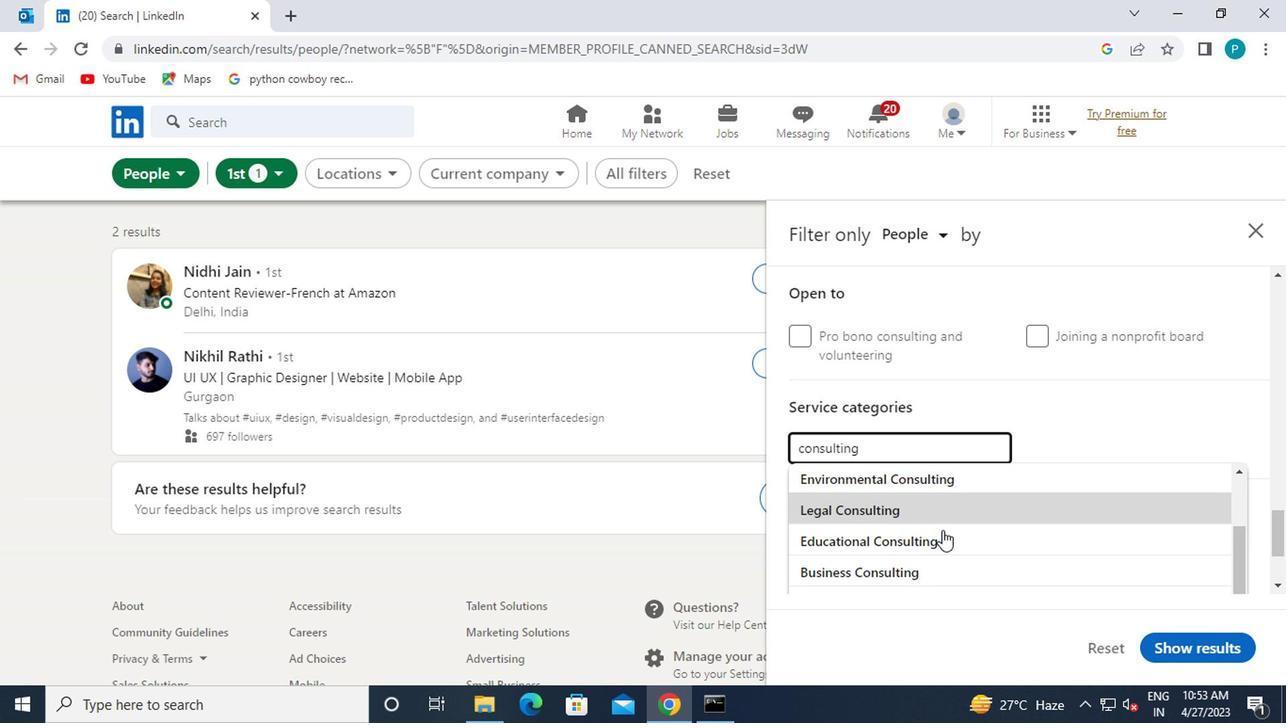 
Action: Mouse scrolled (938, 531) with delta (0, 0)
Screenshot: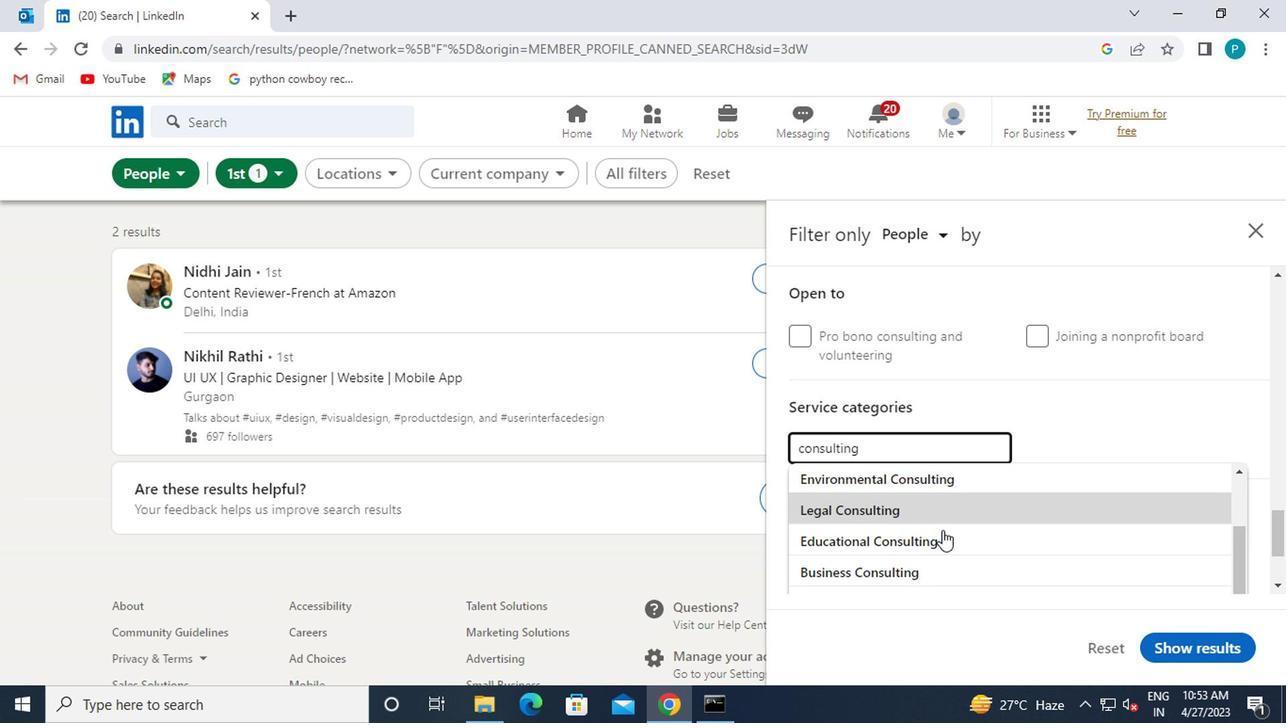 
Action: Mouse scrolled (938, 531) with delta (0, 0)
Screenshot: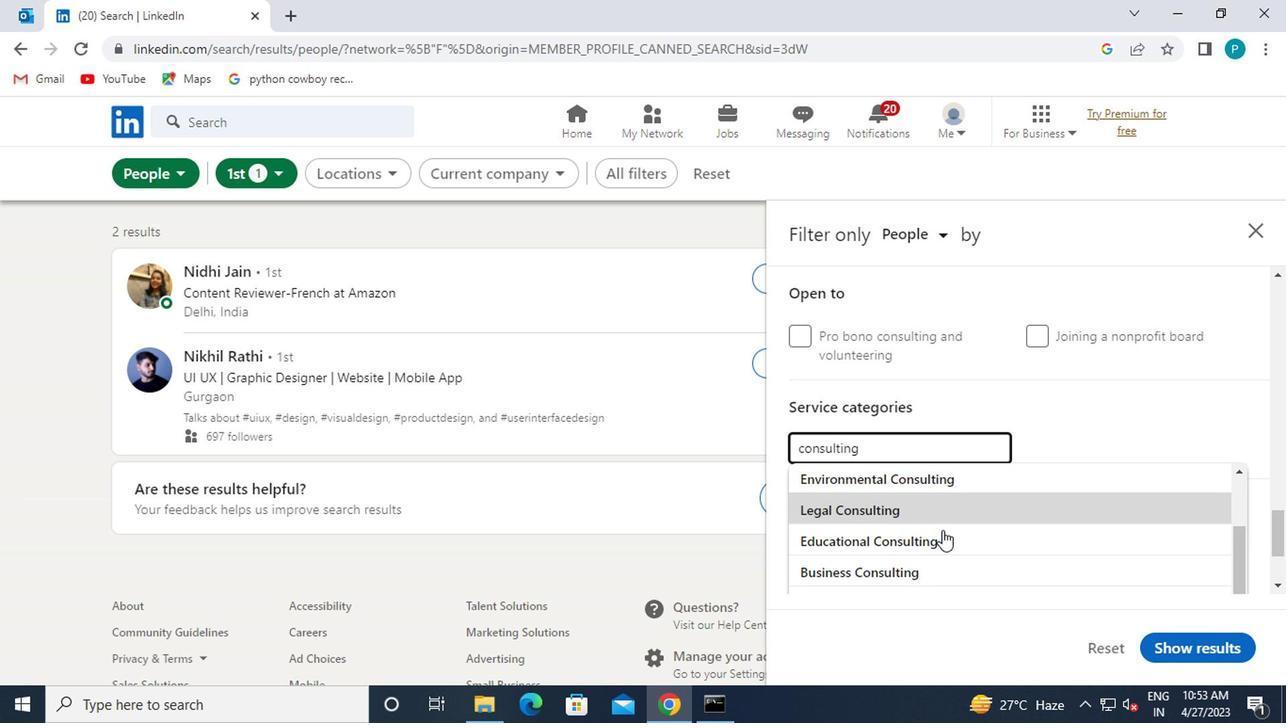 
Action: Mouse scrolled (938, 531) with delta (0, 0)
Screenshot: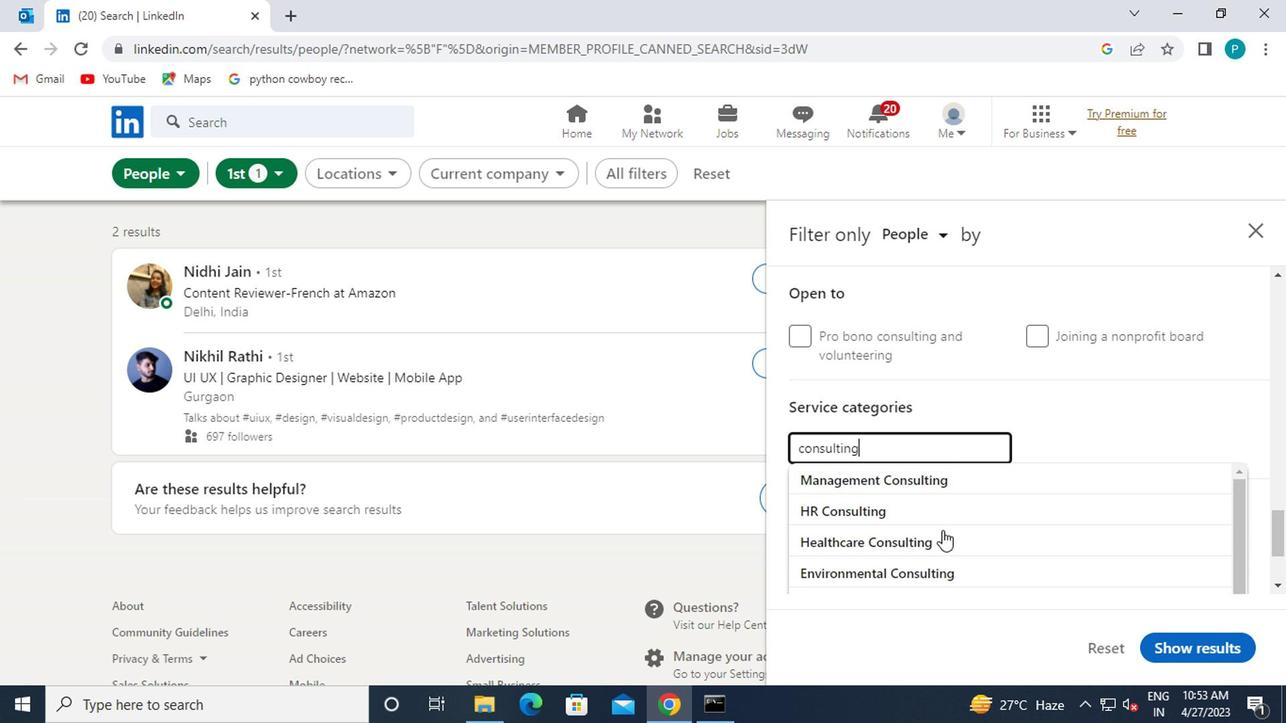 
Action: Mouse scrolled (938, 531) with delta (0, 0)
Screenshot: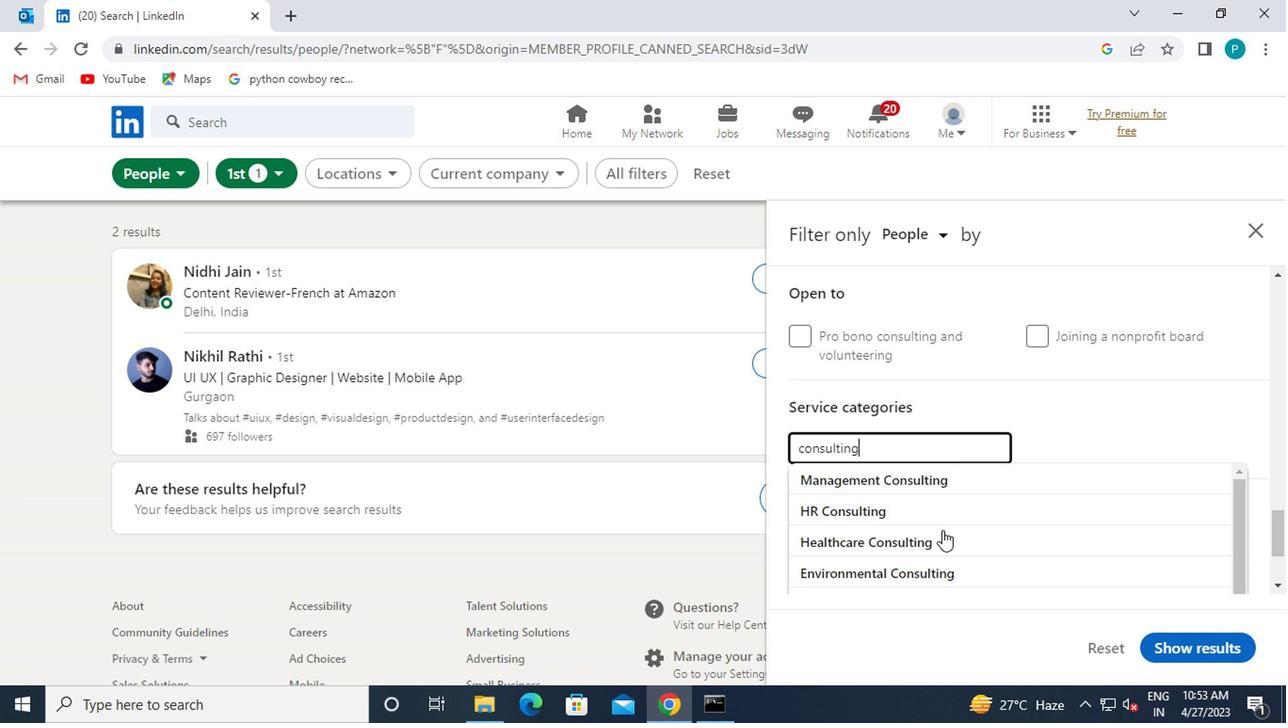 
Action: Mouse scrolled (938, 531) with delta (0, 0)
Screenshot: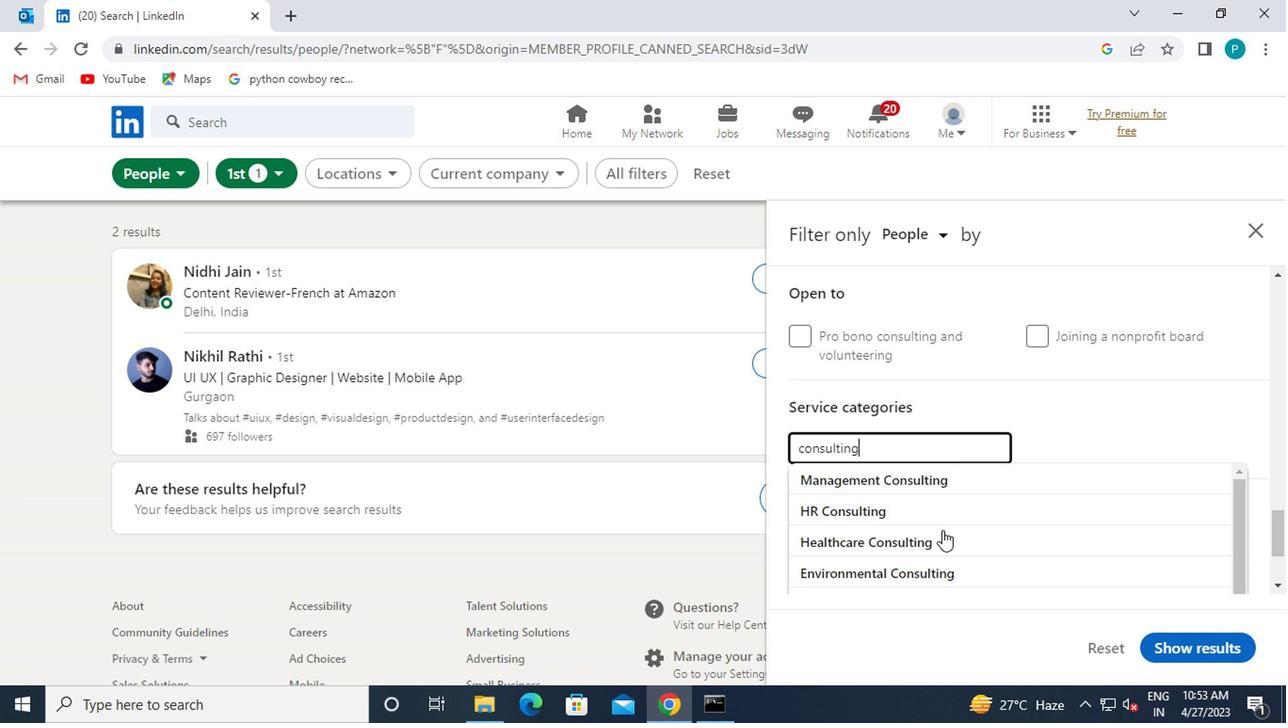 
Action: Mouse moved to (926, 465)
Screenshot: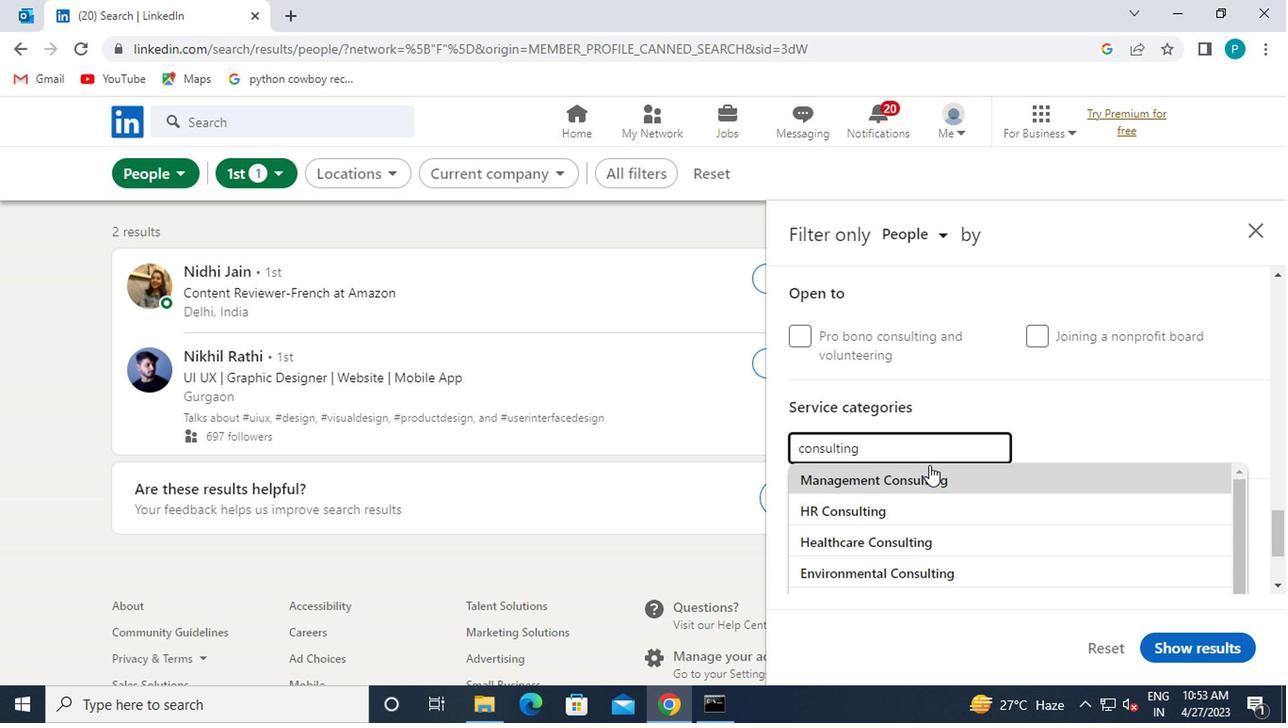
Action: Mouse scrolled (926, 465) with delta (0, 0)
Screenshot: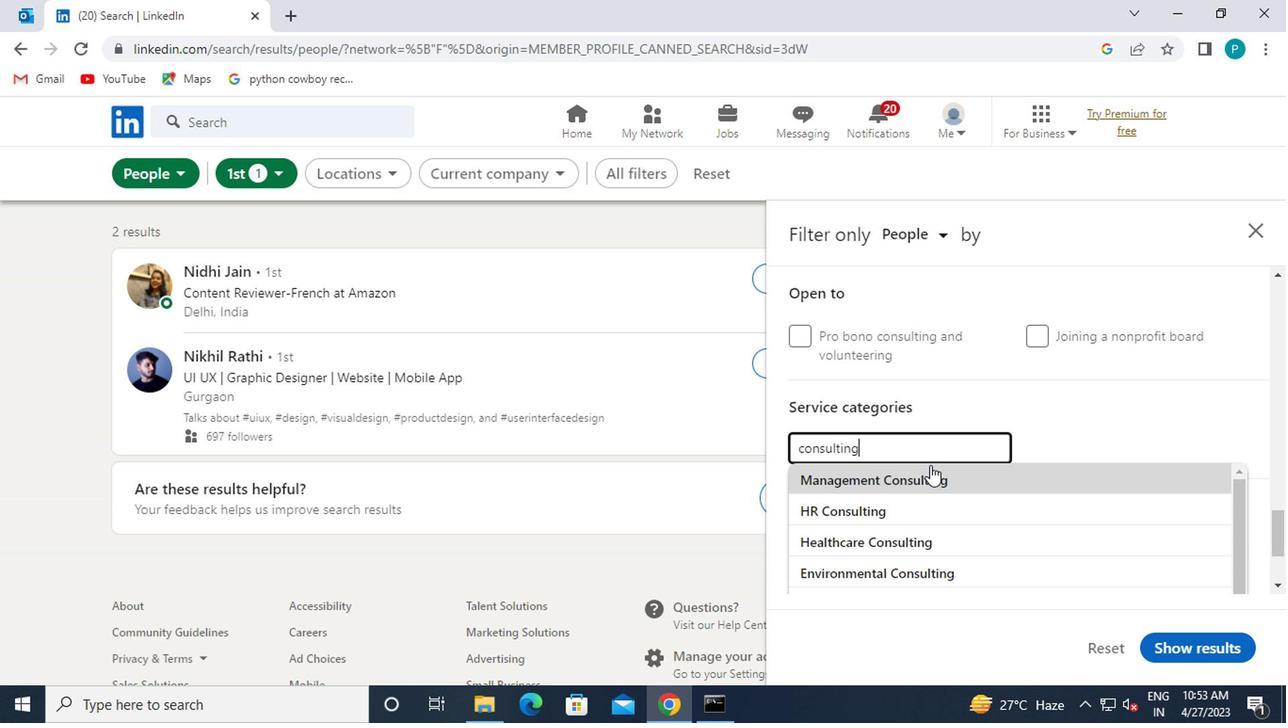 
Action: Mouse moved to (1033, 500)
Screenshot: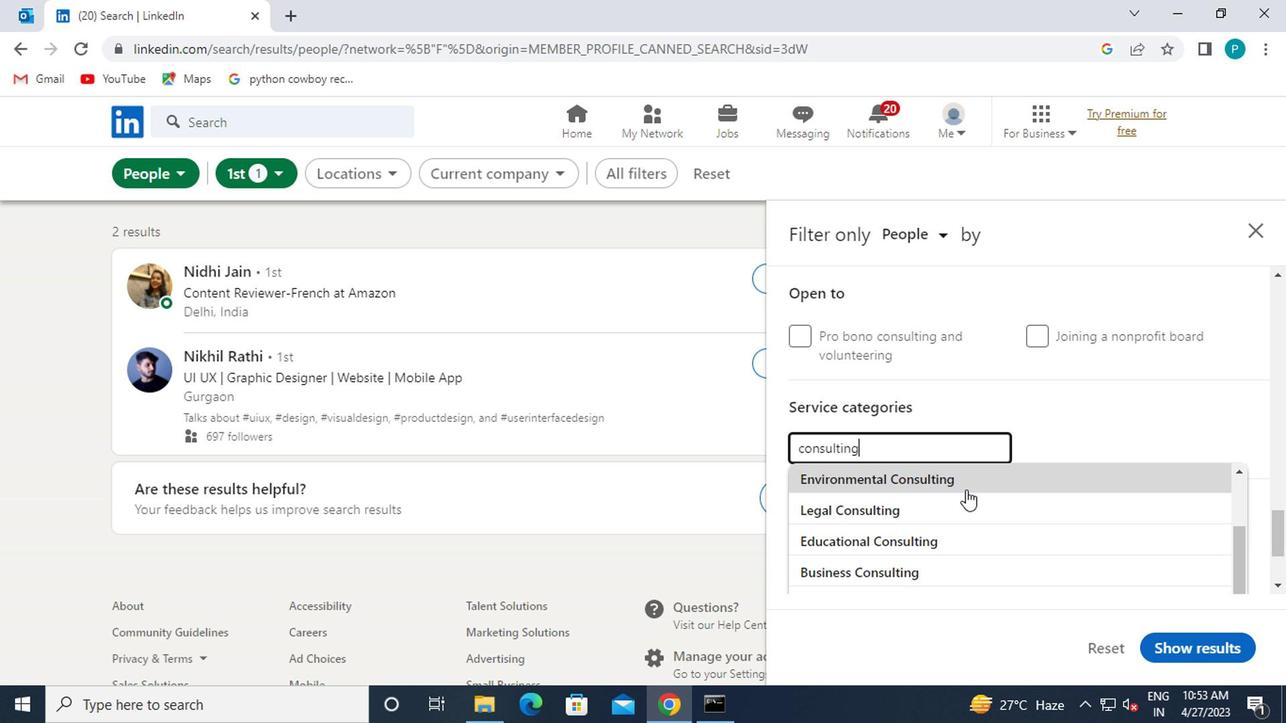 
Action: Key pressed <Key.enter>
Screenshot: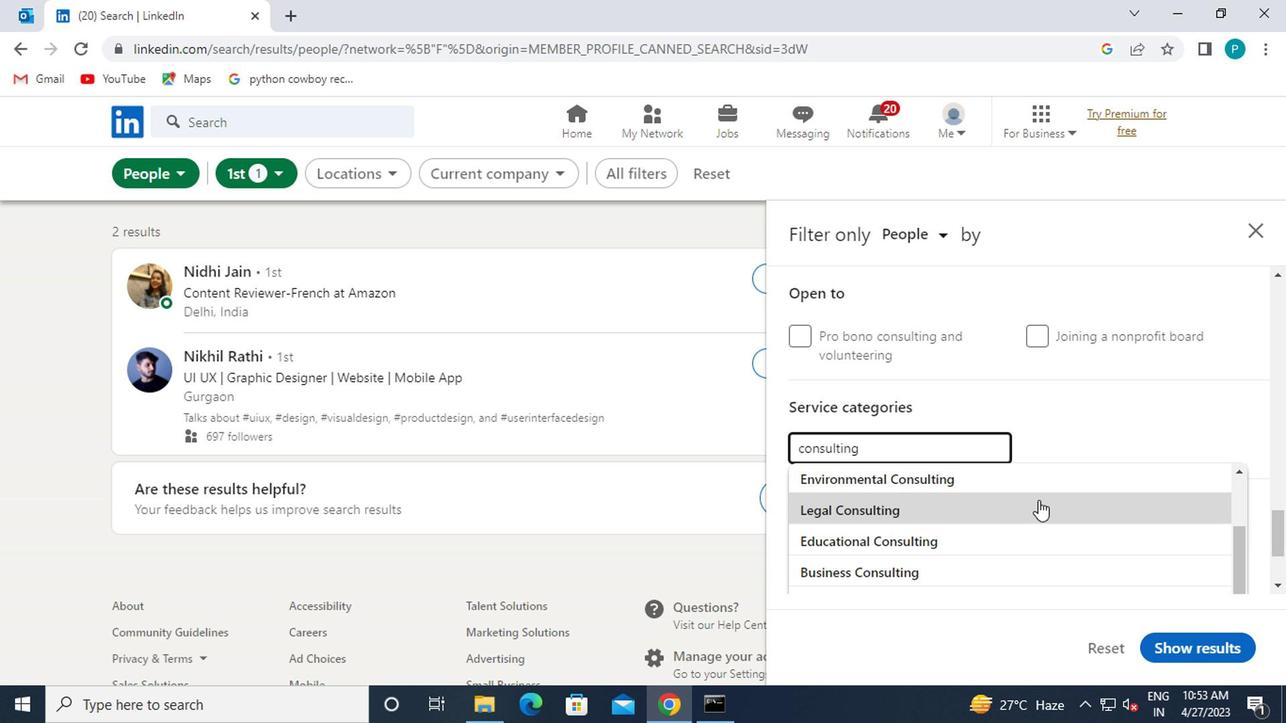 
Action: Mouse moved to (1026, 500)
Screenshot: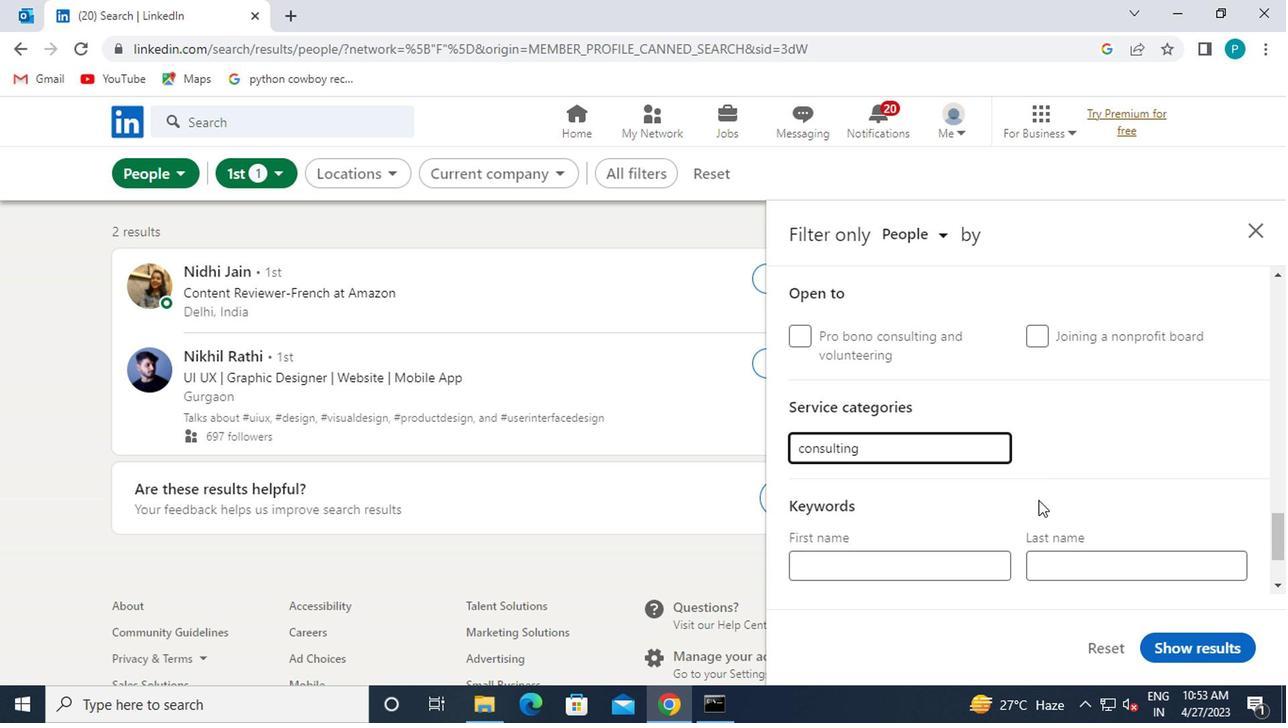 
Action: Mouse scrolled (1026, 499) with delta (0, 0)
Screenshot: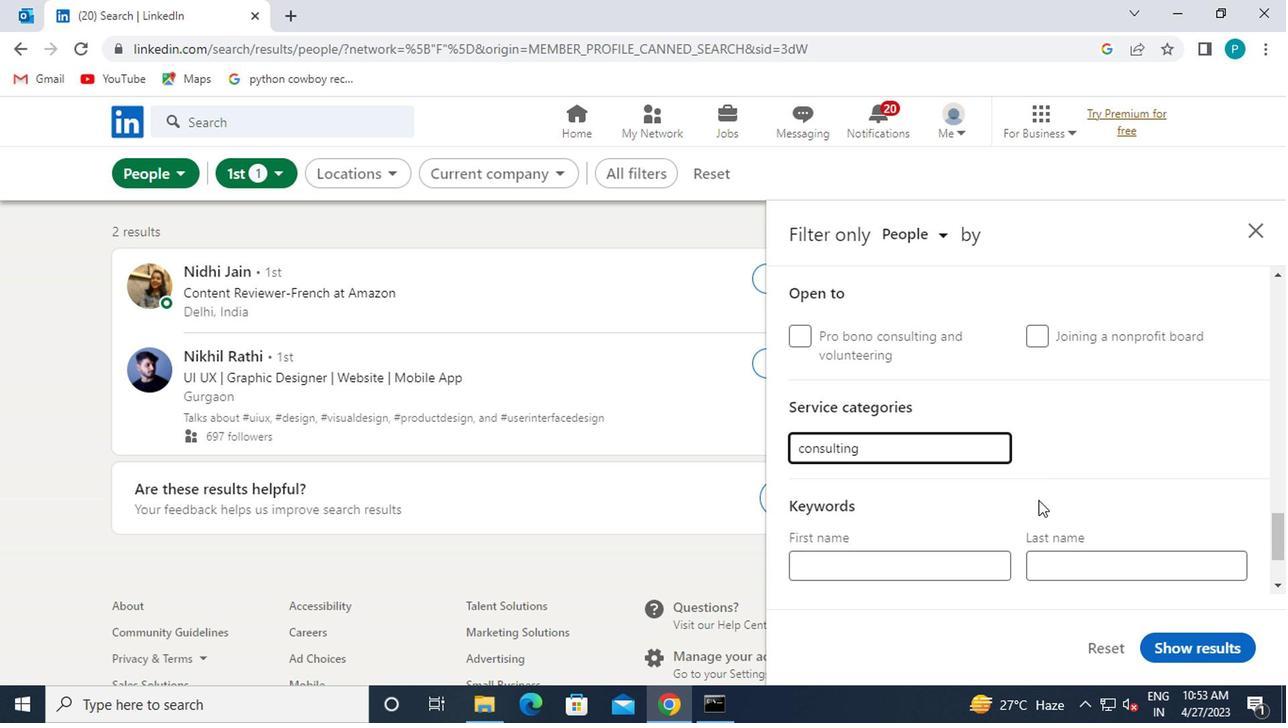 
Action: Mouse moved to (952, 507)
Screenshot: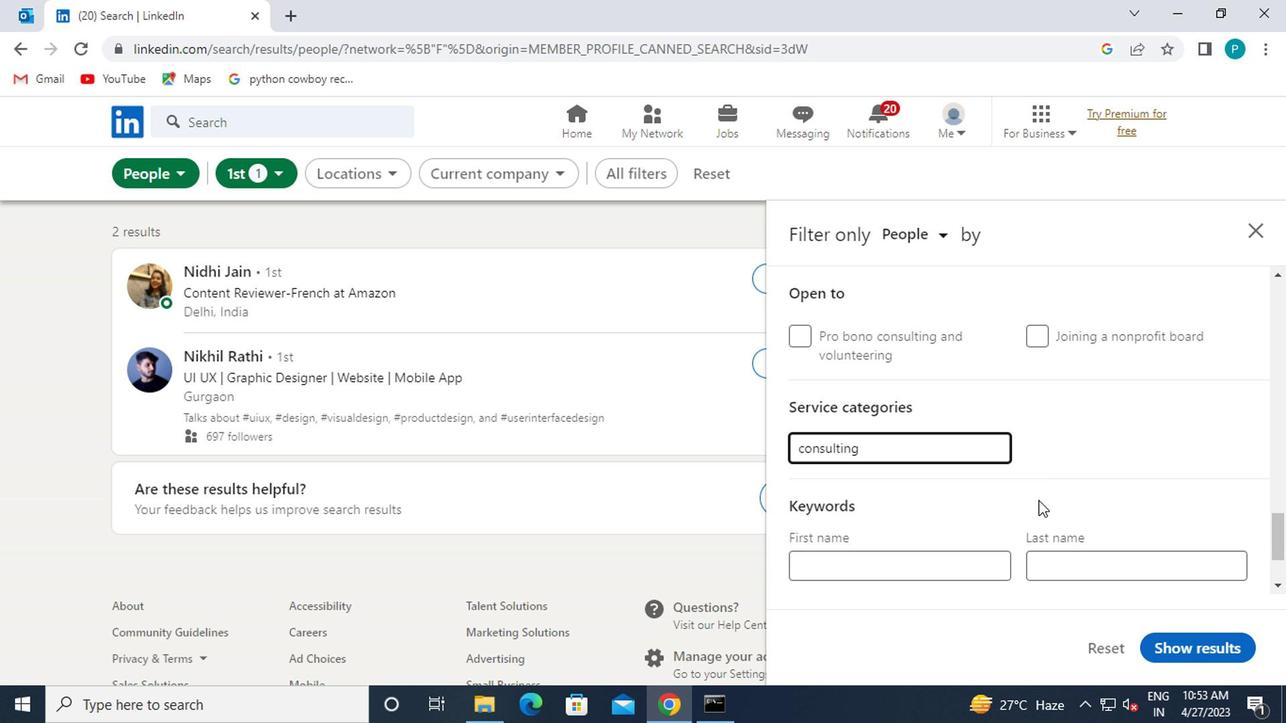 
Action: Mouse scrolled (952, 506) with delta (0, -1)
Screenshot: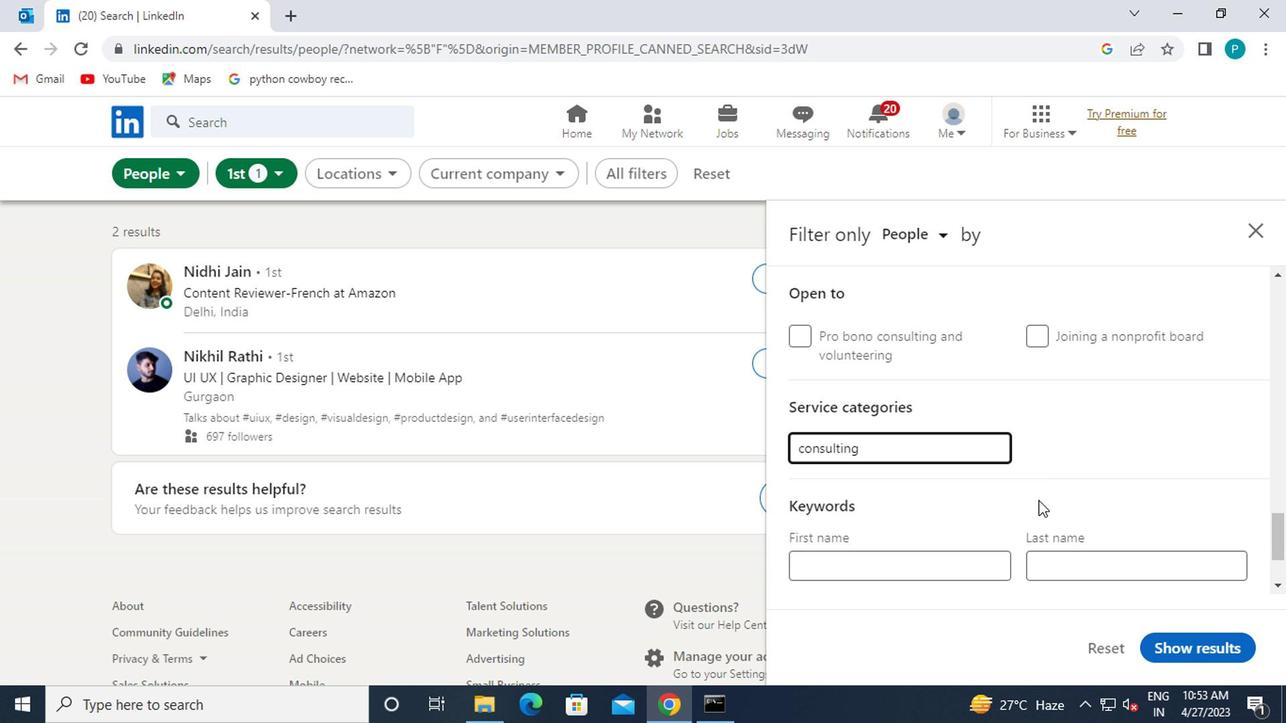 
Action: Mouse moved to (891, 503)
Screenshot: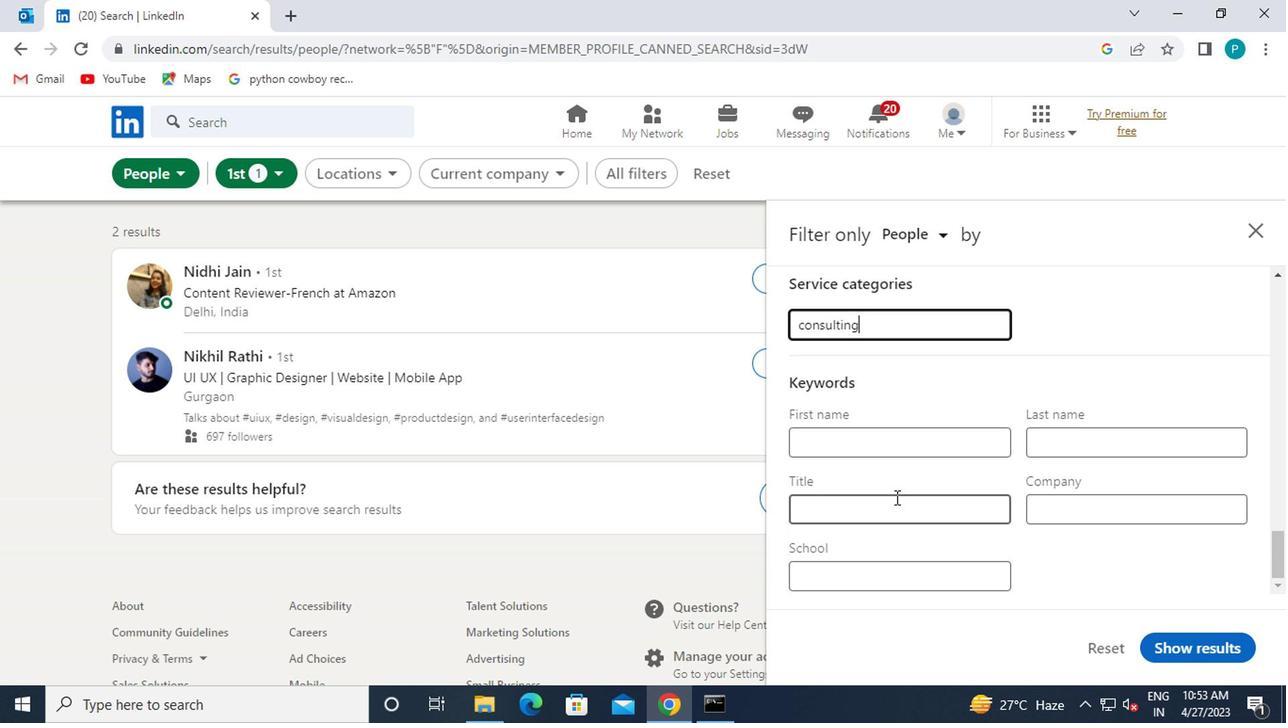 
Action: Mouse pressed left at (891, 503)
Screenshot: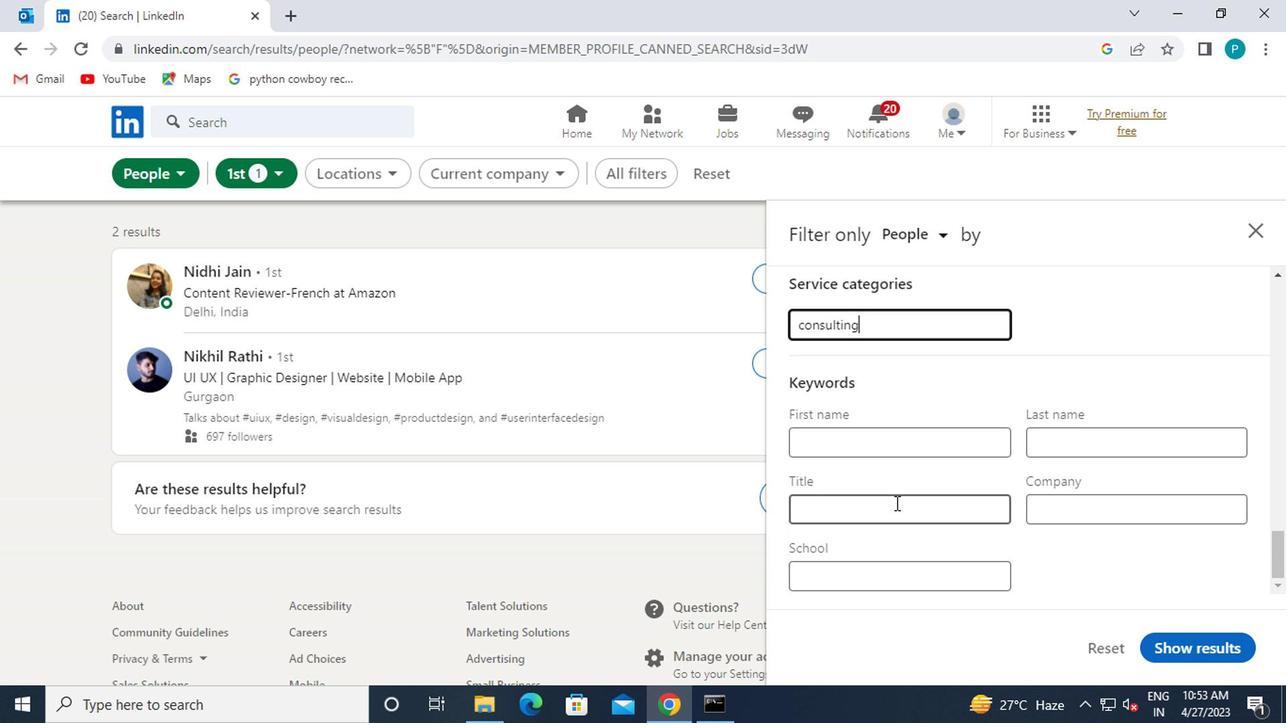 
Action: Mouse moved to (981, 490)
Screenshot: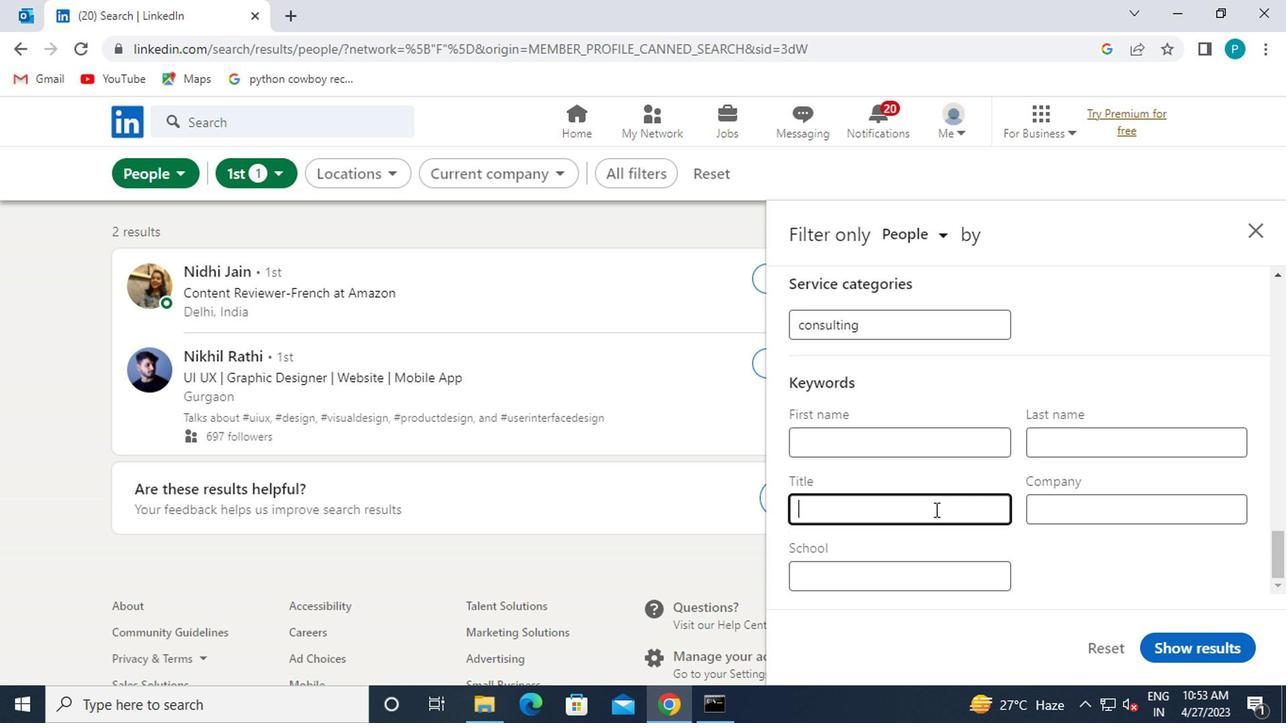 
Action: Key pressed <Key.caps_lock>P<Key.caps_lock>RESIDENT
Screenshot: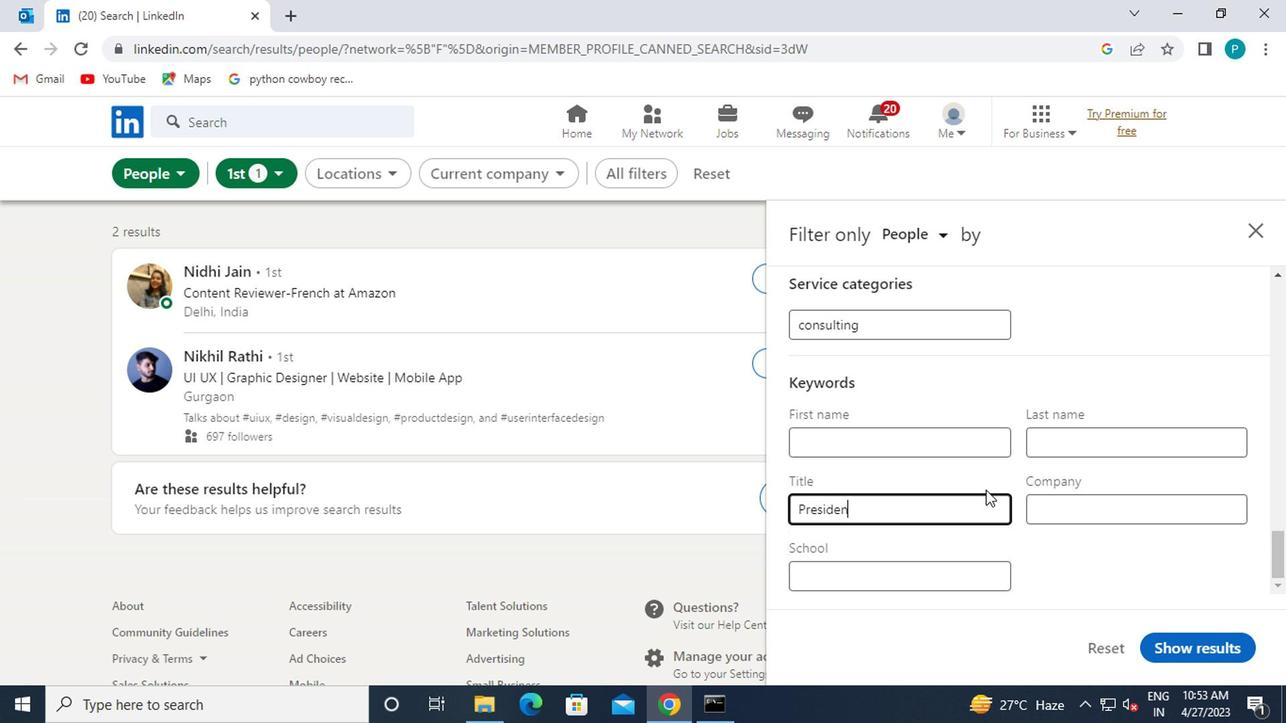 
Action: Mouse moved to (1188, 647)
Screenshot: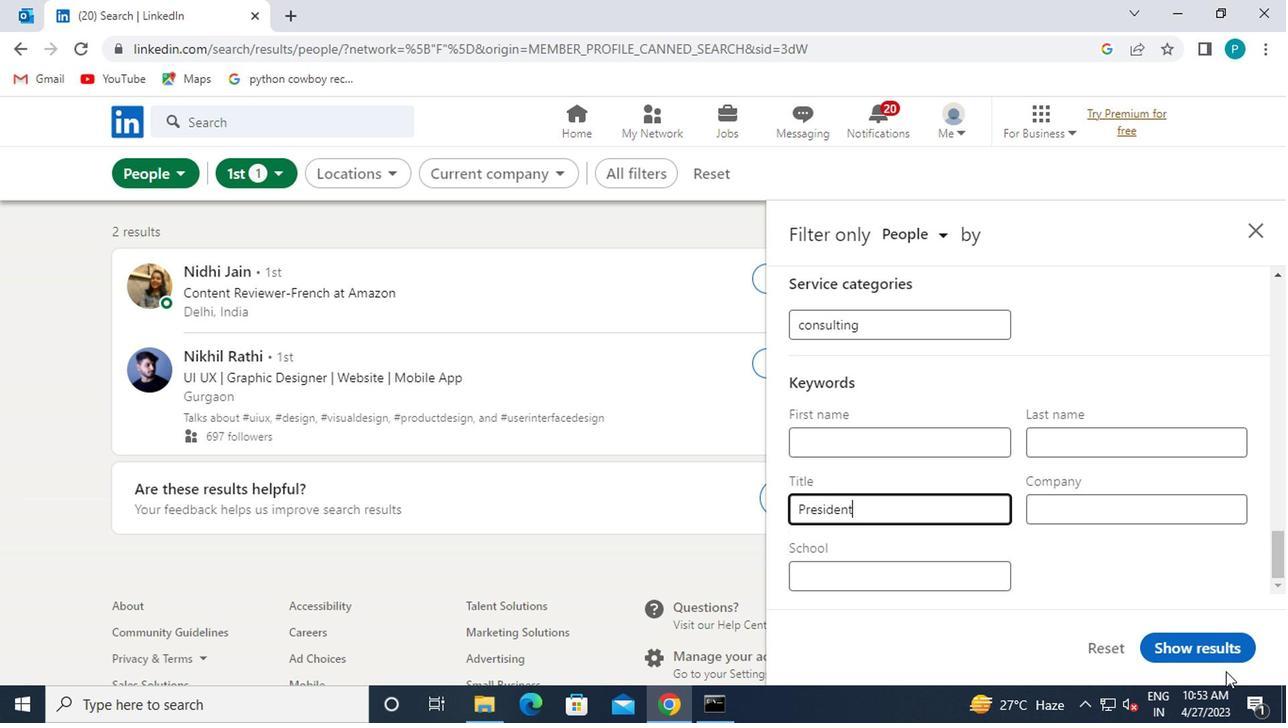 
Action: Mouse pressed left at (1188, 647)
Screenshot: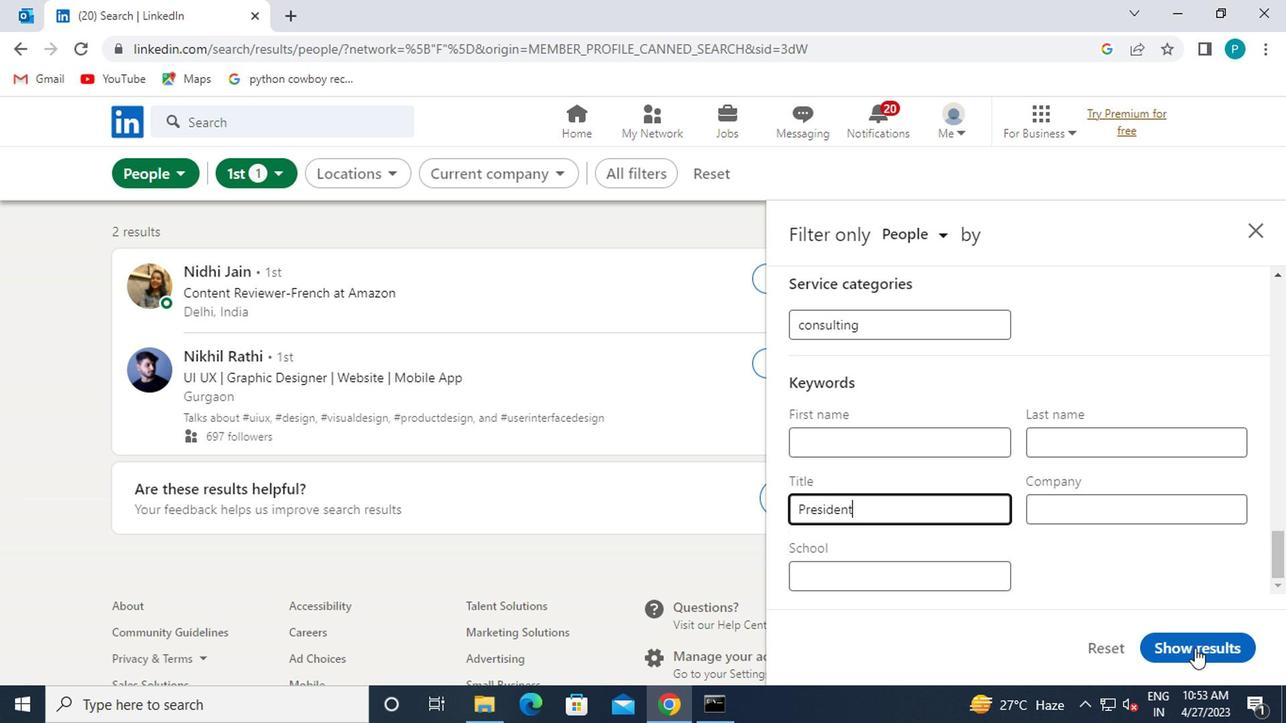 
